 Task: Select the visible in the scrollbar horizontally.
Action: Mouse moved to (19, 544)
Screenshot: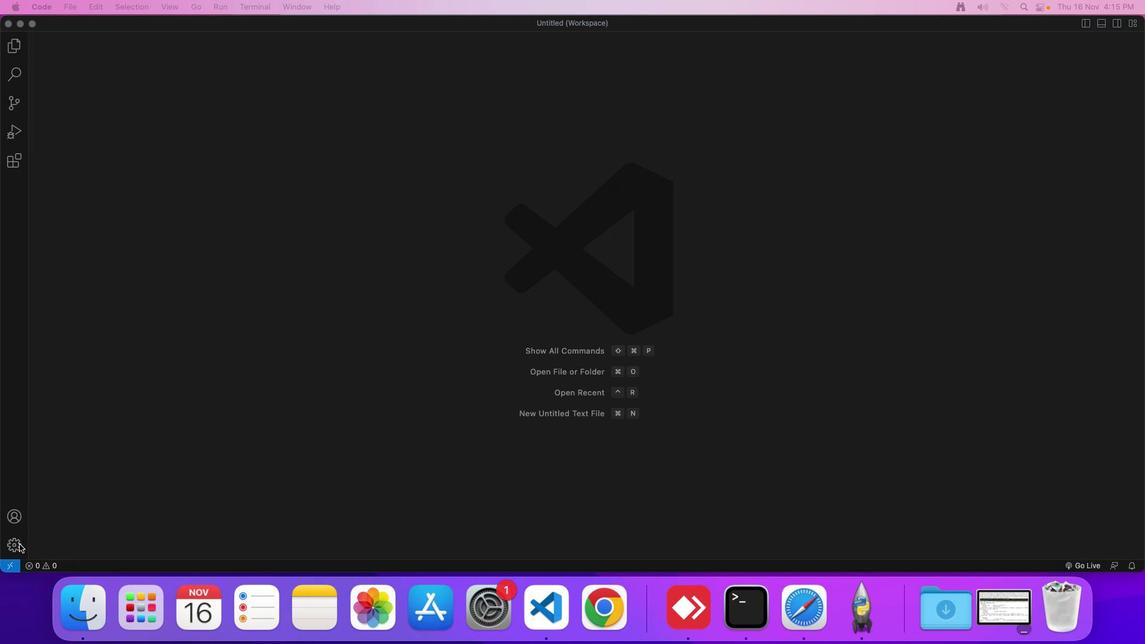 
Action: Mouse pressed left at (19, 544)
Screenshot: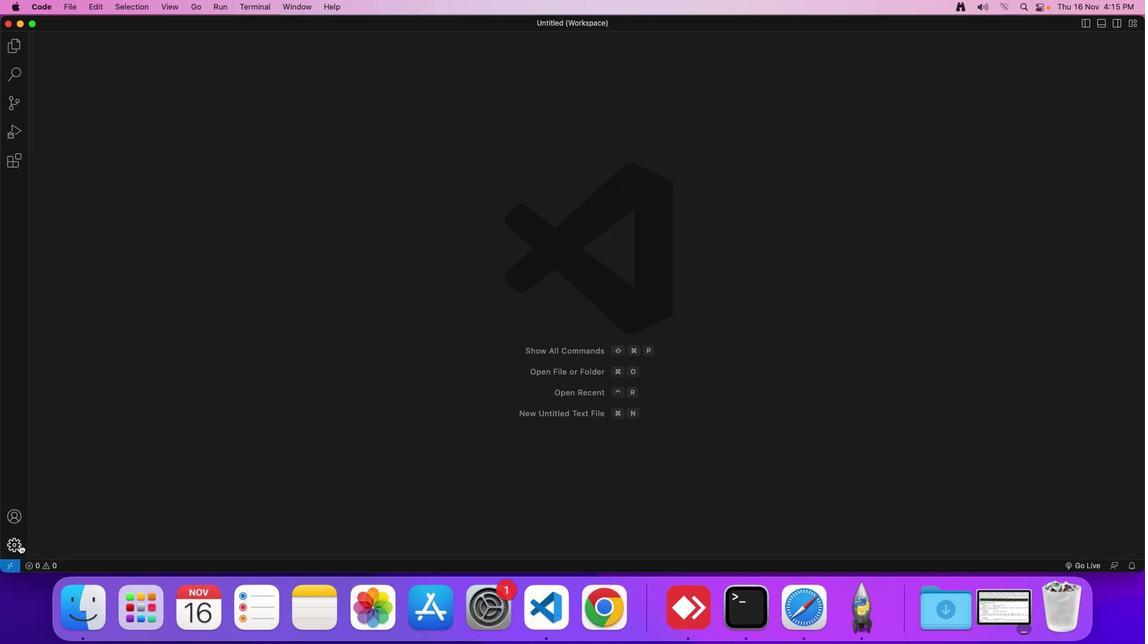 
Action: Mouse moved to (60, 470)
Screenshot: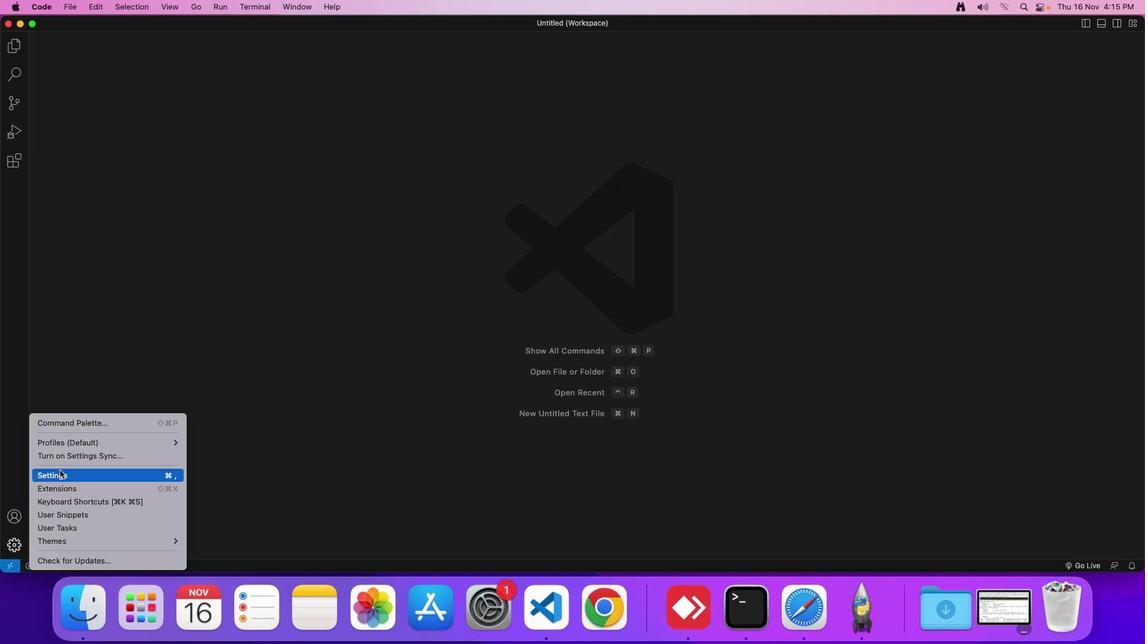 
Action: Mouse pressed left at (60, 470)
Screenshot: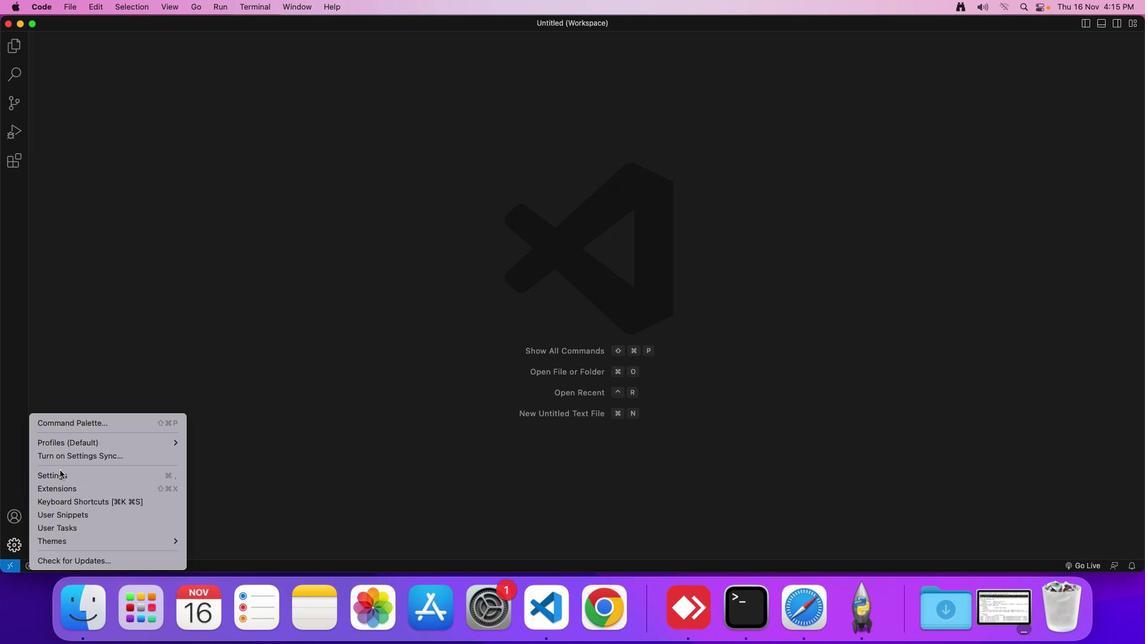 
Action: Mouse moved to (300, 93)
Screenshot: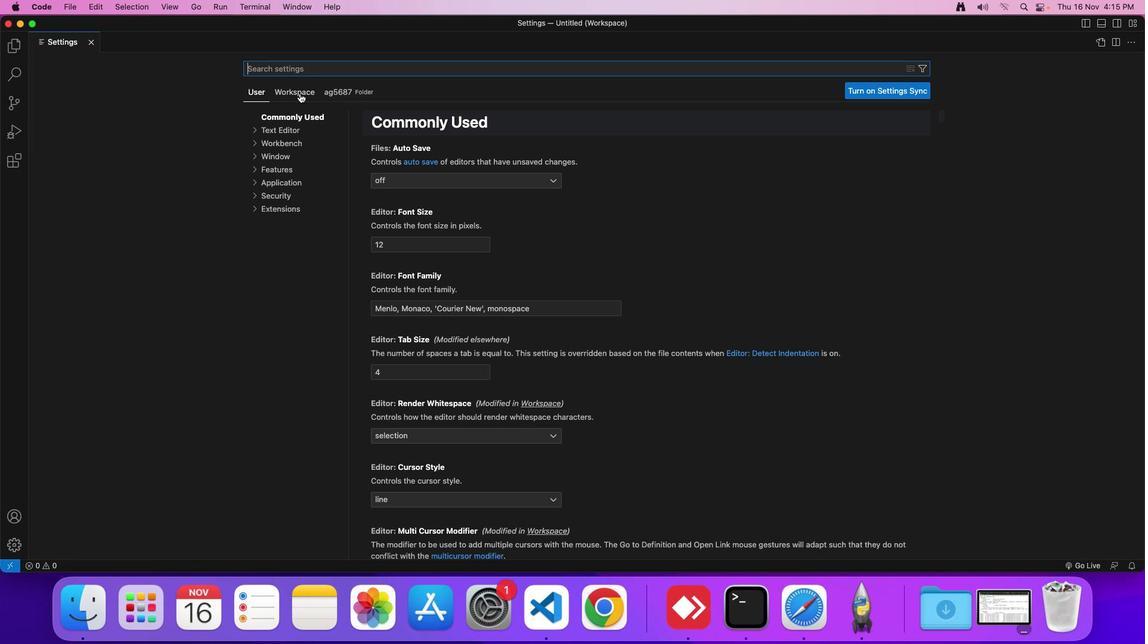 
Action: Mouse pressed left at (300, 93)
Screenshot: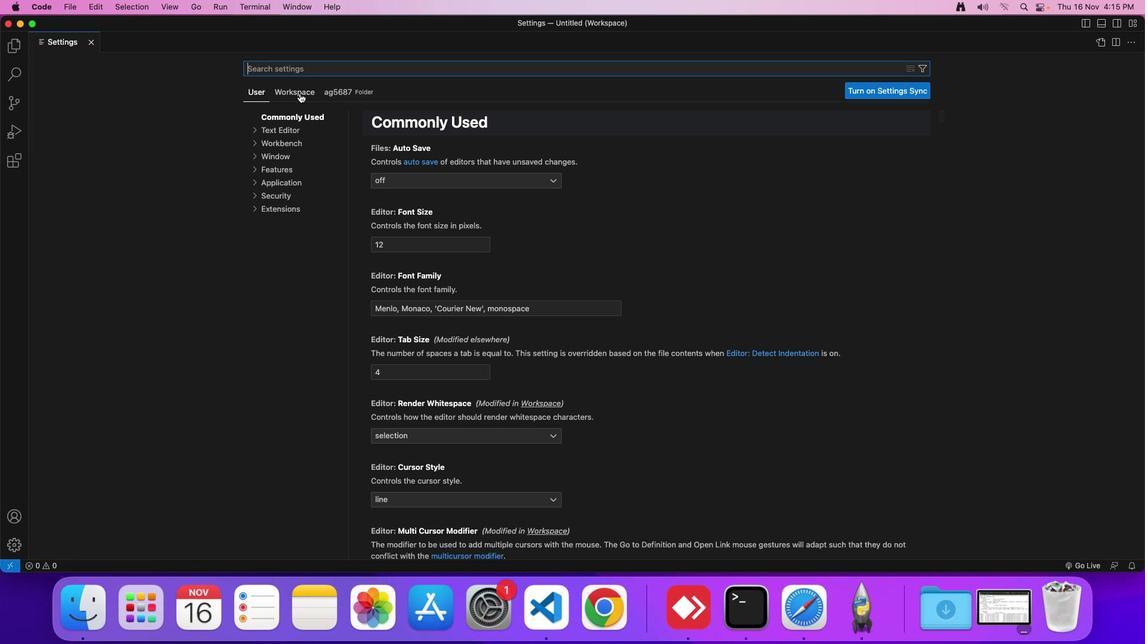 
Action: Mouse moved to (279, 124)
Screenshot: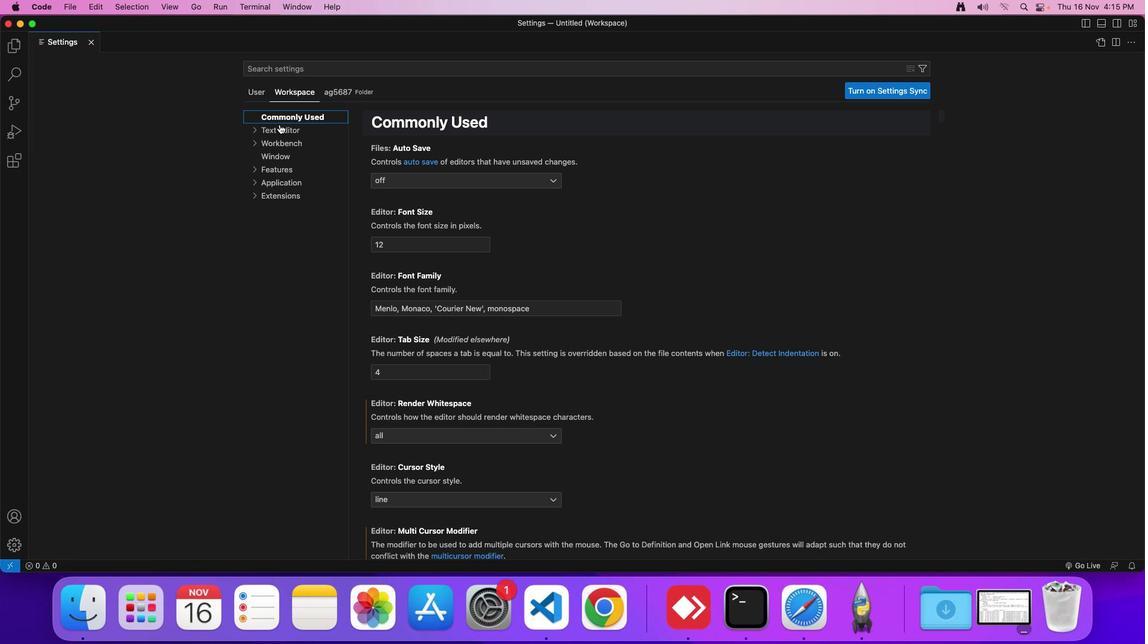 
Action: Mouse pressed left at (279, 124)
Screenshot: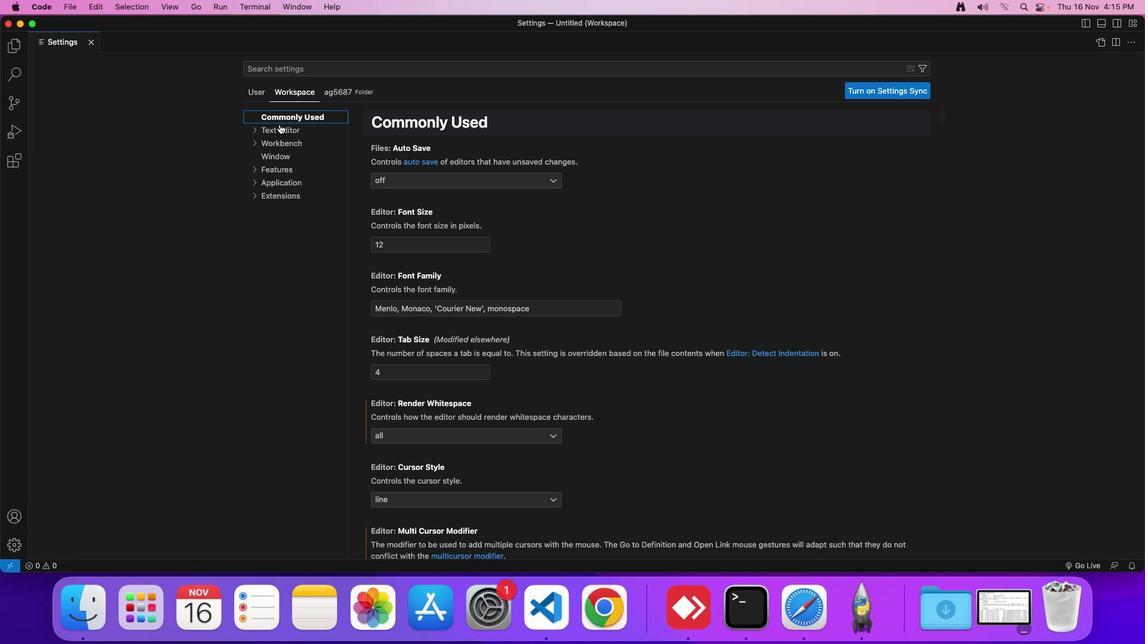 
Action: Mouse moved to (441, 335)
Screenshot: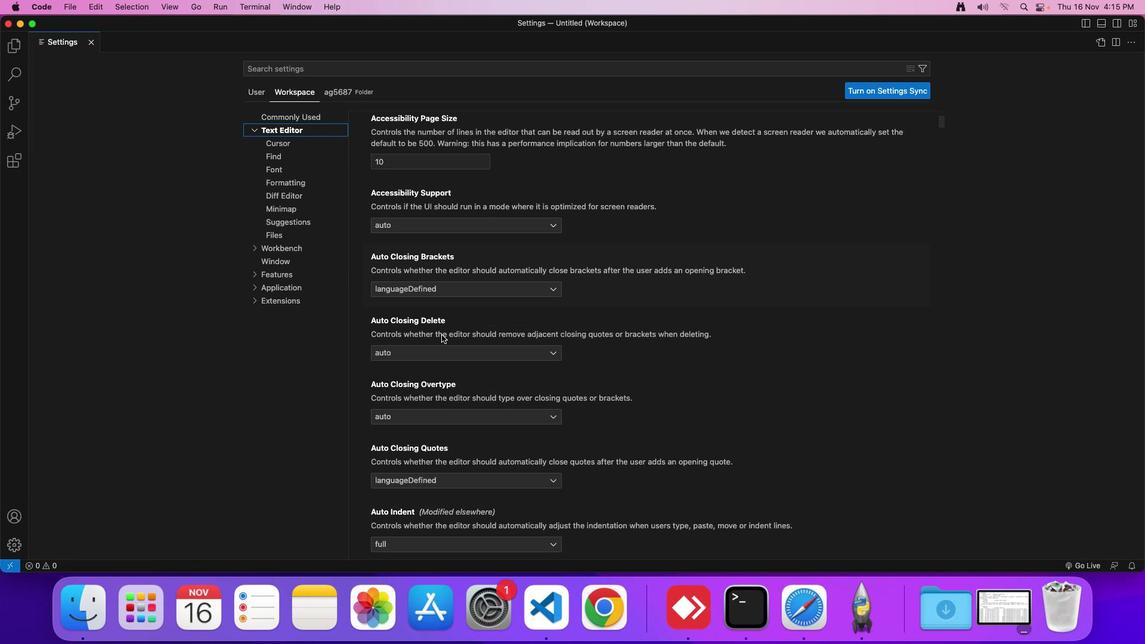 
Action: Mouse scrolled (441, 335) with delta (0, 0)
Screenshot: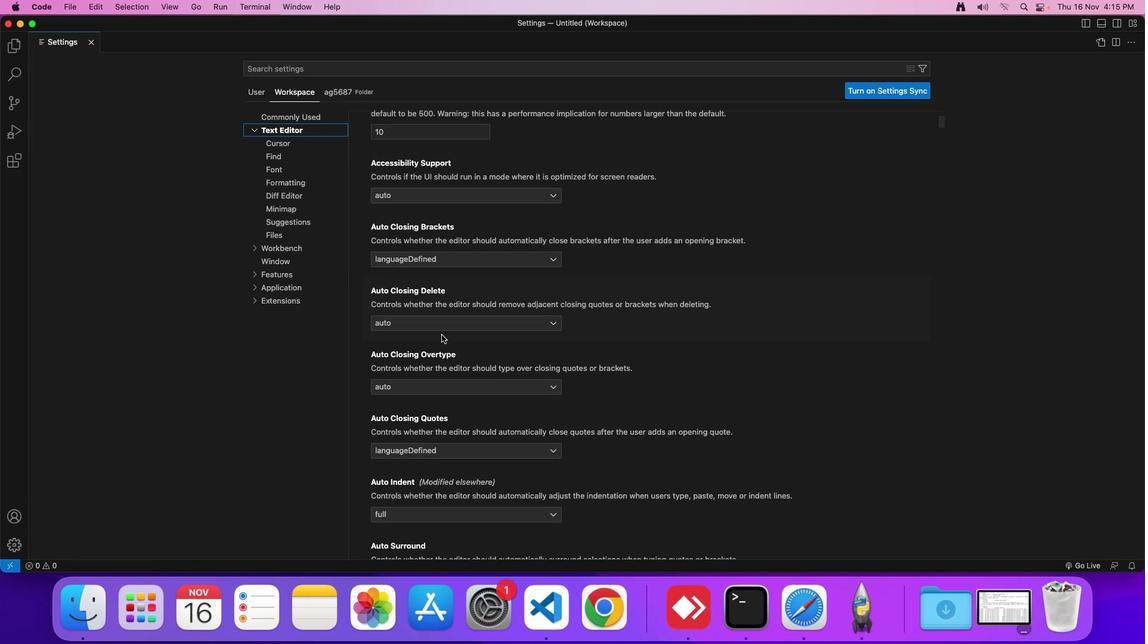 
Action: Mouse scrolled (441, 335) with delta (0, 0)
Screenshot: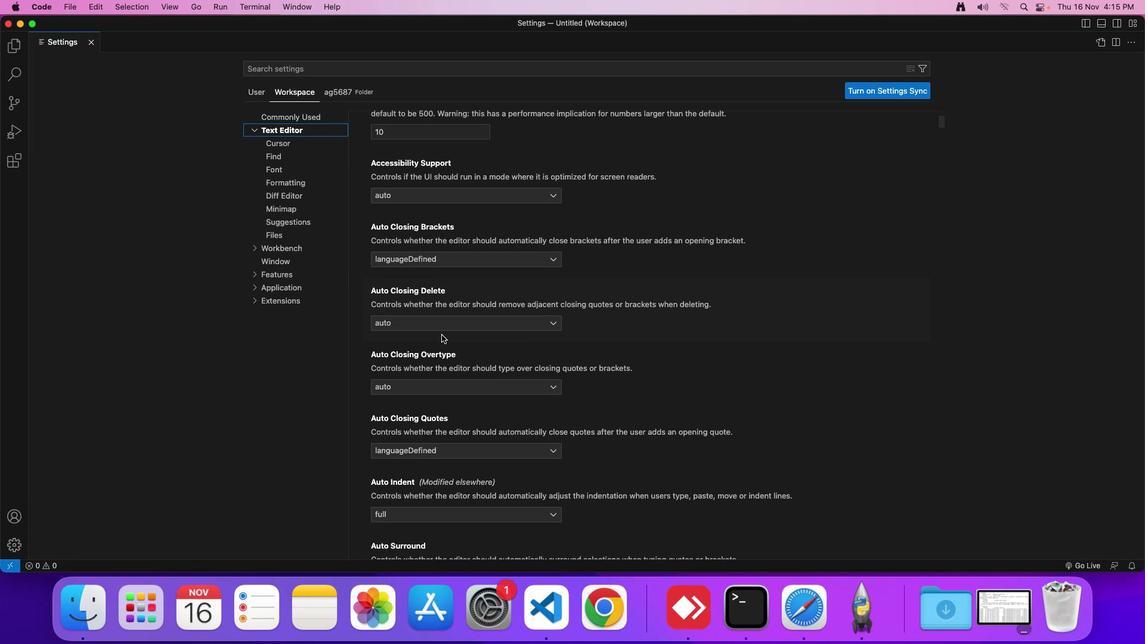 
Action: Mouse moved to (441, 335)
Screenshot: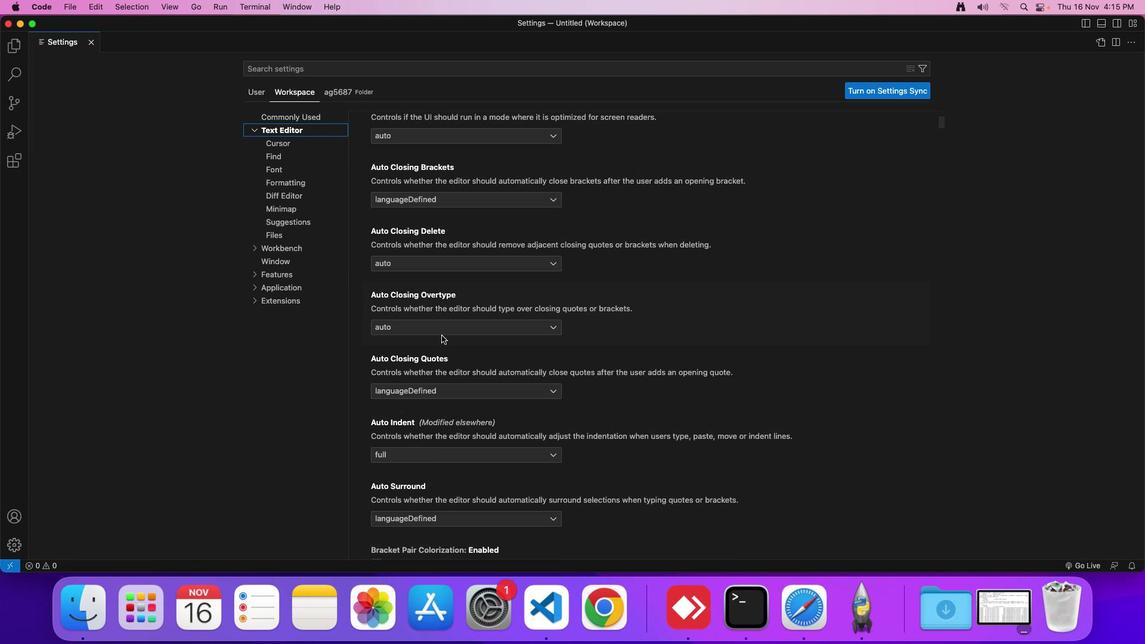 
Action: Mouse scrolled (441, 335) with delta (0, 0)
Screenshot: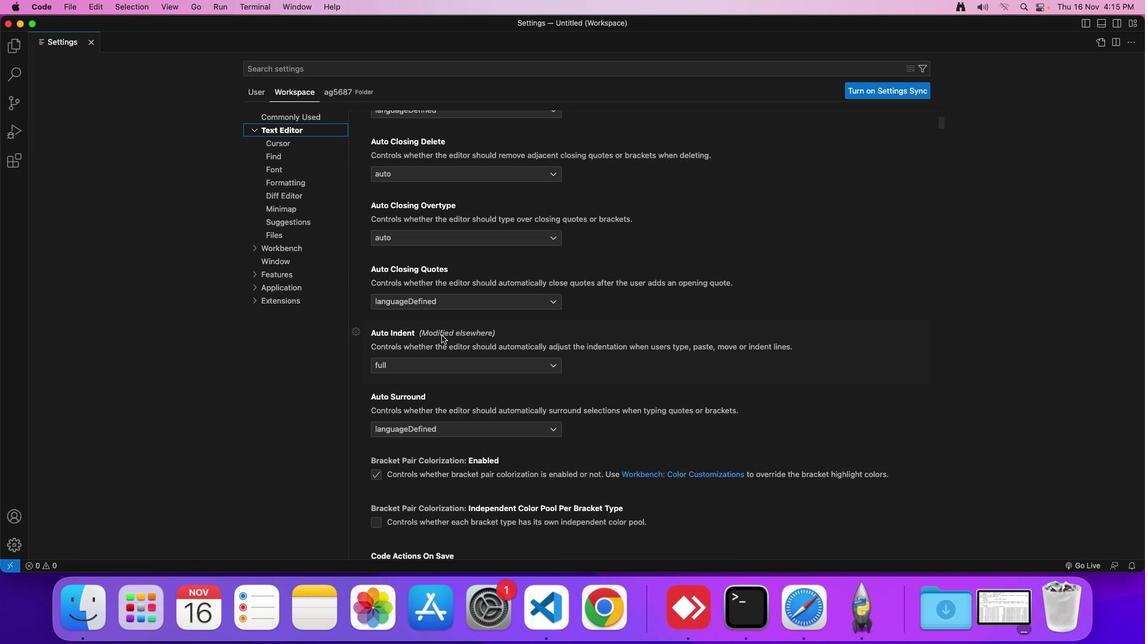 
Action: Mouse scrolled (441, 335) with delta (0, 0)
Screenshot: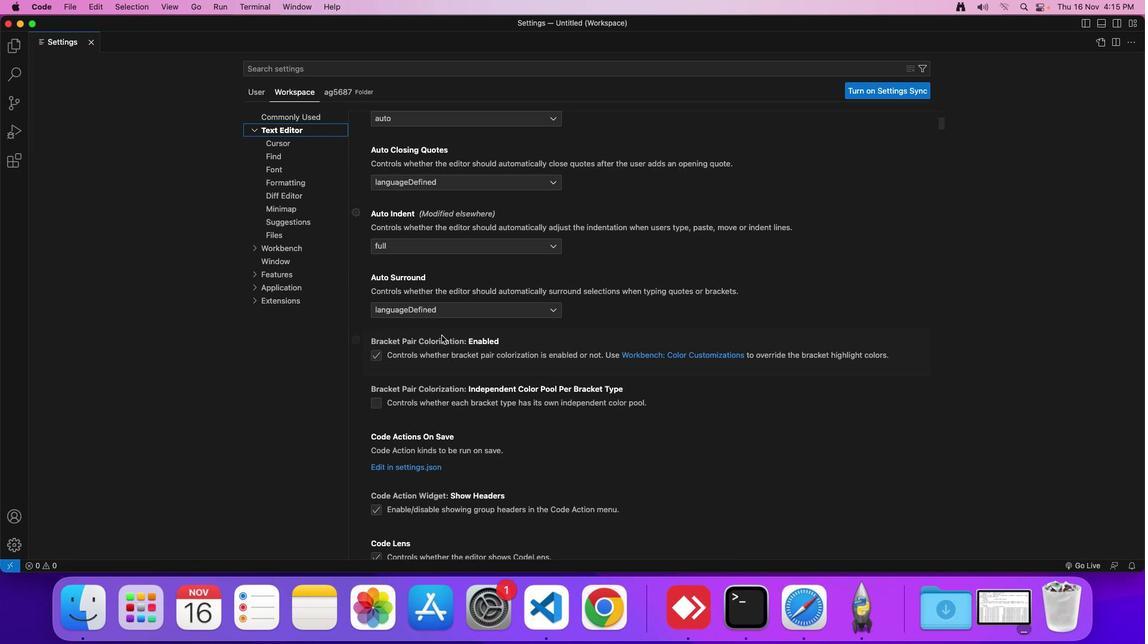 
Action: Mouse scrolled (441, 335) with delta (0, -1)
Screenshot: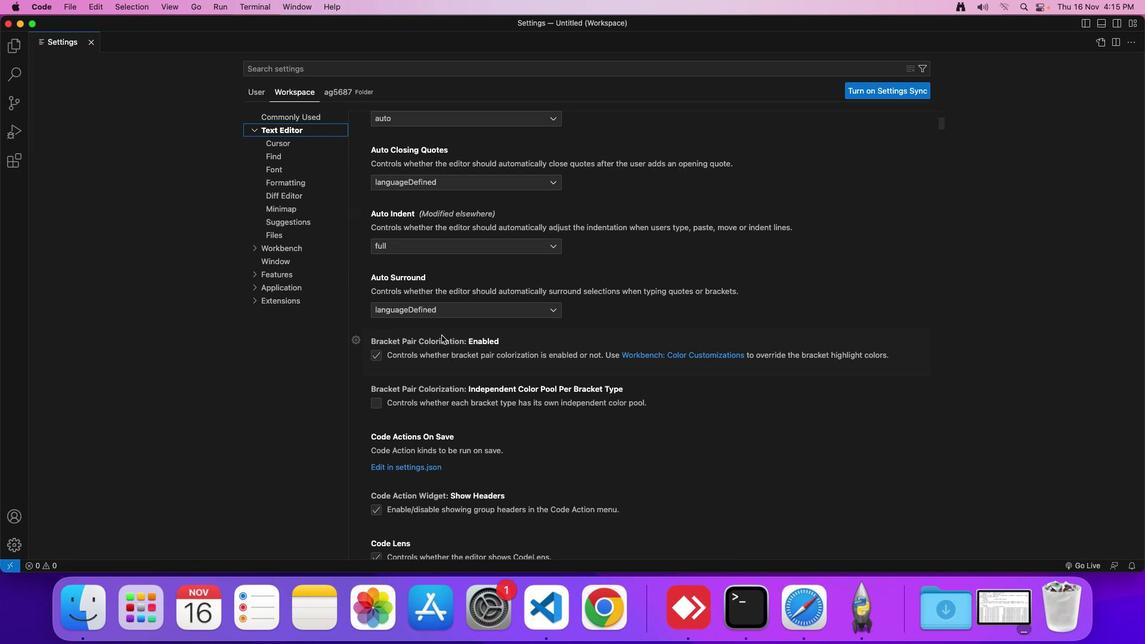 
Action: Mouse scrolled (441, 335) with delta (0, -2)
Screenshot: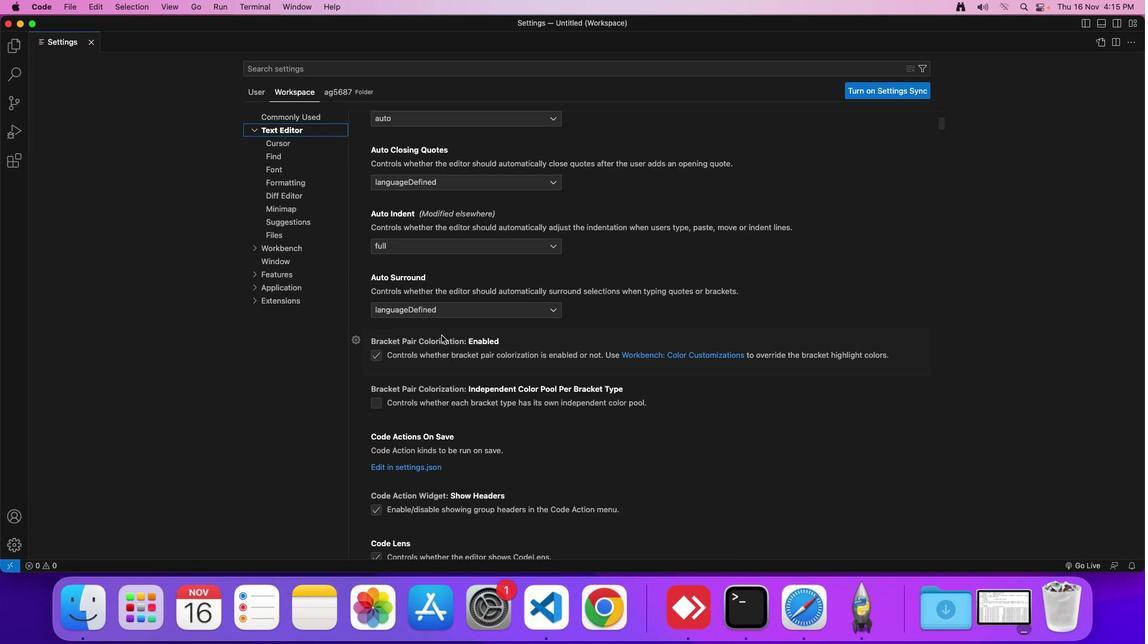 
Action: Mouse scrolled (441, 335) with delta (0, 0)
Screenshot: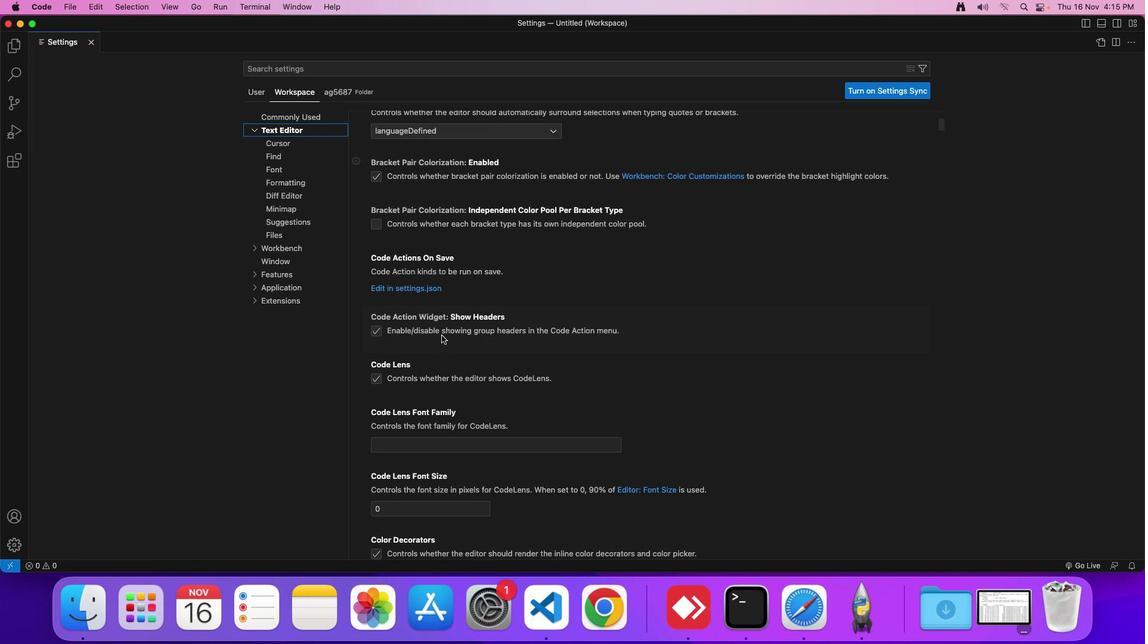 
Action: Mouse scrolled (441, 335) with delta (0, 0)
Screenshot: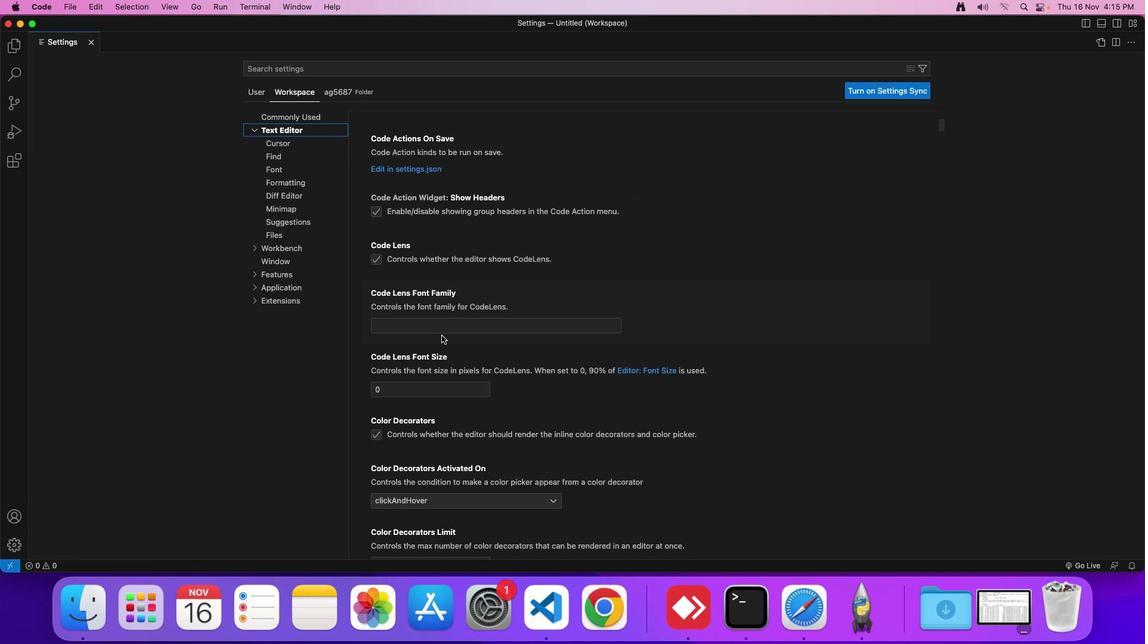 
Action: Mouse scrolled (441, 335) with delta (0, -2)
Screenshot: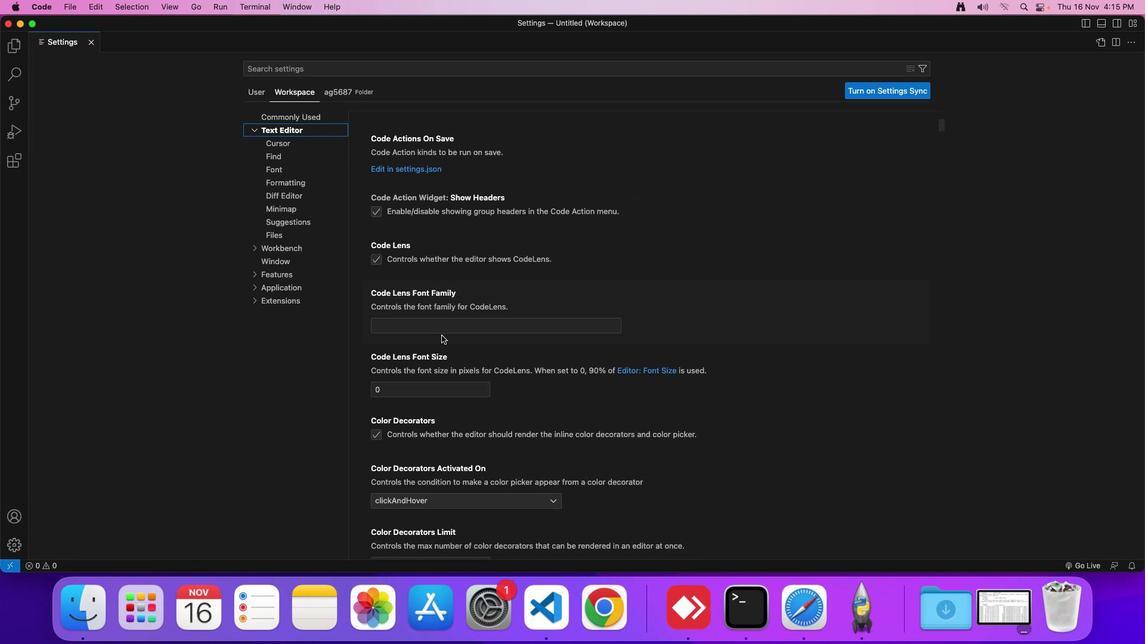 
Action: Mouse scrolled (441, 335) with delta (0, -2)
Screenshot: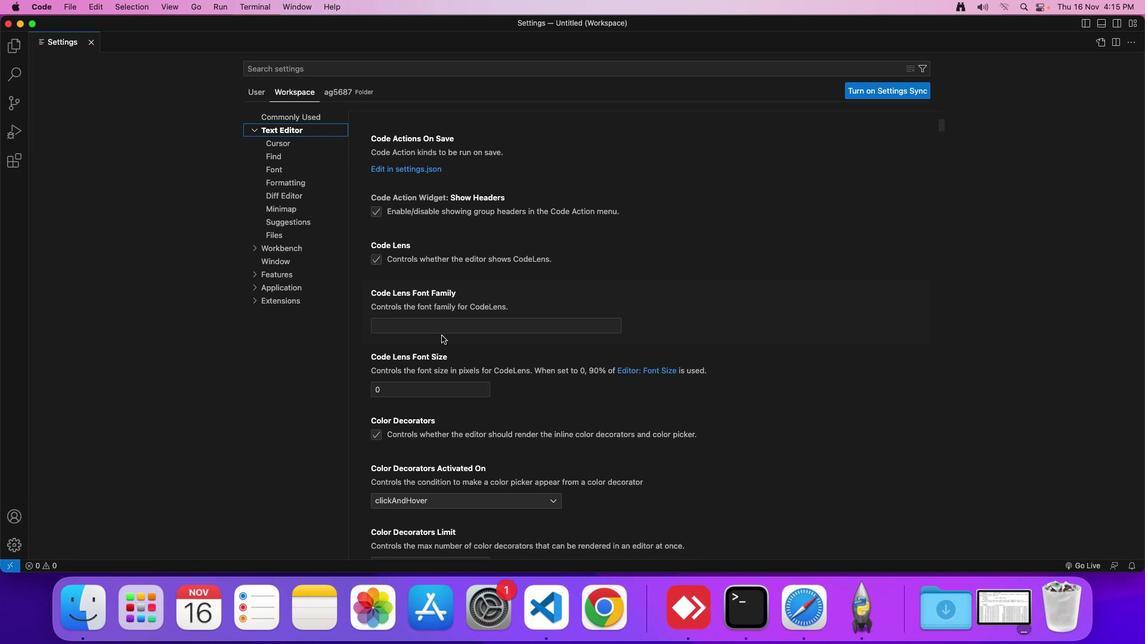 
Action: Mouse scrolled (441, 335) with delta (0, 0)
Screenshot: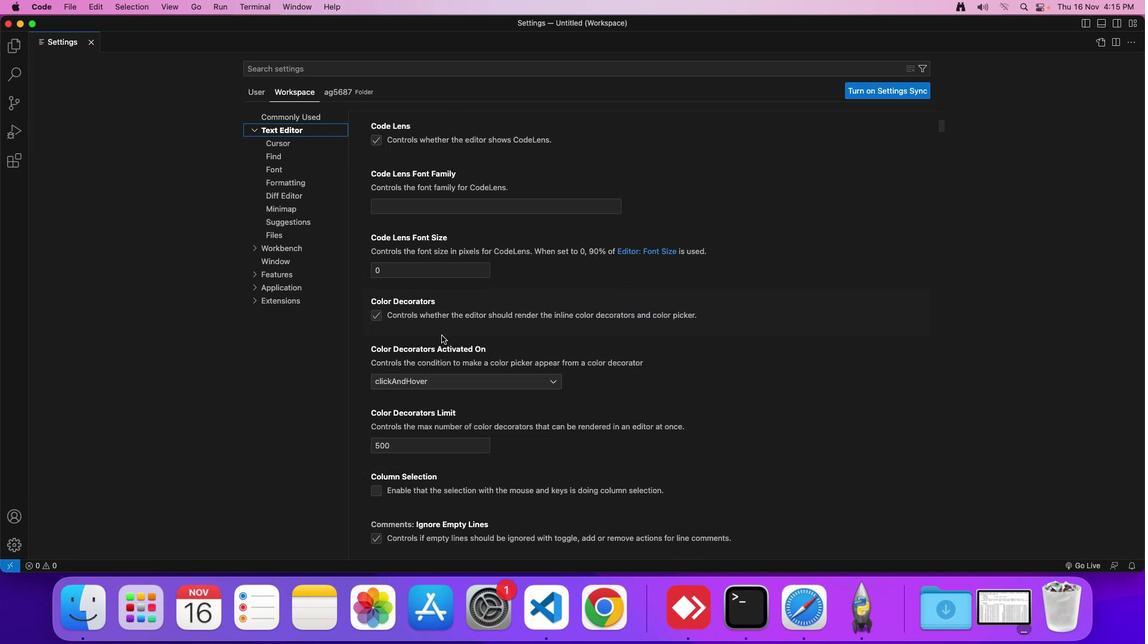 
Action: Mouse scrolled (441, 335) with delta (0, 0)
Screenshot: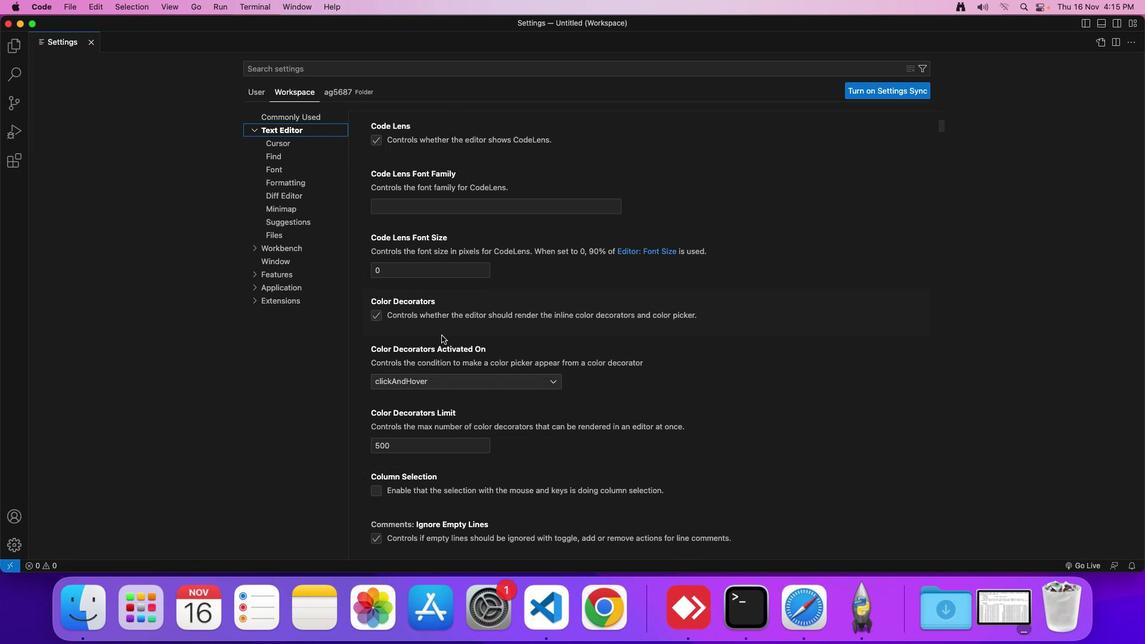 
Action: Mouse scrolled (441, 335) with delta (0, -1)
Screenshot: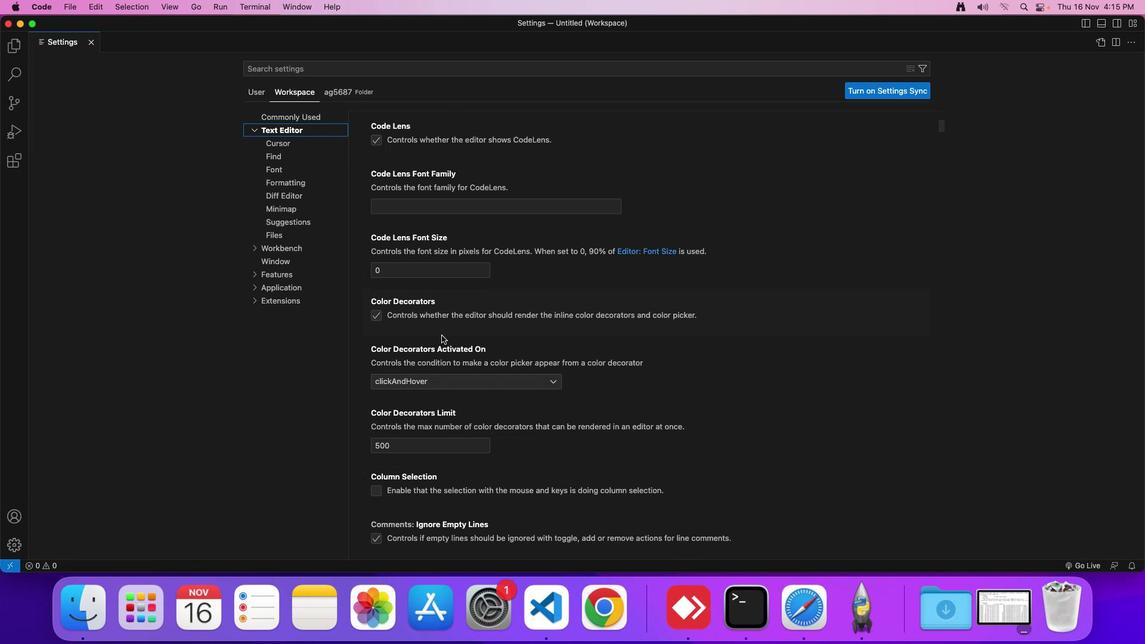 
Action: Mouse scrolled (441, 335) with delta (0, 0)
Screenshot: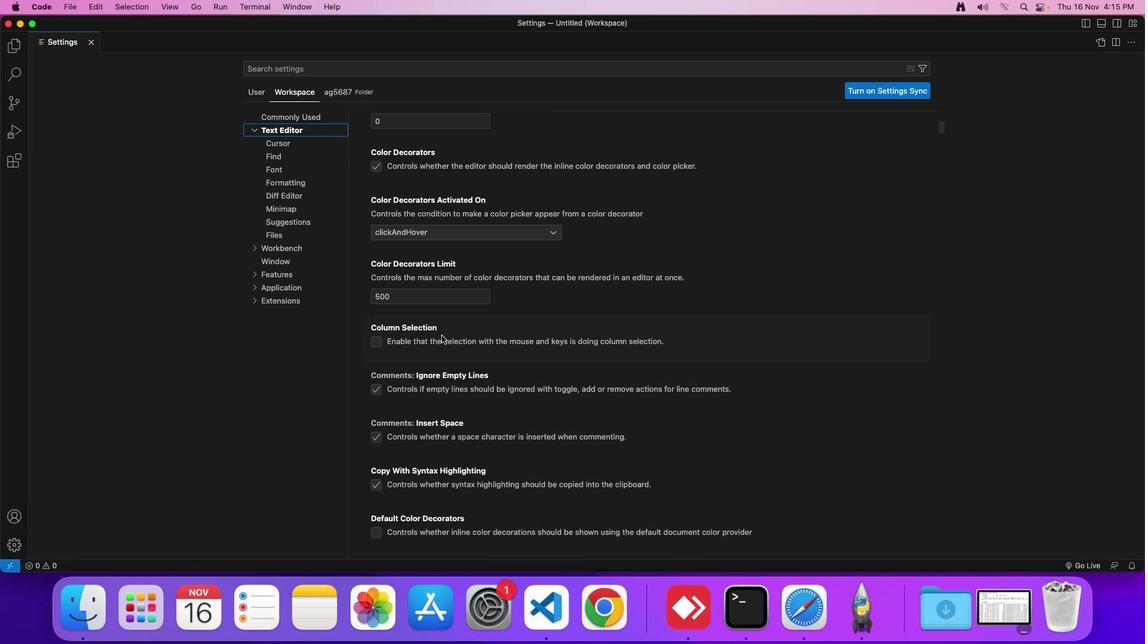 
Action: Mouse scrolled (441, 335) with delta (0, 0)
Screenshot: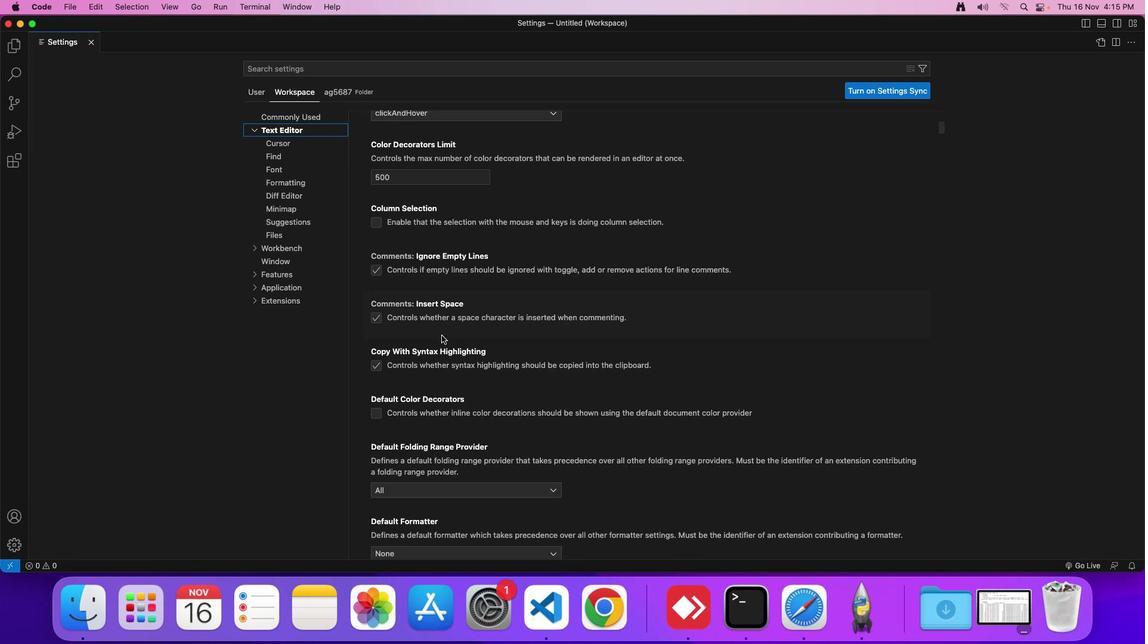 
Action: Mouse scrolled (441, 335) with delta (0, -1)
Screenshot: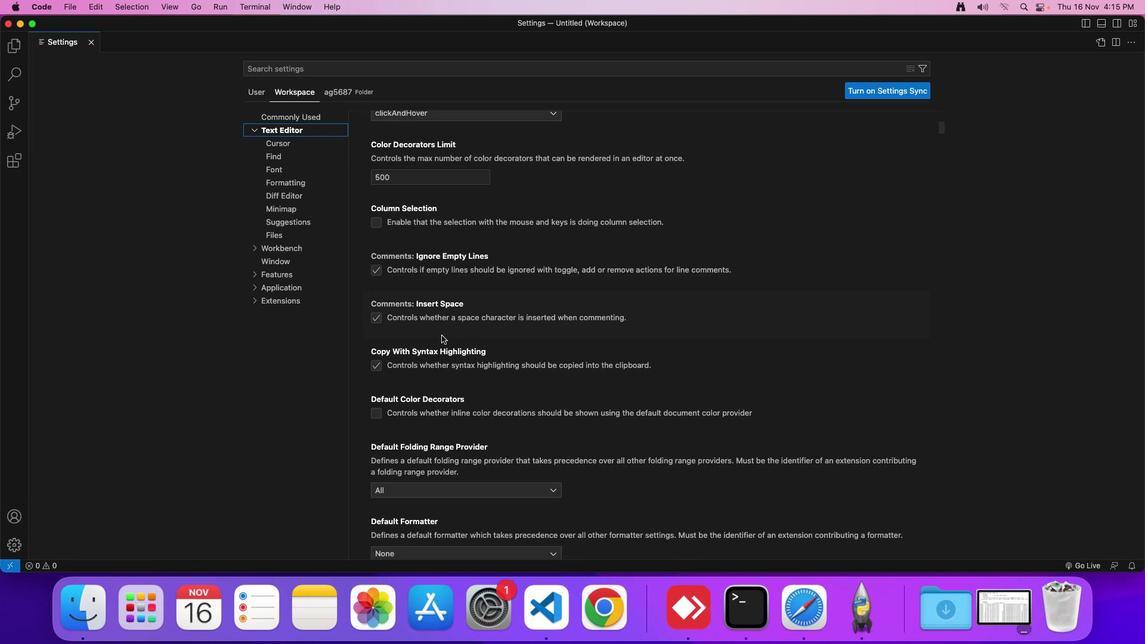 
Action: Mouse scrolled (441, 335) with delta (0, -2)
Screenshot: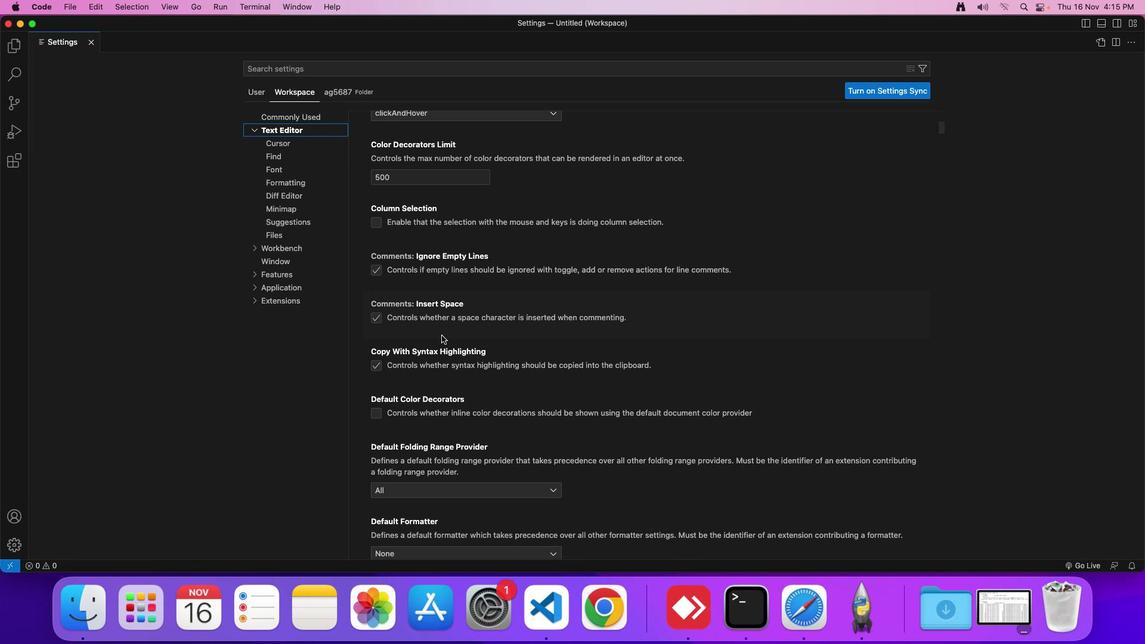 
Action: Mouse scrolled (441, 335) with delta (0, 0)
Screenshot: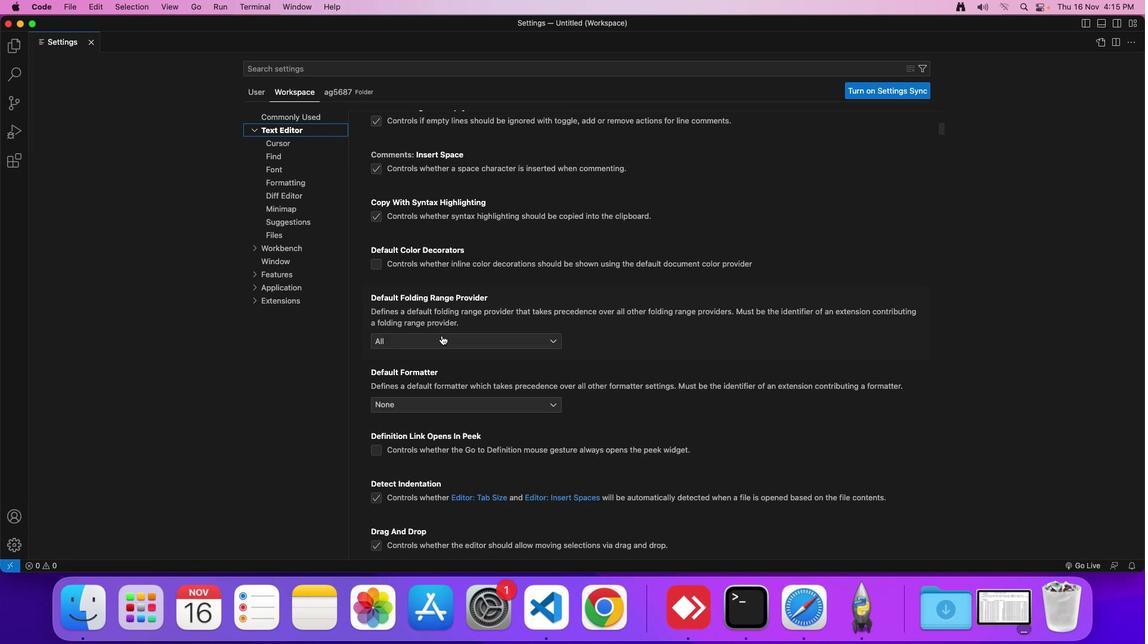 
Action: Mouse scrolled (441, 335) with delta (0, 0)
Screenshot: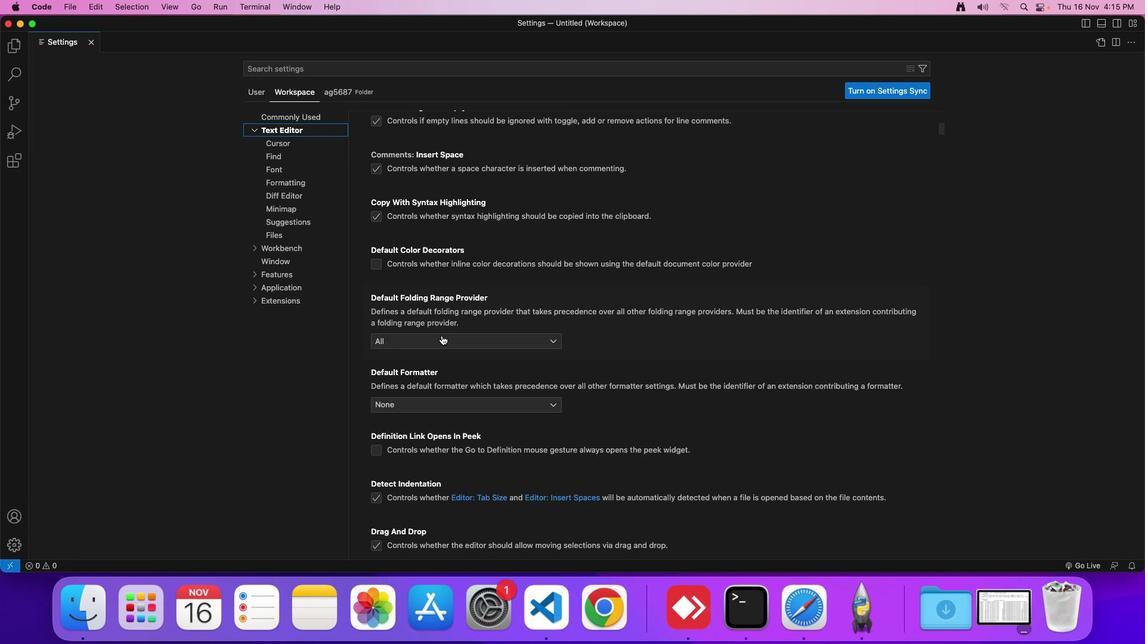 
Action: Mouse scrolled (441, 335) with delta (0, -1)
Screenshot: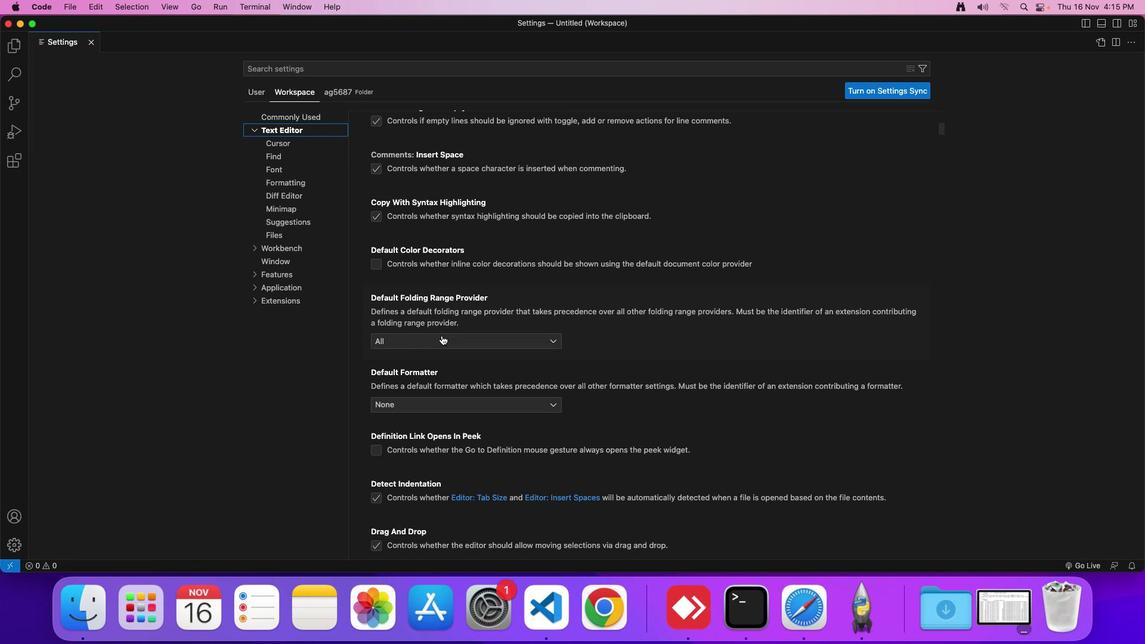 
Action: Mouse scrolled (441, 335) with delta (0, 0)
Screenshot: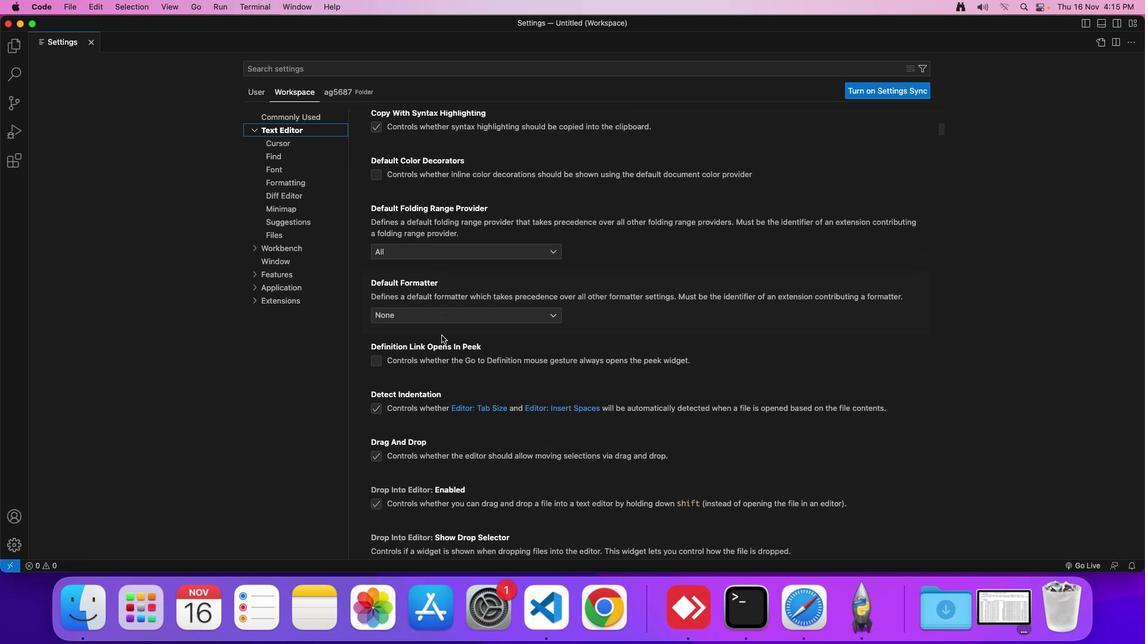 
Action: Mouse scrolled (441, 335) with delta (0, 0)
Screenshot: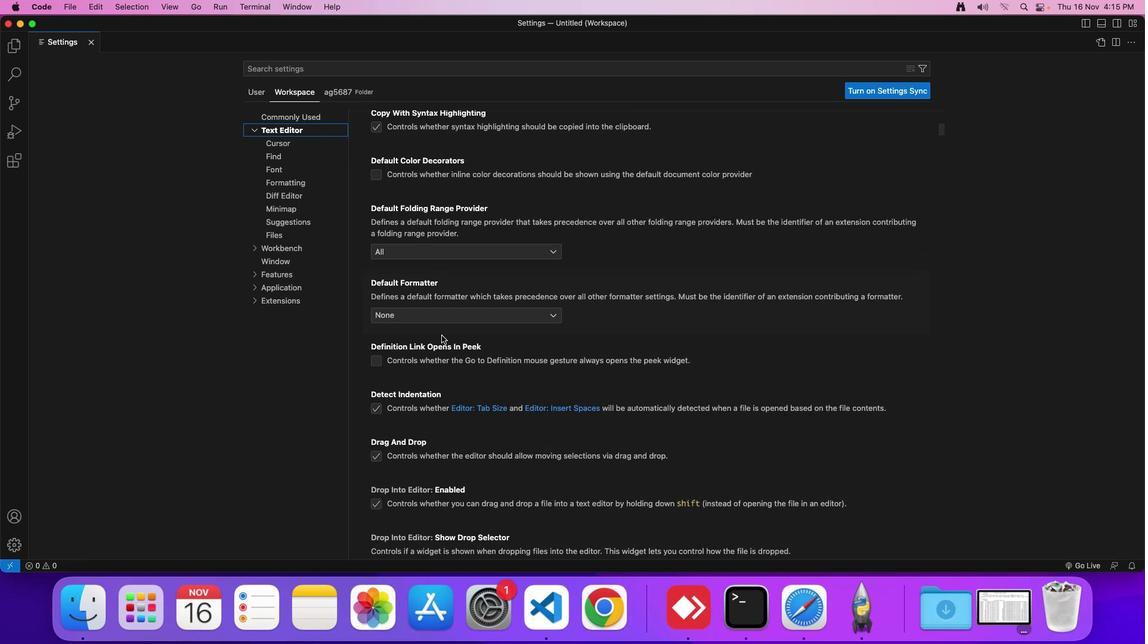 
Action: Mouse scrolled (441, 335) with delta (0, 0)
Screenshot: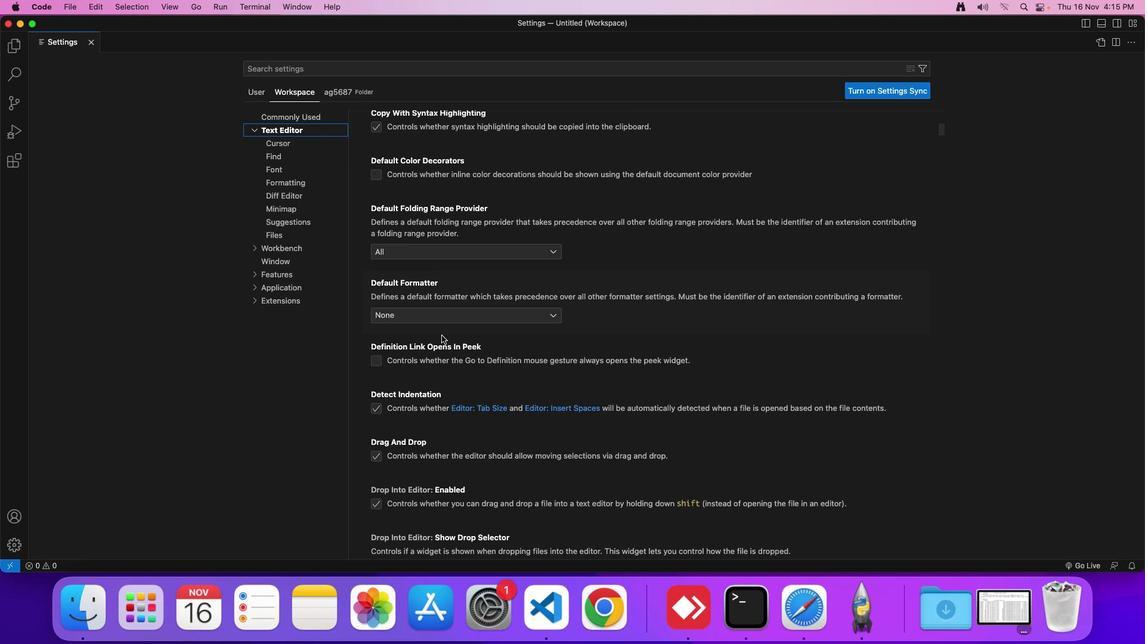 
Action: Mouse scrolled (441, 335) with delta (0, 0)
Screenshot: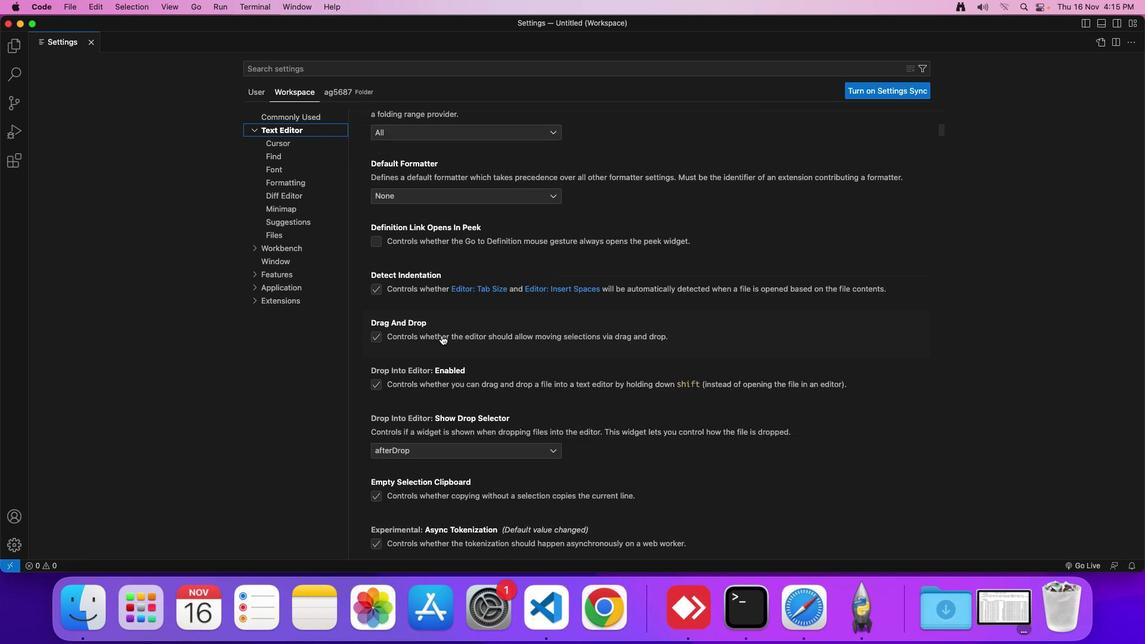 
Action: Mouse scrolled (441, 335) with delta (0, 0)
Screenshot: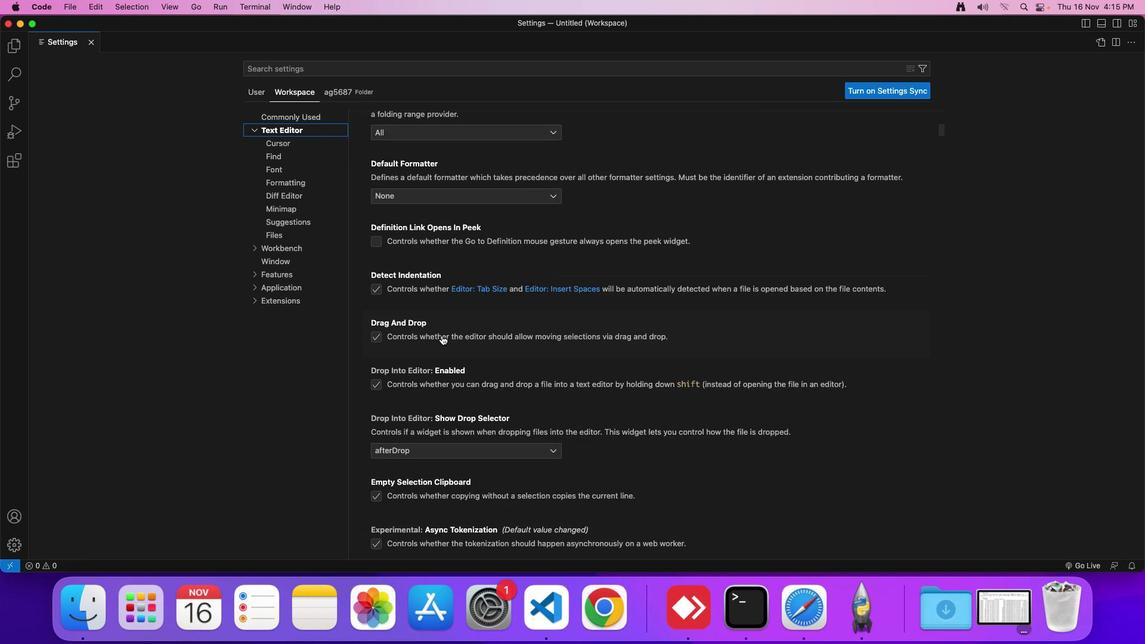 
Action: Mouse scrolled (441, 335) with delta (0, -1)
Screenshot: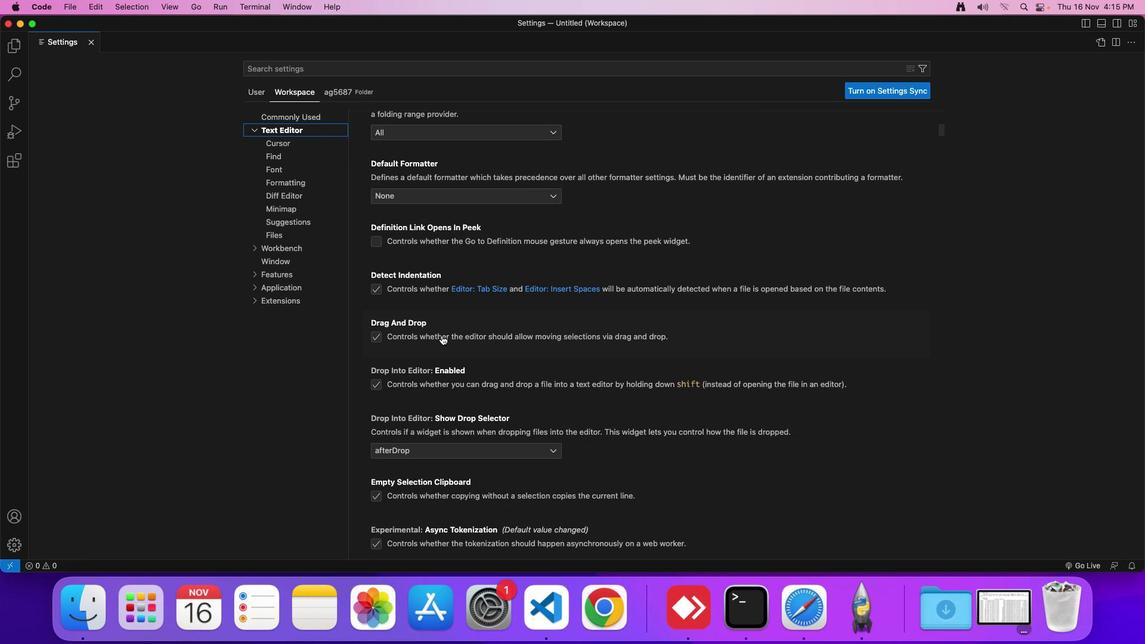 
Action: Mouse scrolled (441, 335) with delta (0, 0)
Screenshot: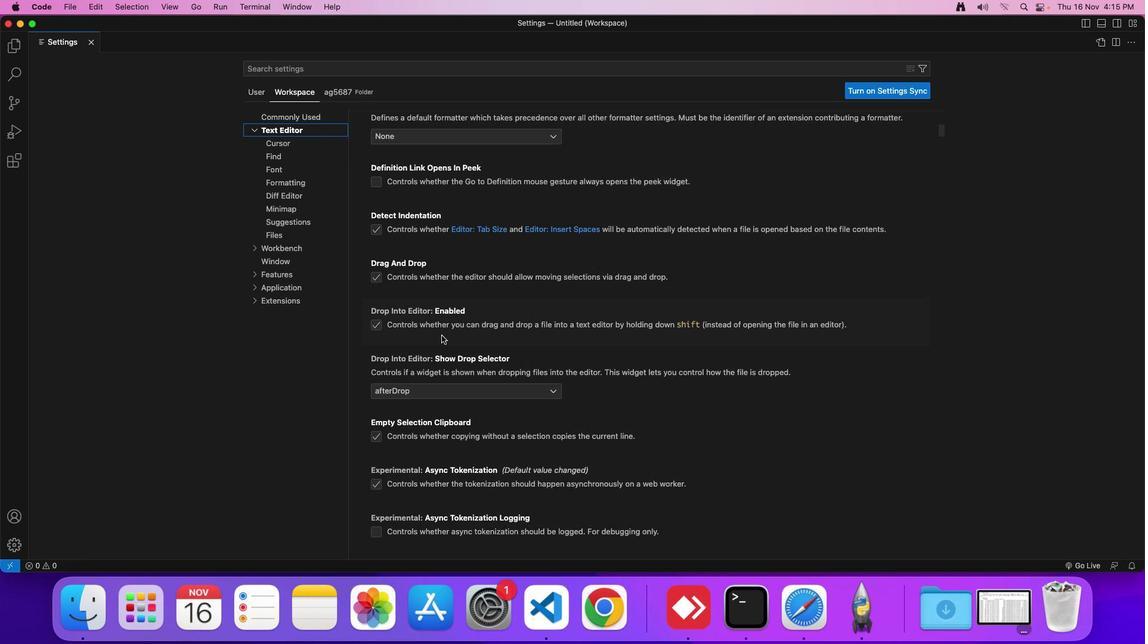 
Action: Mouse scrolled (441, 335) with delta (0, 0)
Screenshot: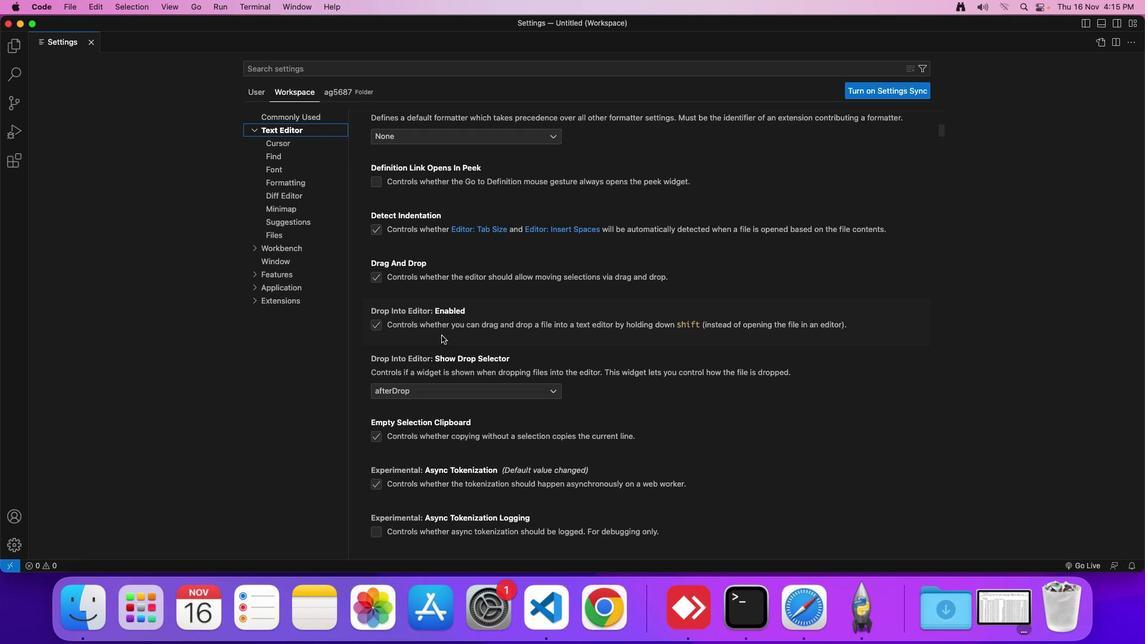 
Action: Mouse scrolled (441, 335) with delta (0, 0)
Screenshot: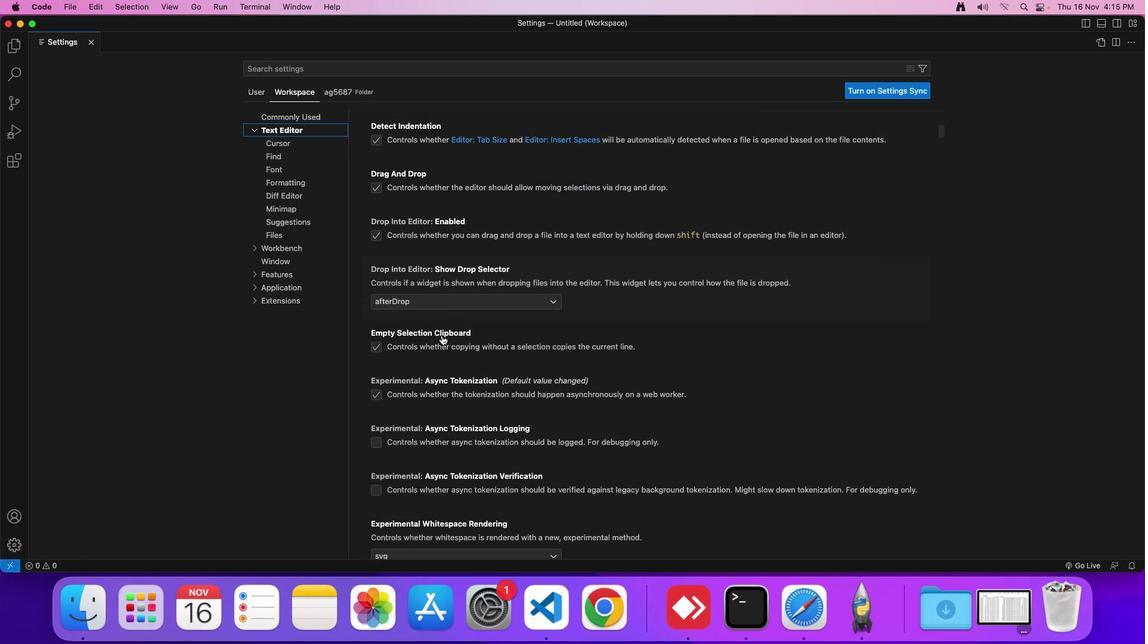 
Action: Mouse scrolled (441, 335) with delta (0, 0)
Screenshot: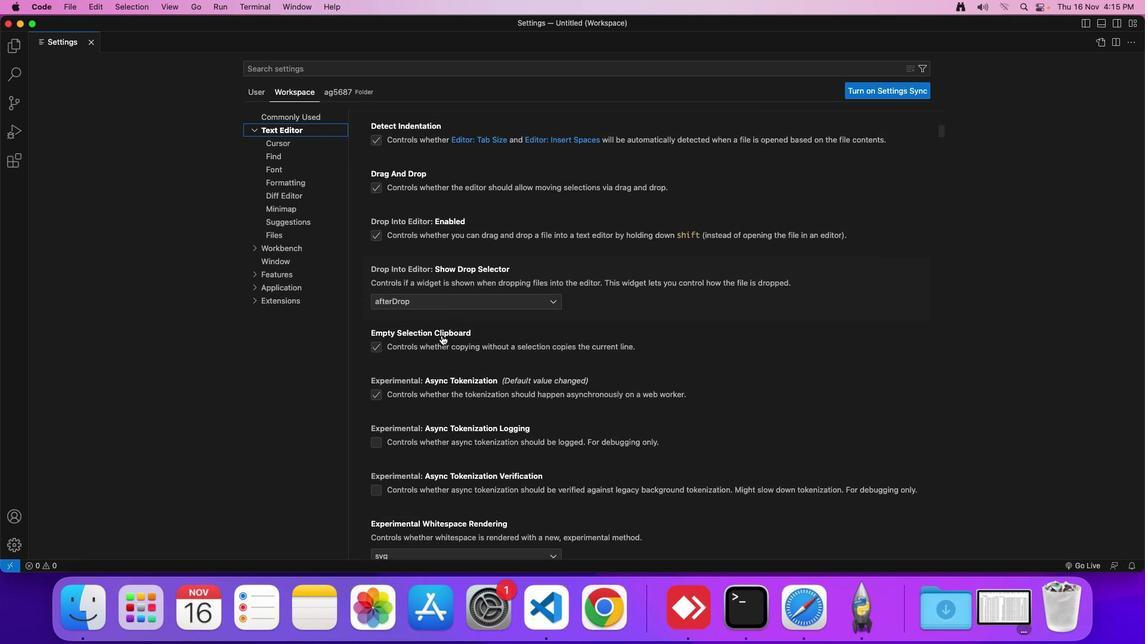 
Action: Mouse scrolled (441, 335) with delta (0, 0)
Screenshot: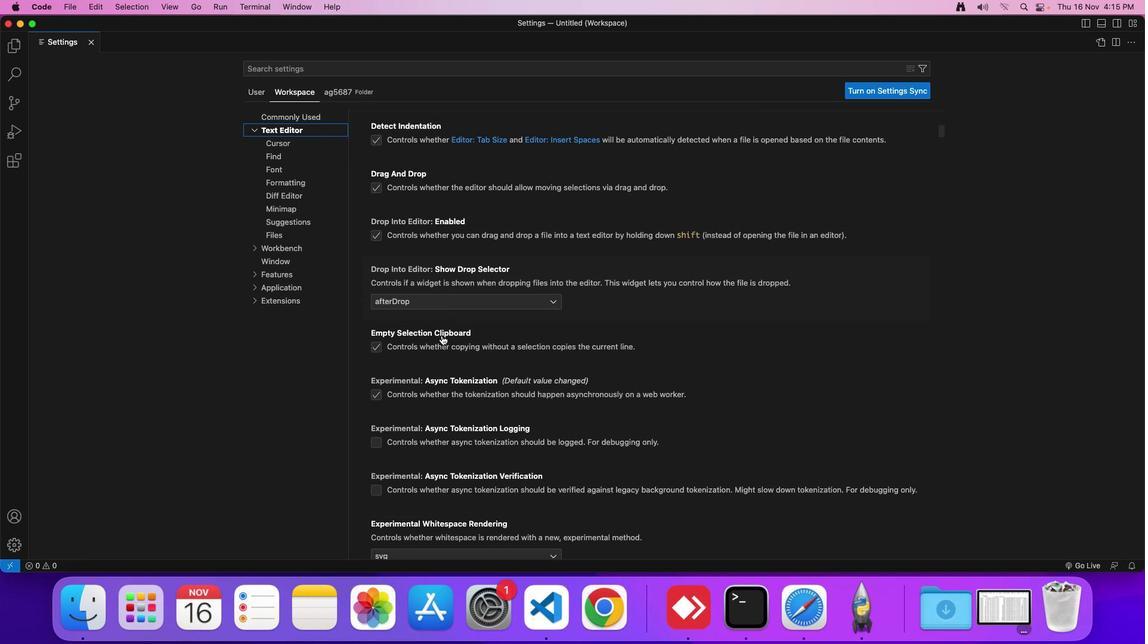 
Action: Mouse scrolled (441, 335) with delta (0, 0)
Screenshot: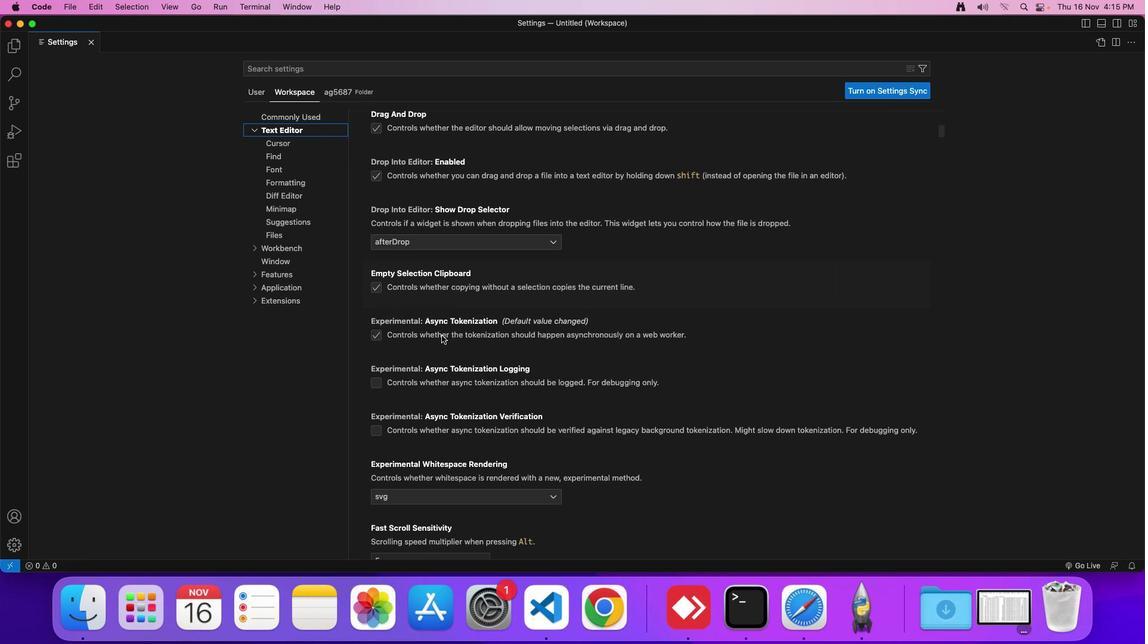 
Action: Mouse scrolled (441, 335) with delta (0, 0)
Screenshot: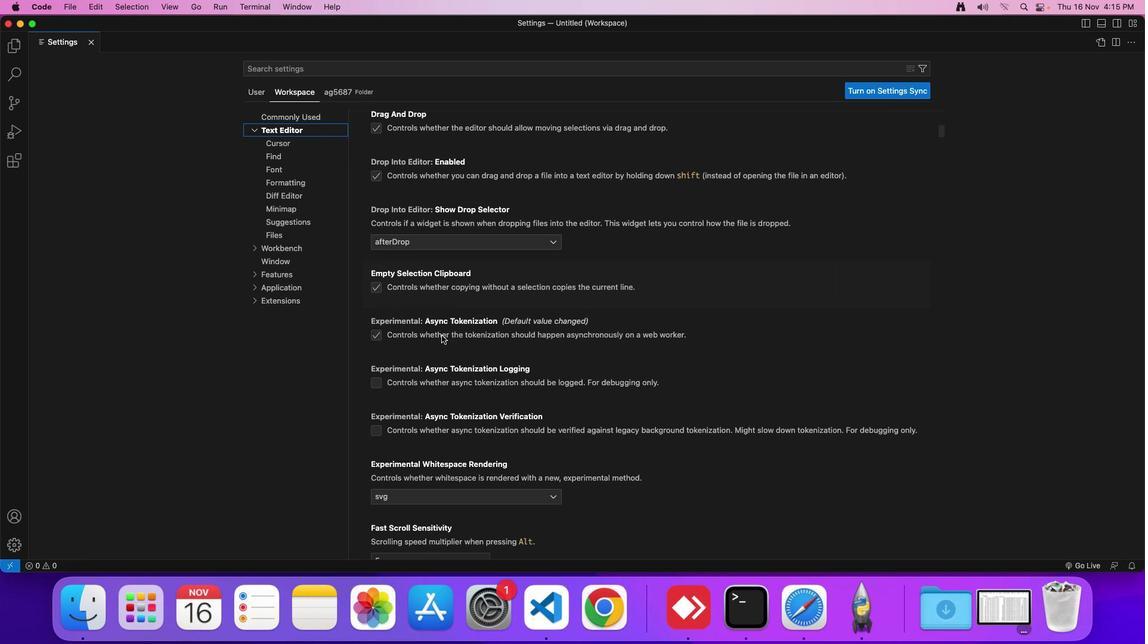
Action: Mouse scrolled (441, 335) with delta (0, 0)
Screenshot: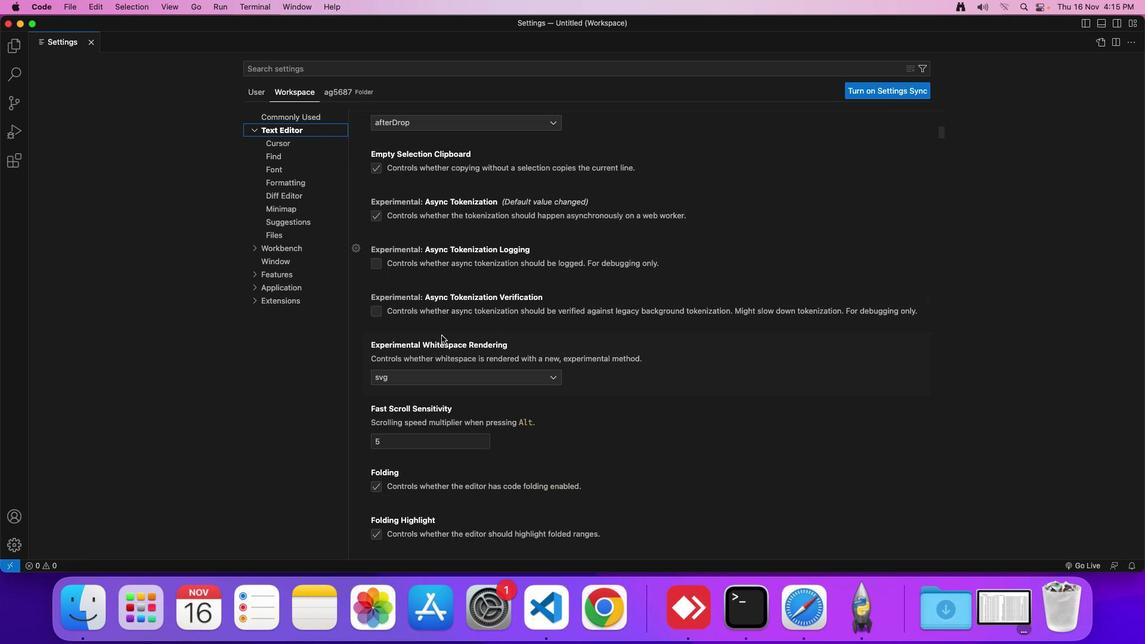 
Action: Mouse scrolled (441, 335) with delta (0, 0)
Screenshot: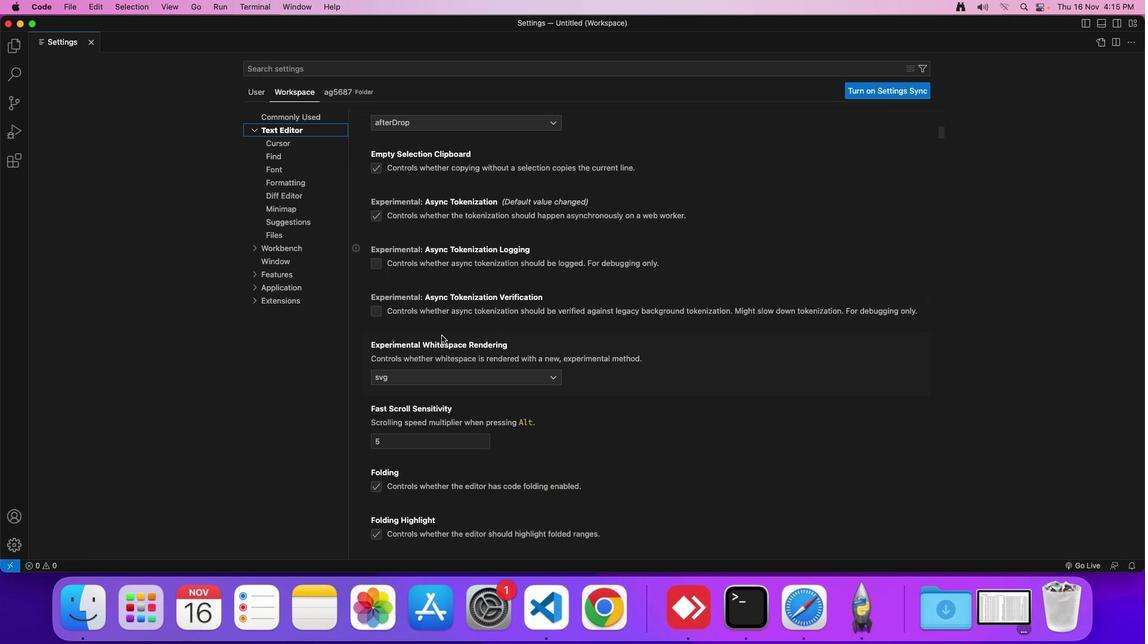 
Action: Mouse scrolled (441, 335) with delta (0, -1)
Screenshot: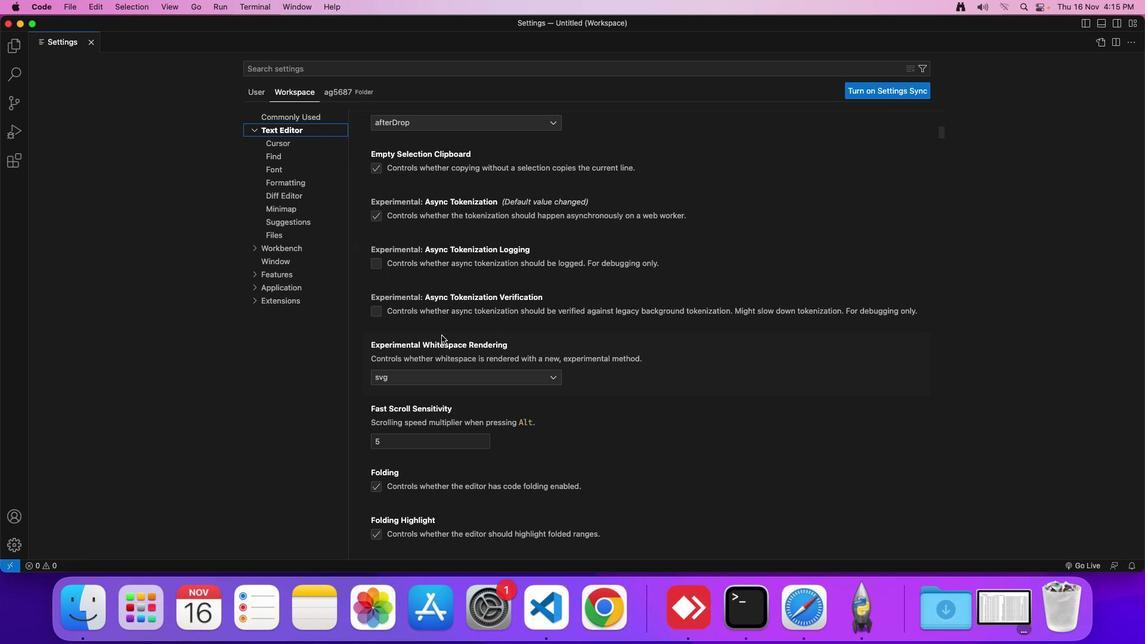 
Action: Mouse scrolled (441, 335) with delta (0, 0)
Screenshot: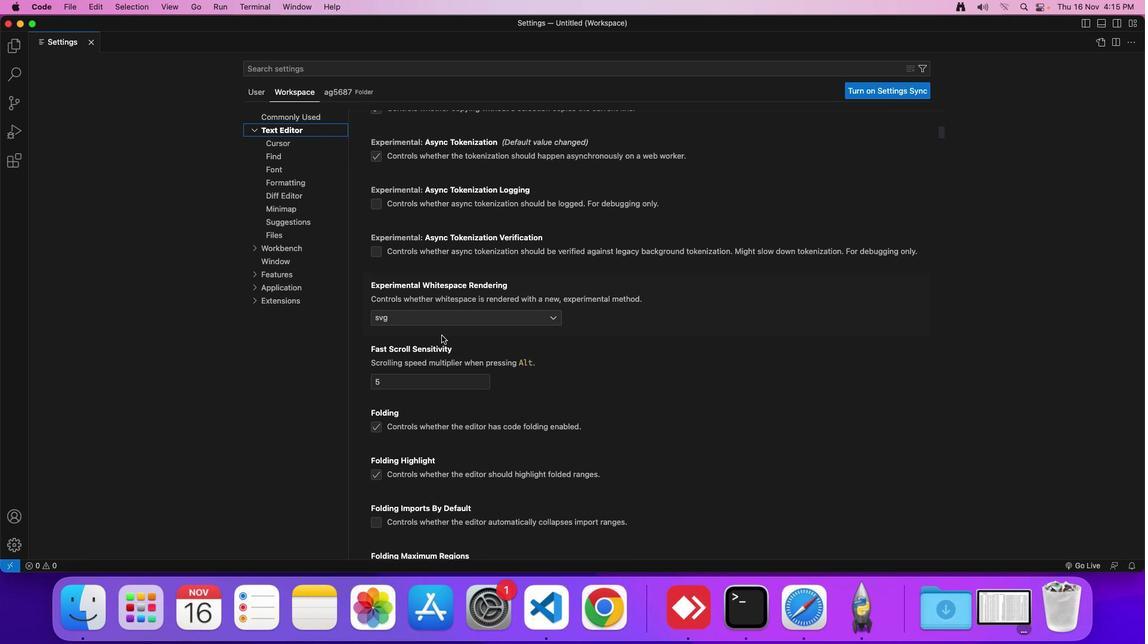
Action: Mouse scrolled (441, 335) with delta (0, 0)
Screenshot: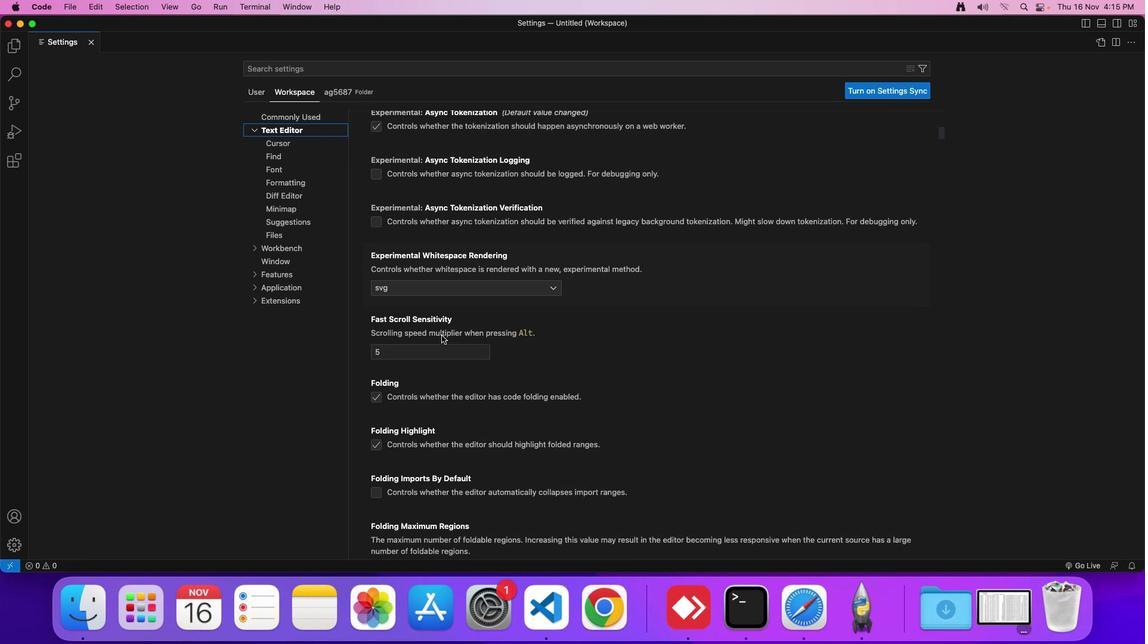 
Action: Mouse scrolled (441, 335) with delta (0, 0)
Screenshot: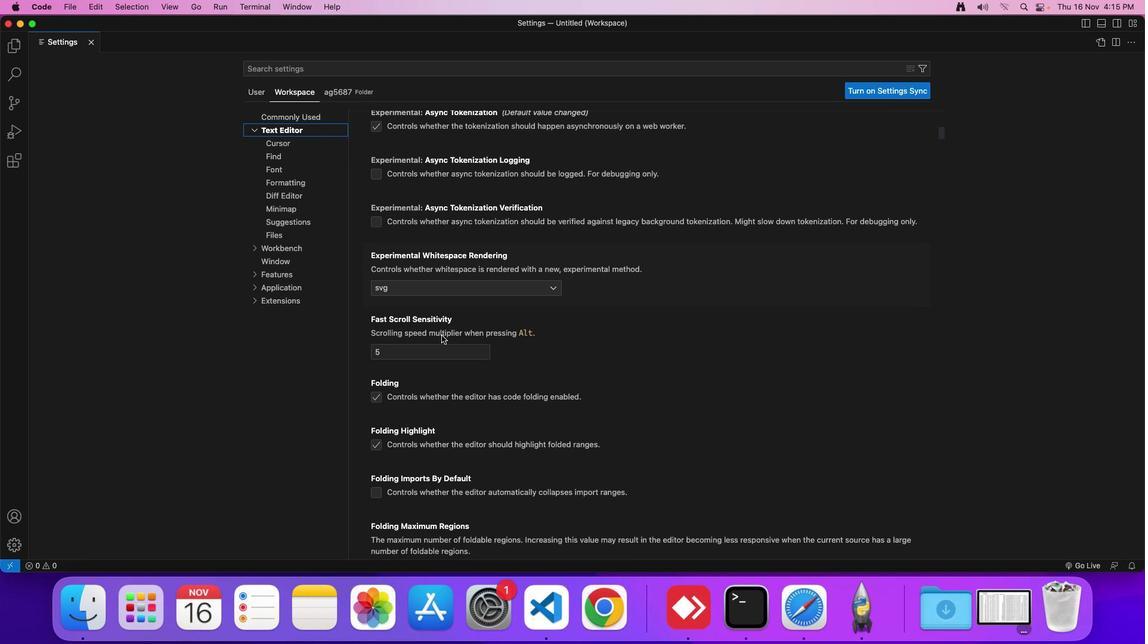 
Action: Mouse scrolled (441, 335) with delta (0, 0)
Screenshot: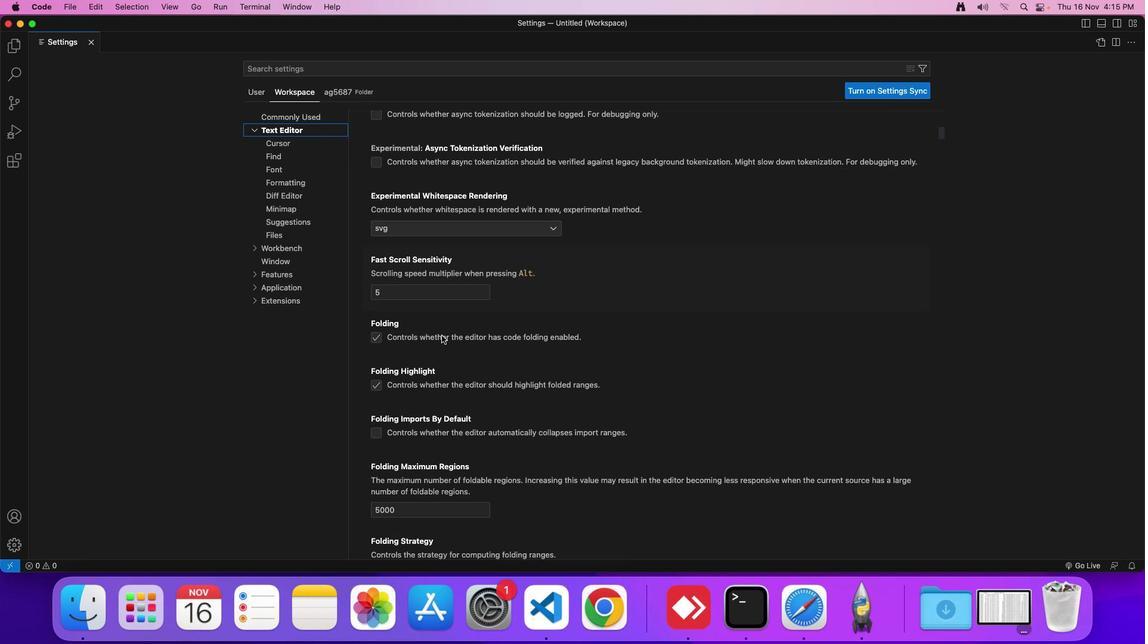 
Action: Mouse scrolled (441, 335) with delta (0, 0)
Screenshot: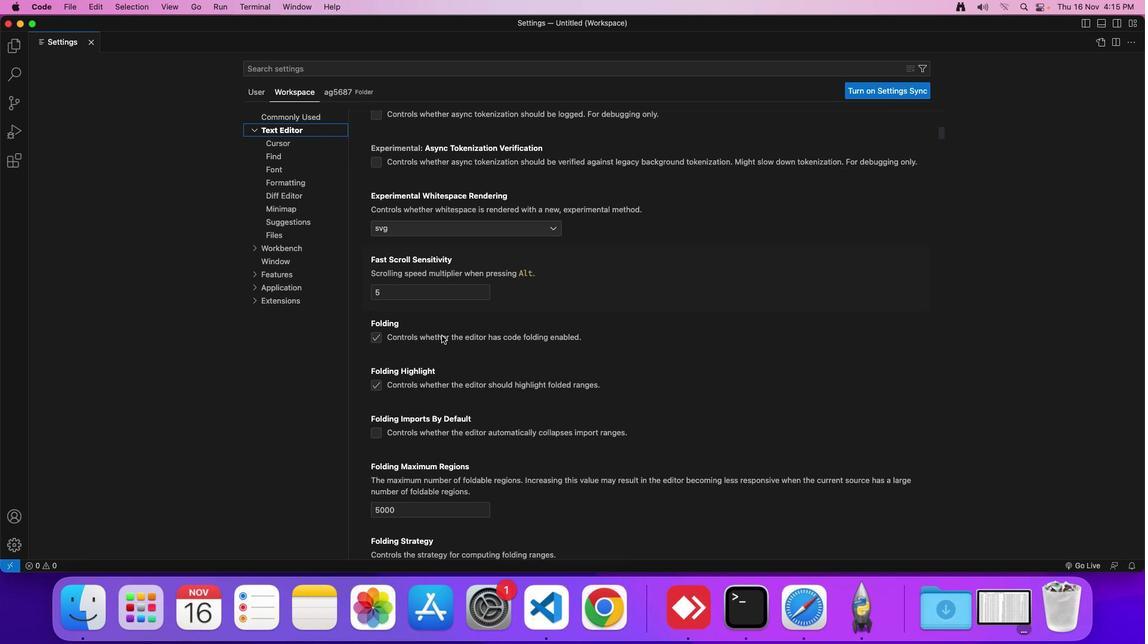 
Action: Mouse moved to (441, 335)
Screenshot: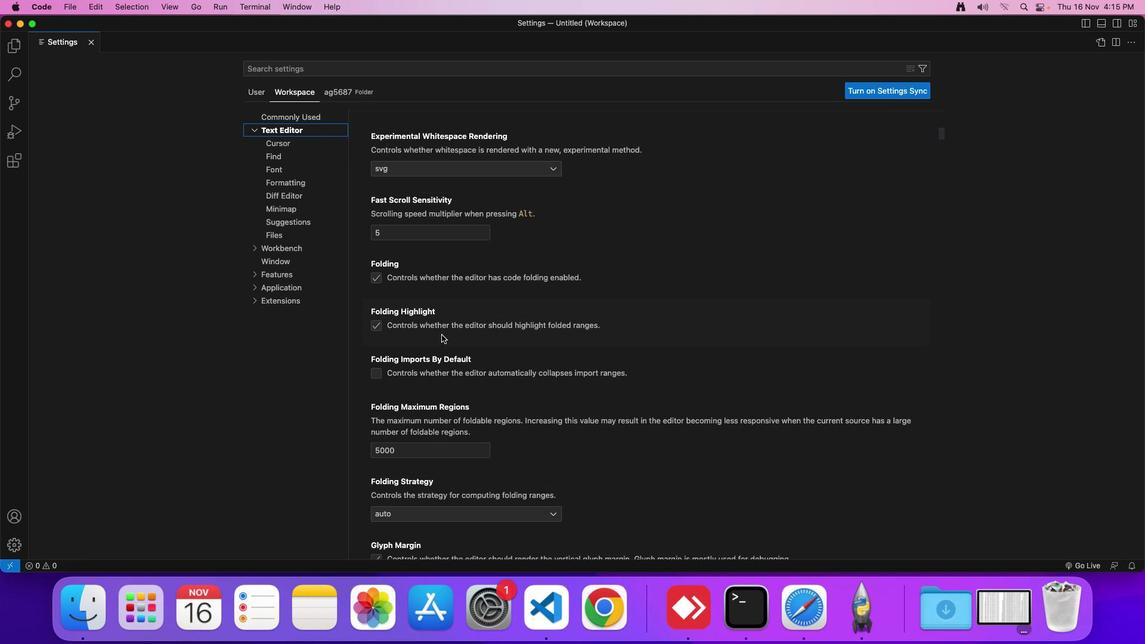 
Action: Mouse scrolled (441, 335) with delta (0, 0)
Screenshot: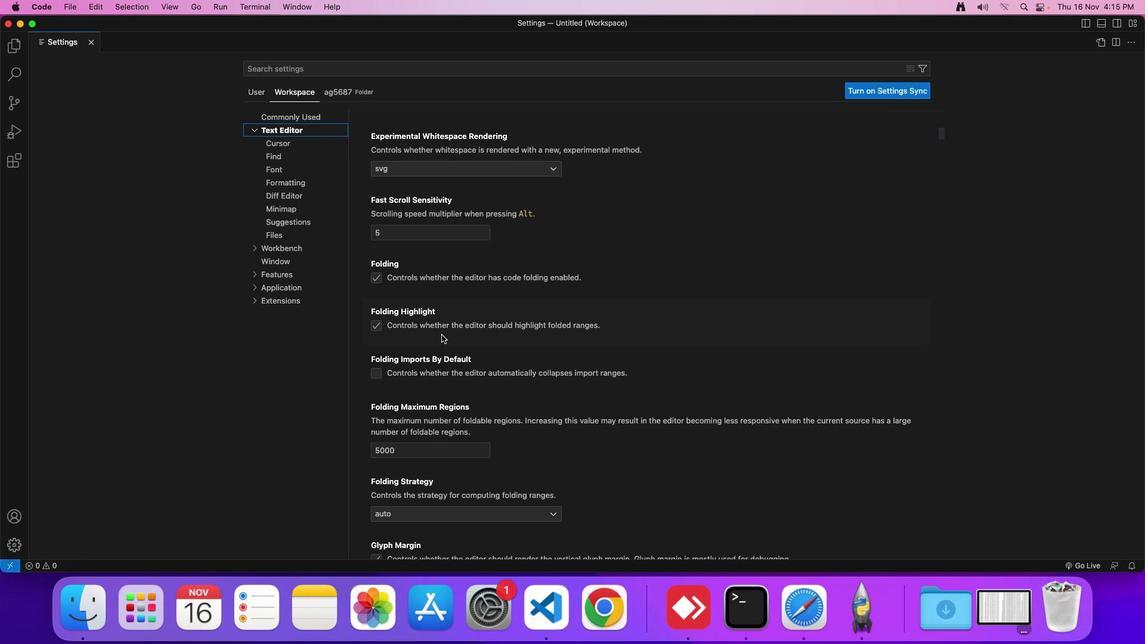 
Action: Mouse moved to (442, 335)
Screenshot: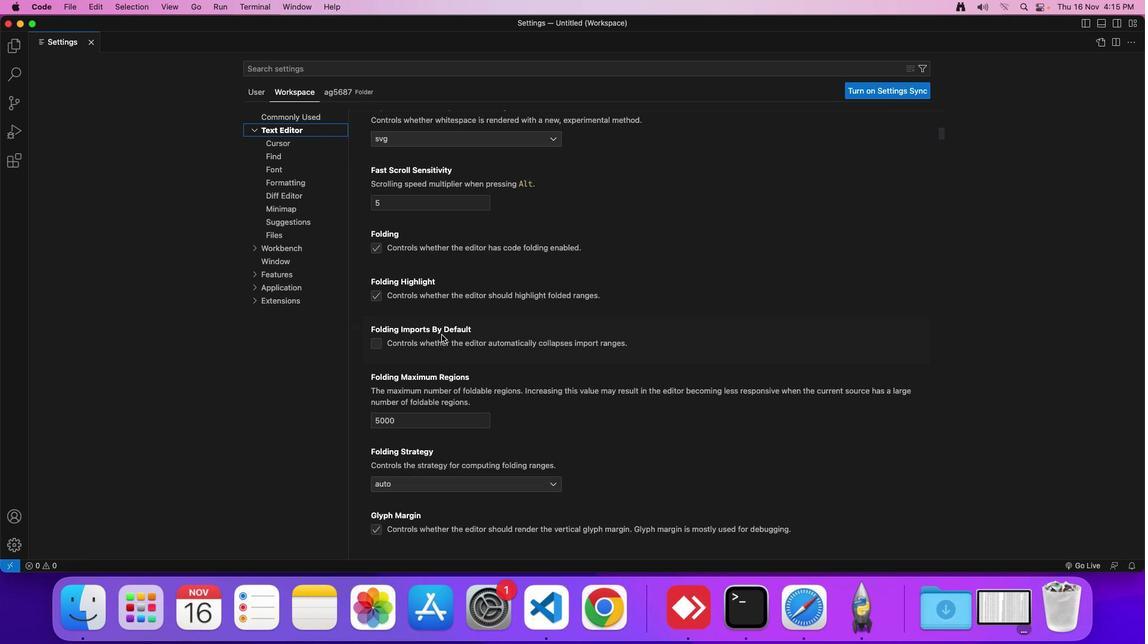 
Action: Mouse scrolled (442, 335) with delta (0, 0)
Screenshot: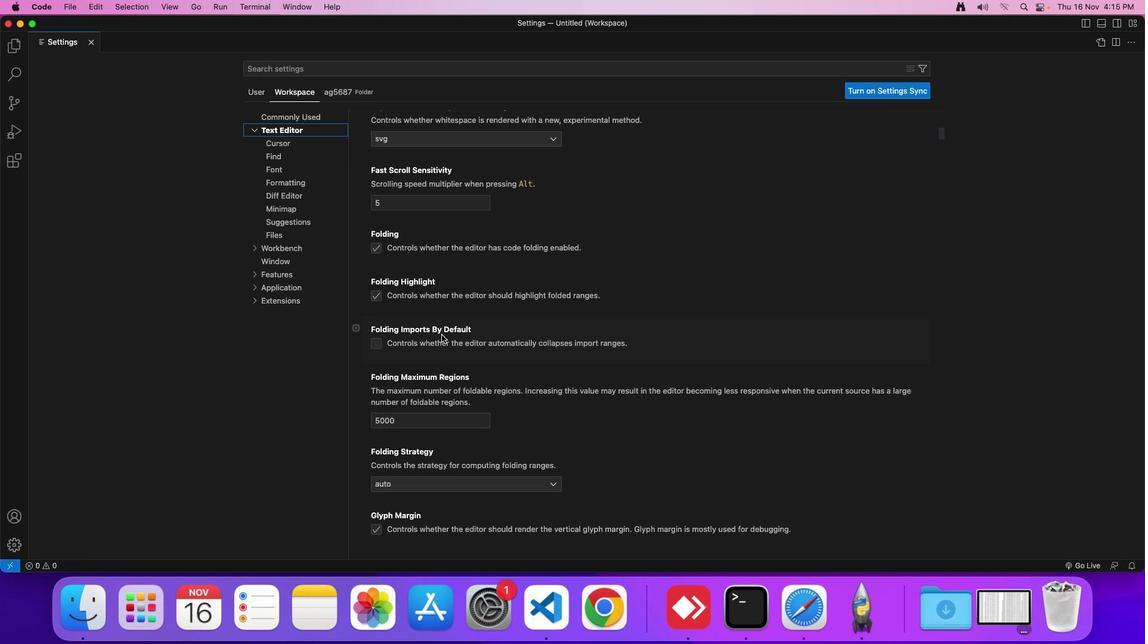 
Action: Mouse moved to (442, 334)
Screenshot: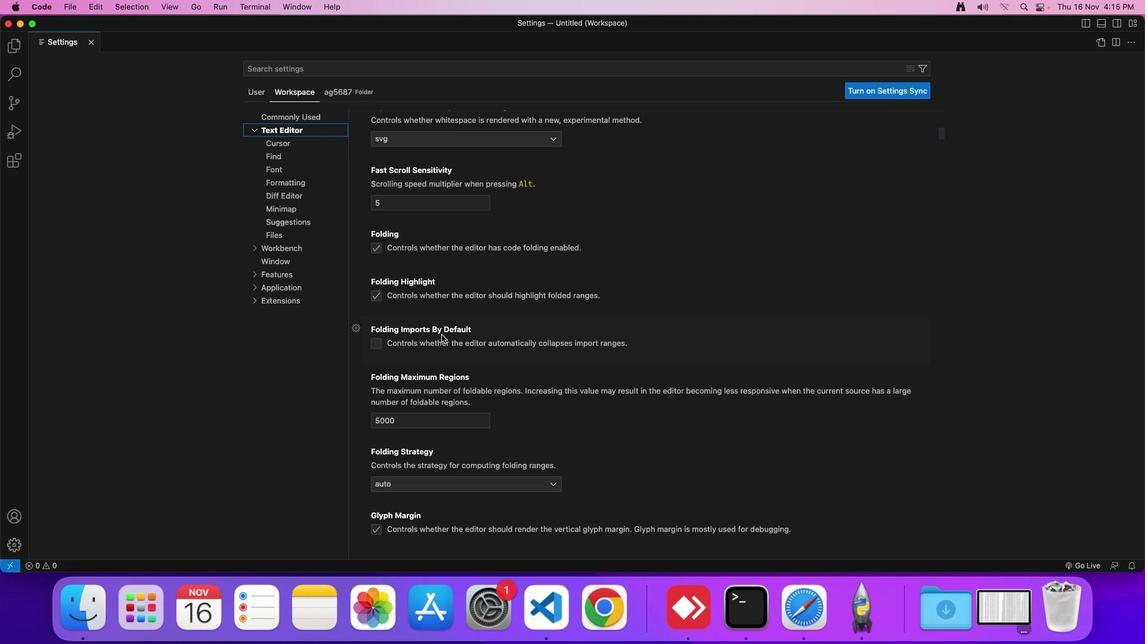 
Action: Mouse scrolled (442, 334) with delta (0, 0)
Screenshot: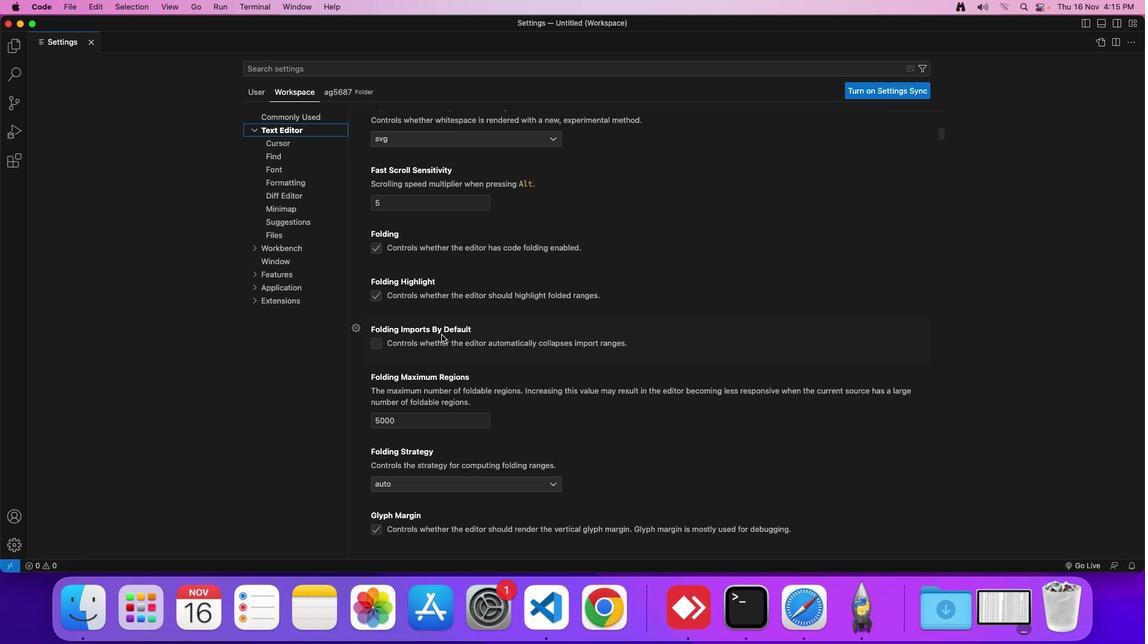 
Action: Mouse moved to (442, 334)
Screenshot: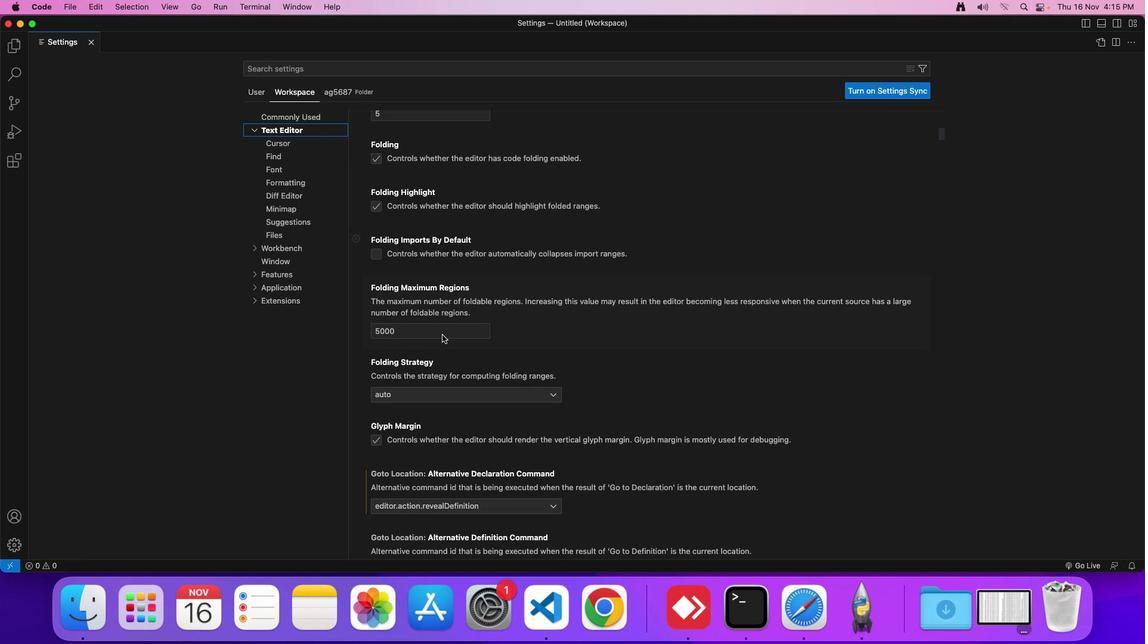 
Action: Mouse scrolled (442, 334) with delta (0, 0)
Screenshot: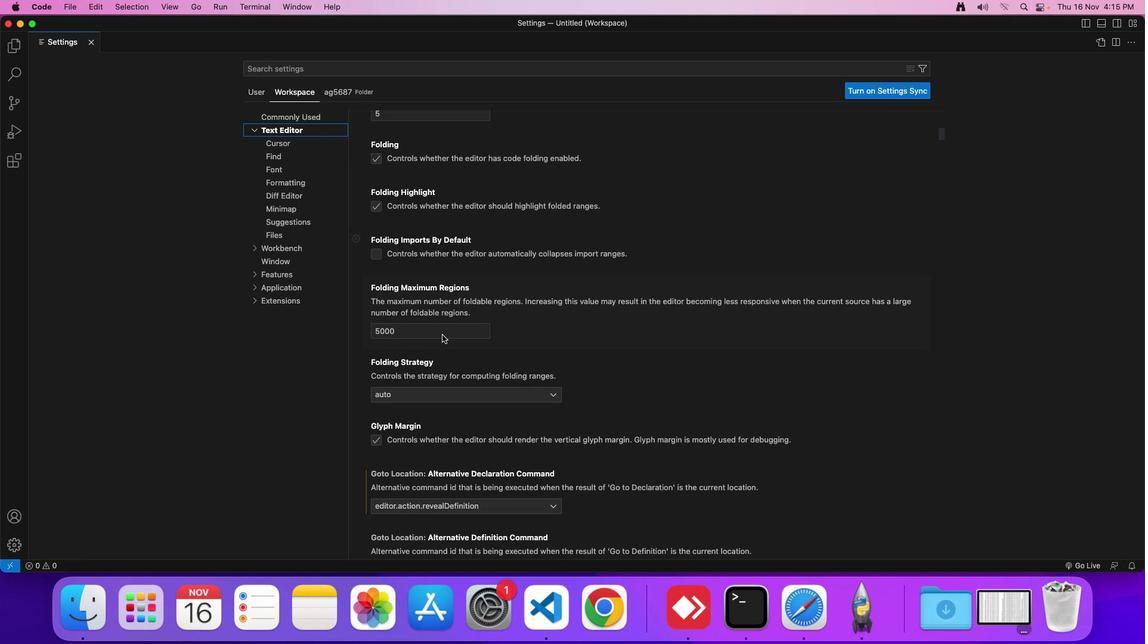 
Action: Mouse scrolled (442, 334) with delta (0, 0)
Screenshot: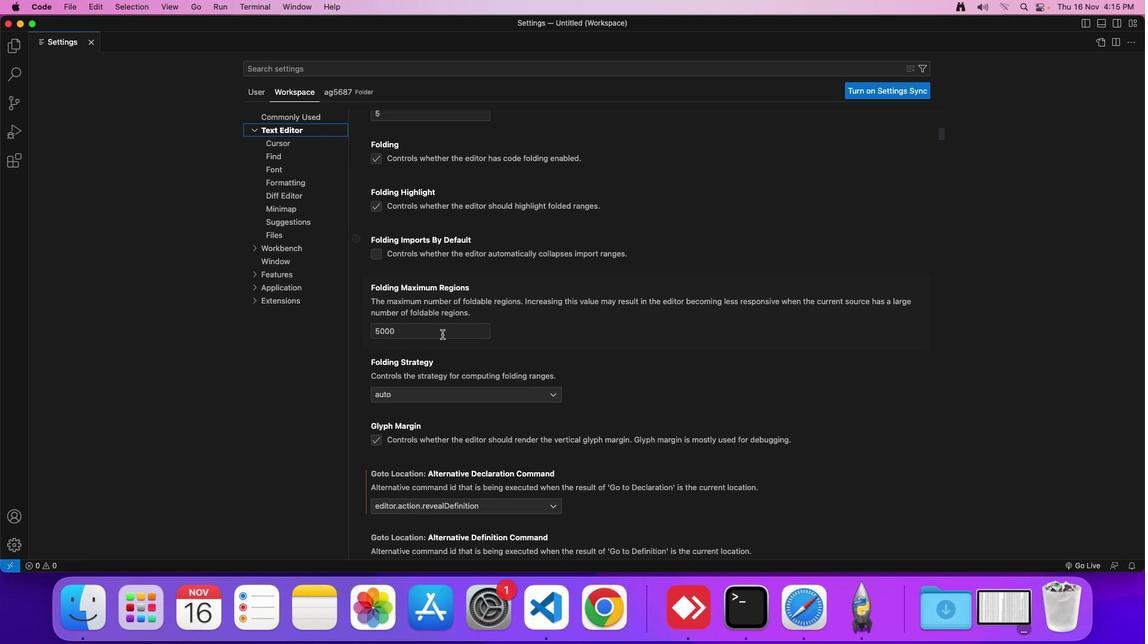 
Action: Mouse moved to (442, 334)
Screenshot: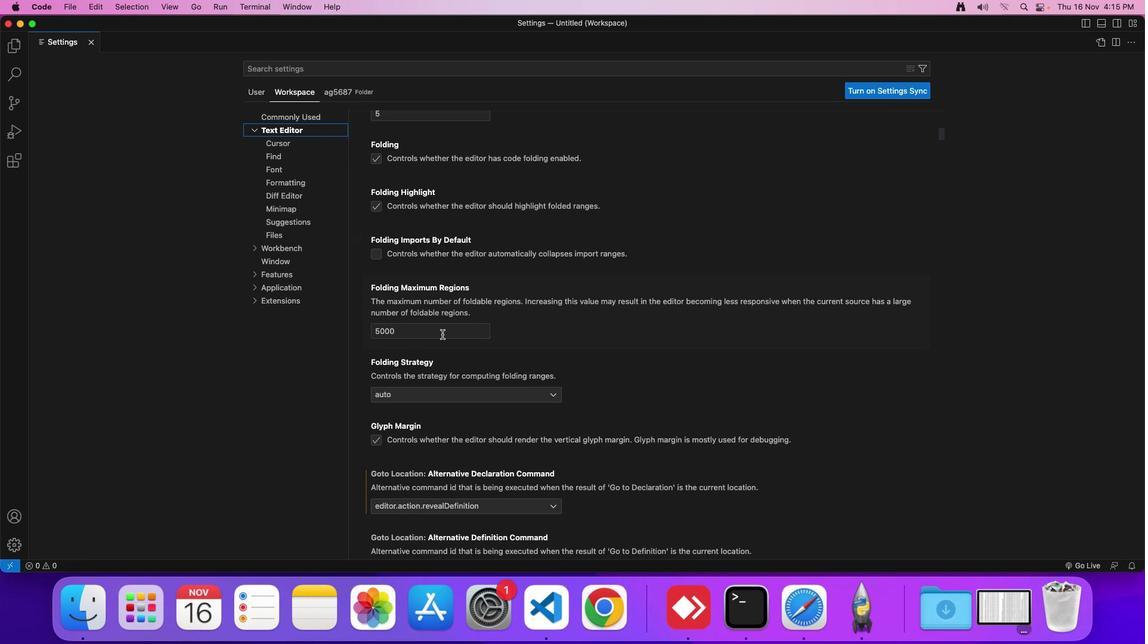 
Action: Mouse scrolled (442, 334) with delta (0, 0)
Screenshot: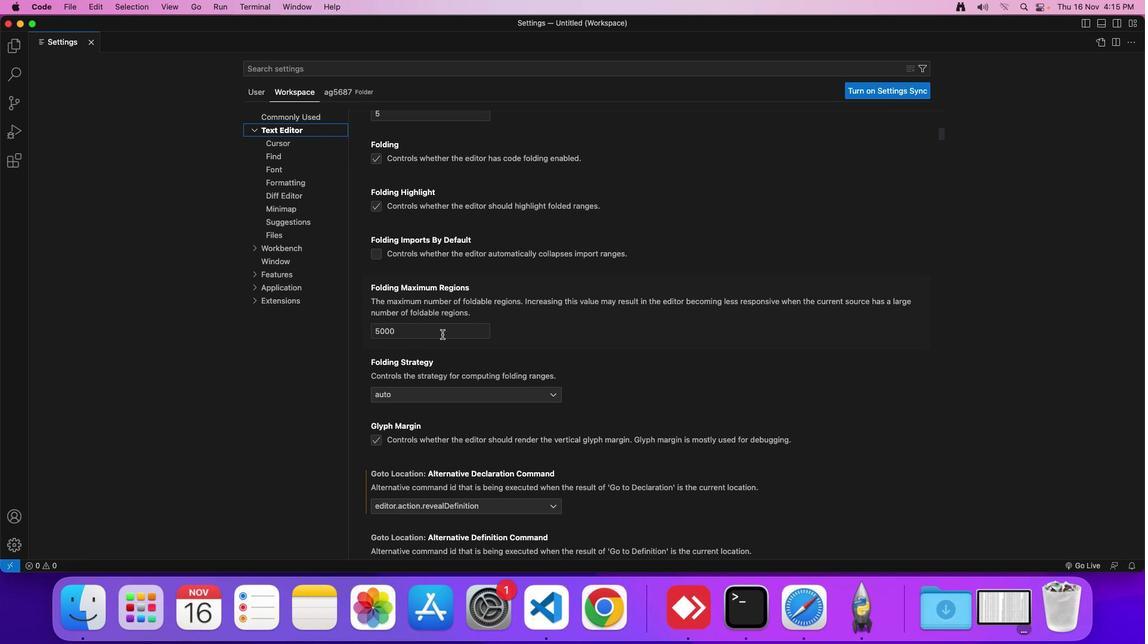 
Action: Mouse moved to (442, 334)
Screenshot: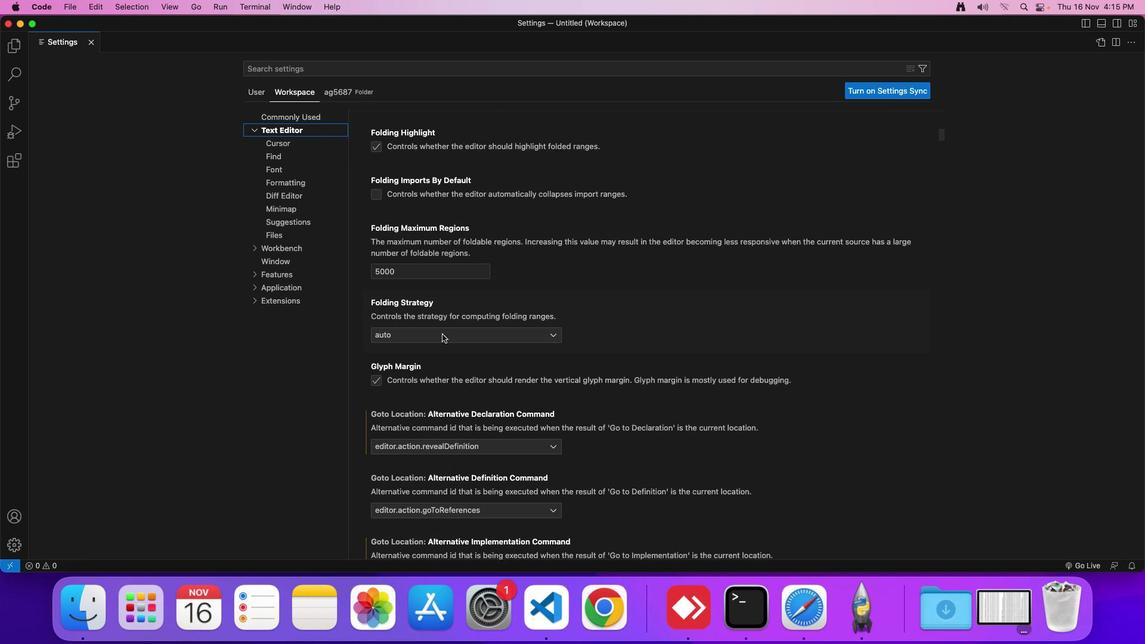 
Action: Mouse scrolled (442, 334) with delta (0, 0)
Screenshot: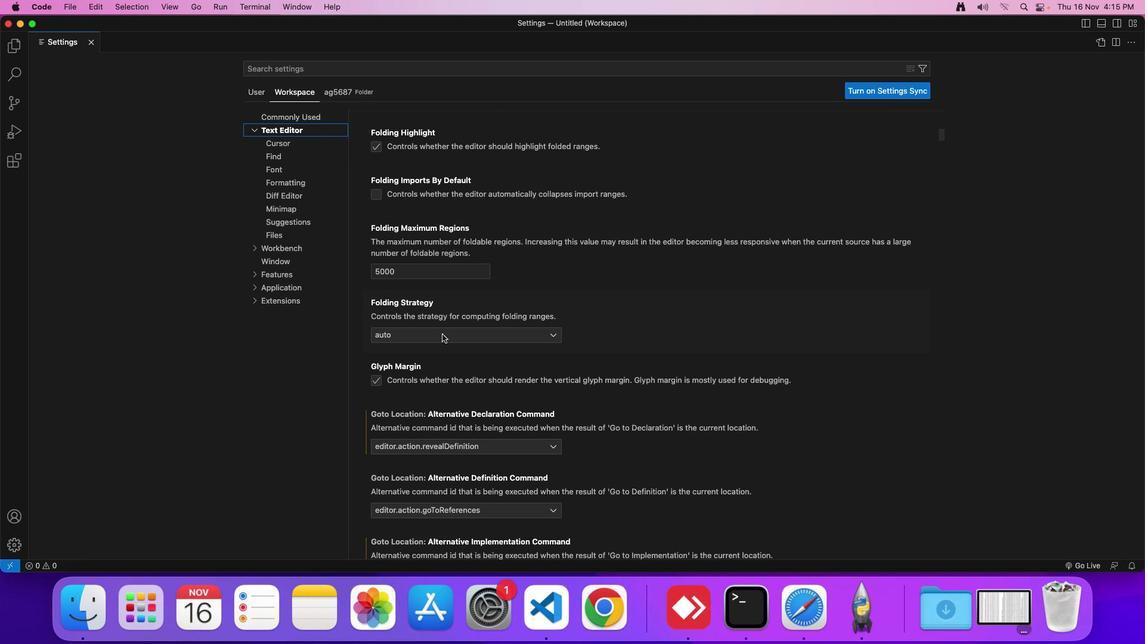 
Action: Mouse scrolled (442, 334) with delta (0, 0)
Screenshot: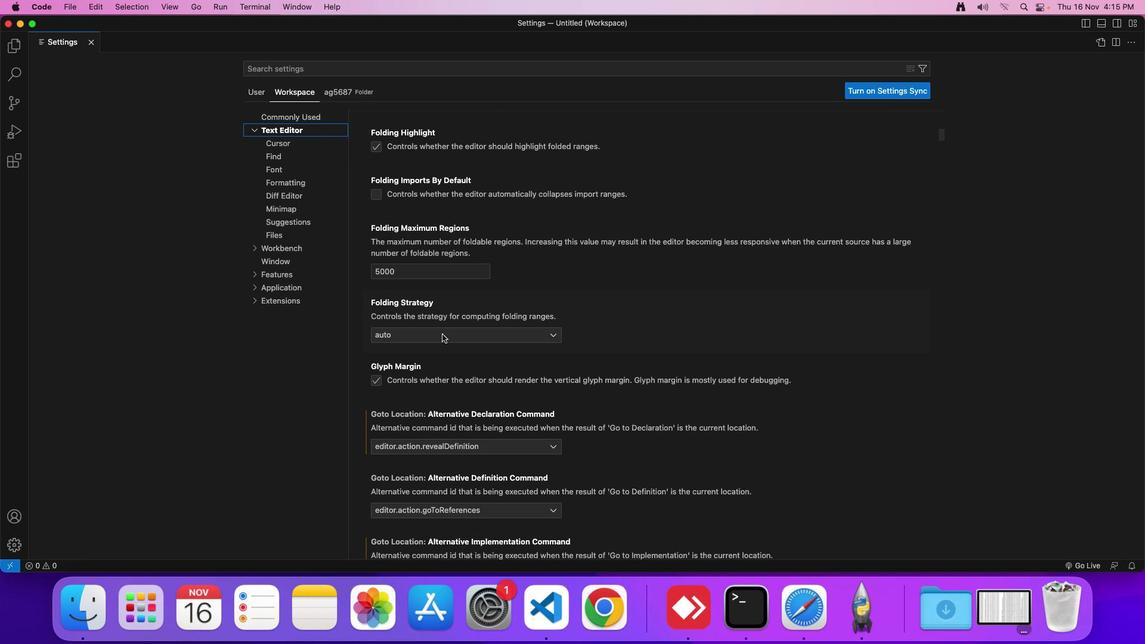 
Action: Mouse moved to (442, 334)
Screenshot: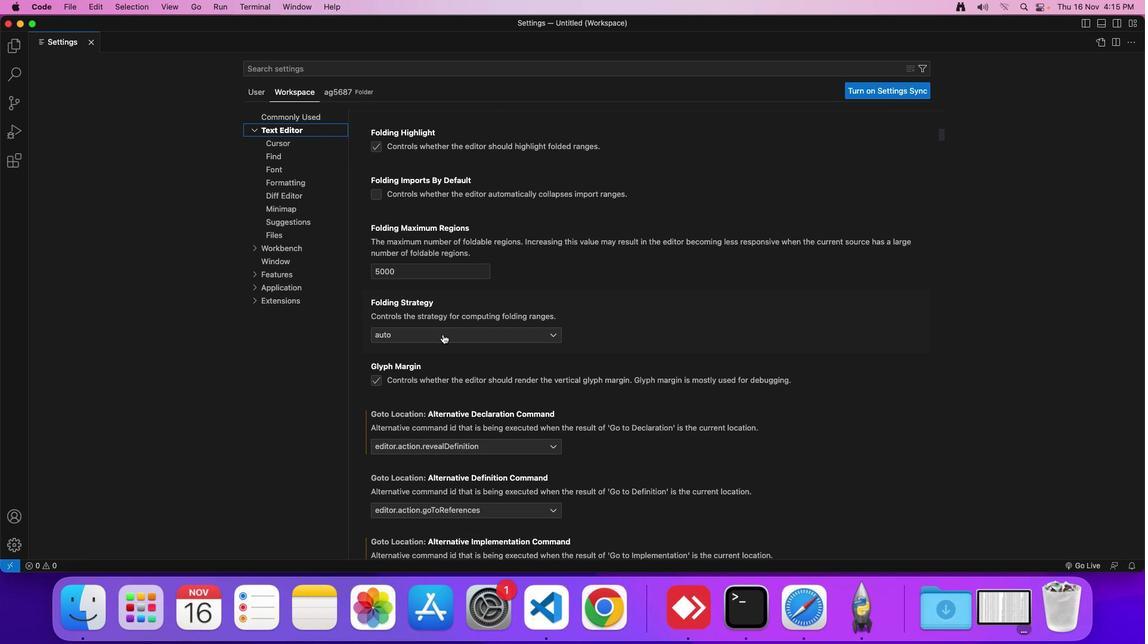
Action: Mouse scrolled (442, 334) with delta (0, 0)
Screenshot: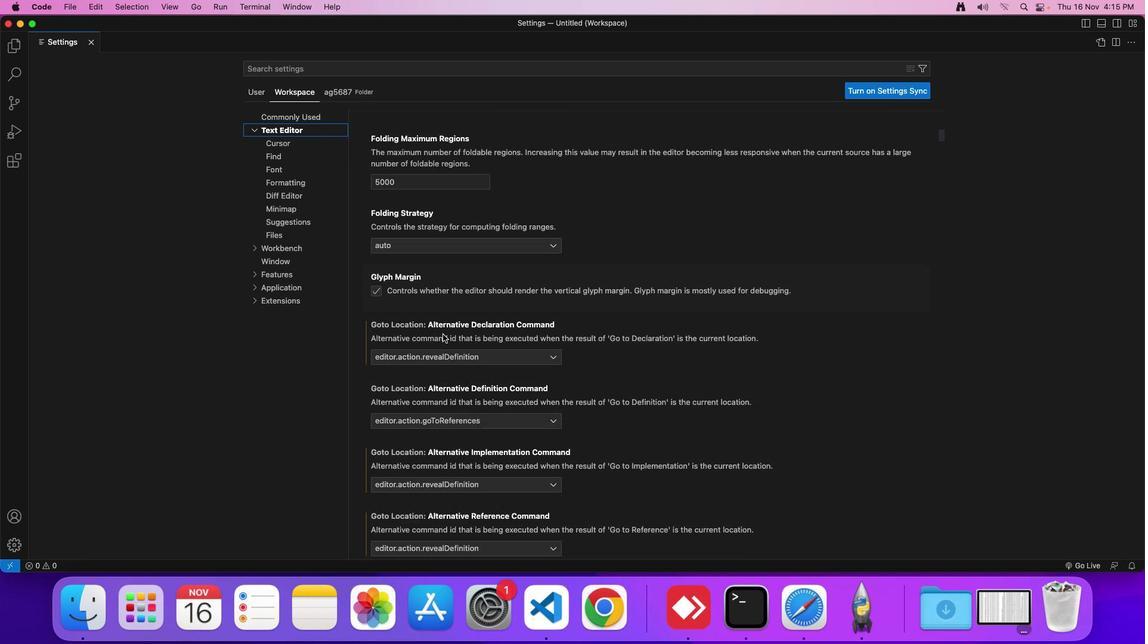
Action: Mouse scrolled (442, 334) with delta (0, 0)
Screenshot: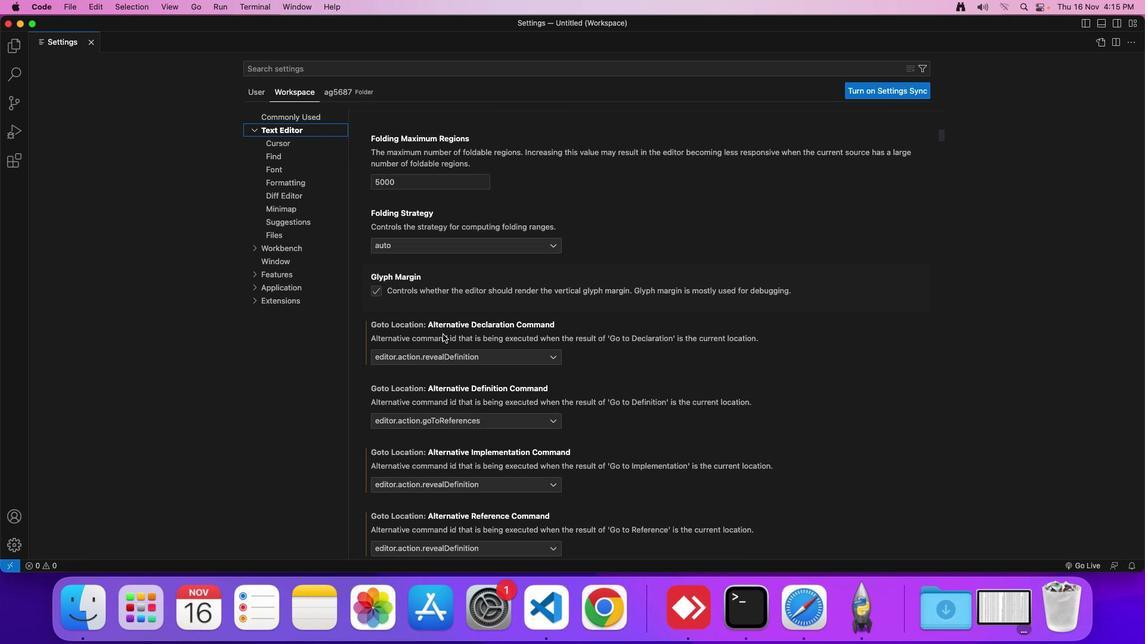 
Action: Mouse scrolled (442, 334) with delta (0, 0)
Screenshot: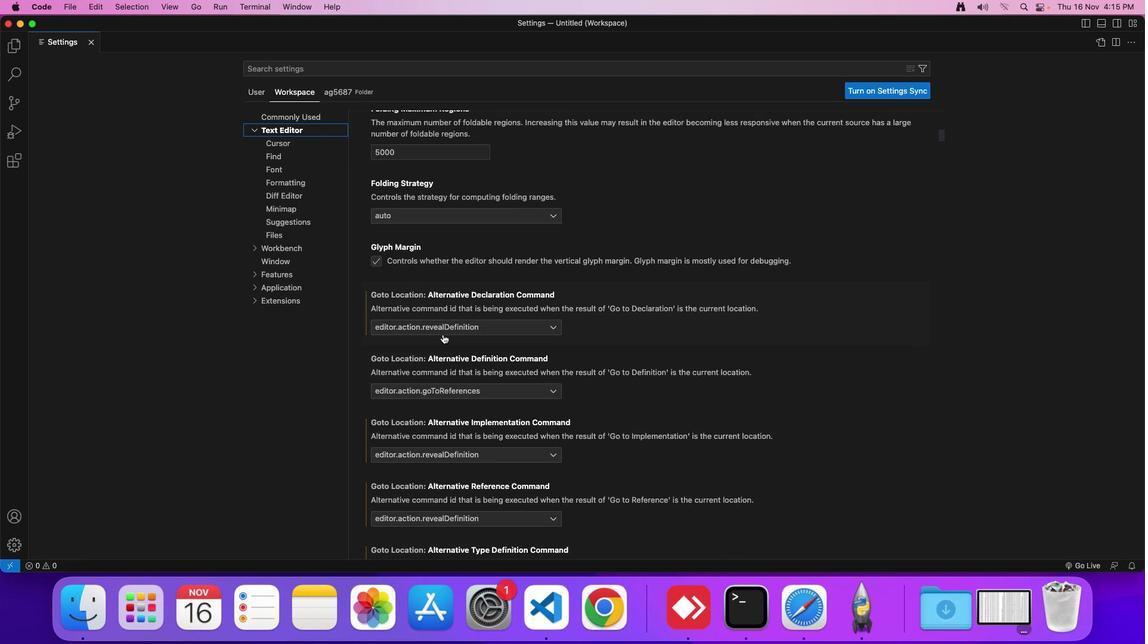 
Action: Mouse scrolled (442, 334) with delta (0, 0)
Screenshot: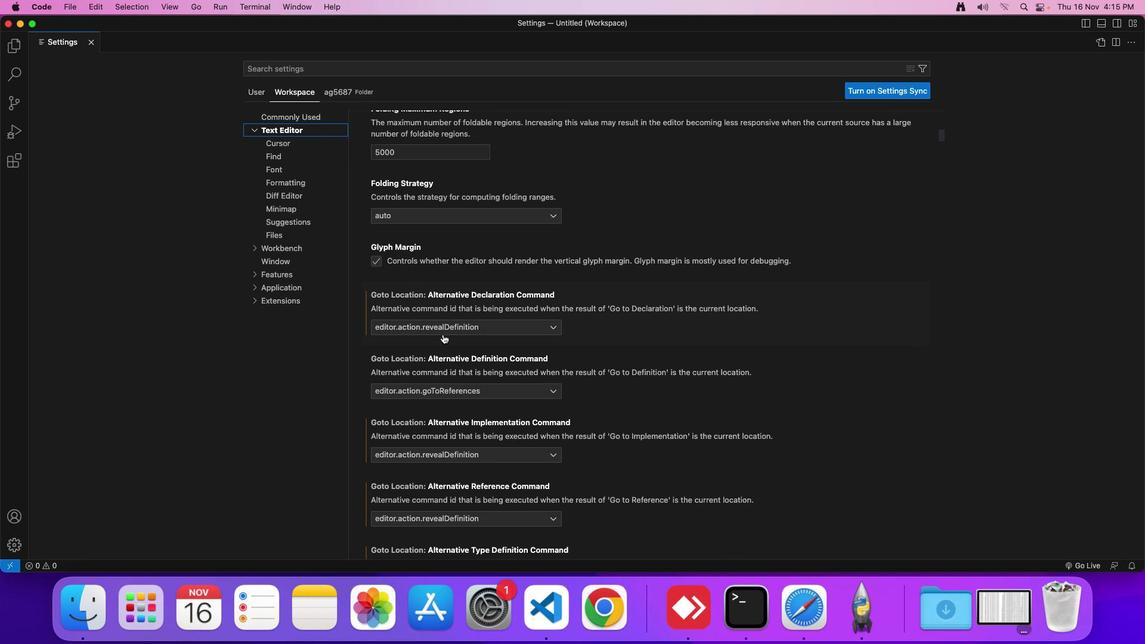 
Action: Mouse scrolled (442, 334) with delta (0, 0)
Screenshot: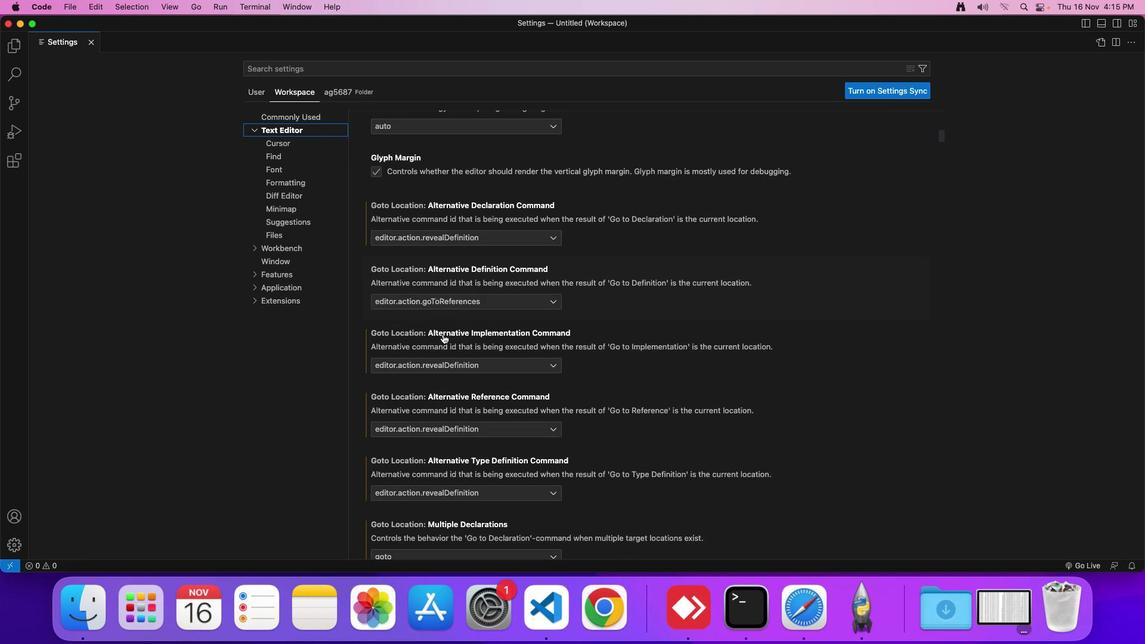 
Action: Mouse scrolled (442, 334) with delta (0, 0)
Screenshot: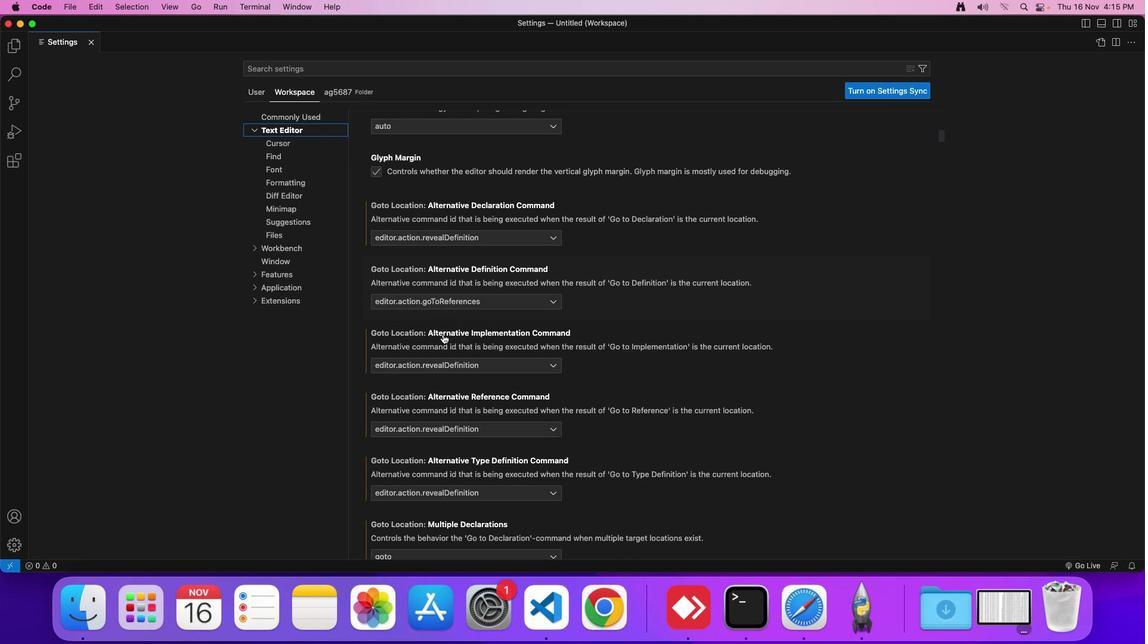 
Action: Mouse scrolled (442, 334) with delta (0, 0)
Screenshot: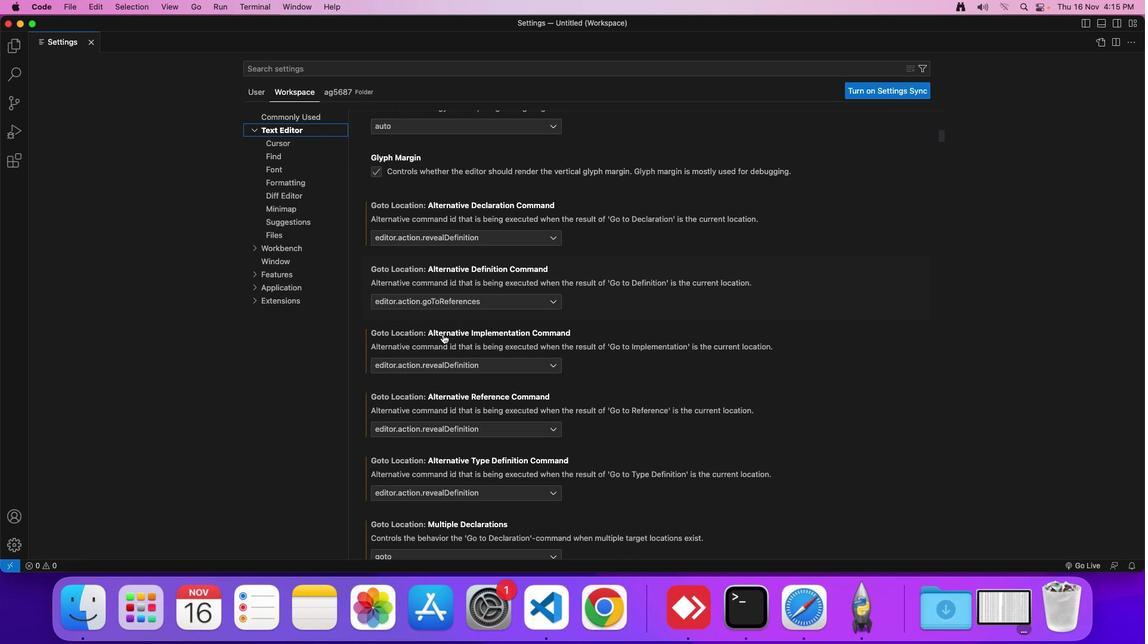 
Action: Mouse scrolled (442, 334) with delta (0, 0)
Screenshot: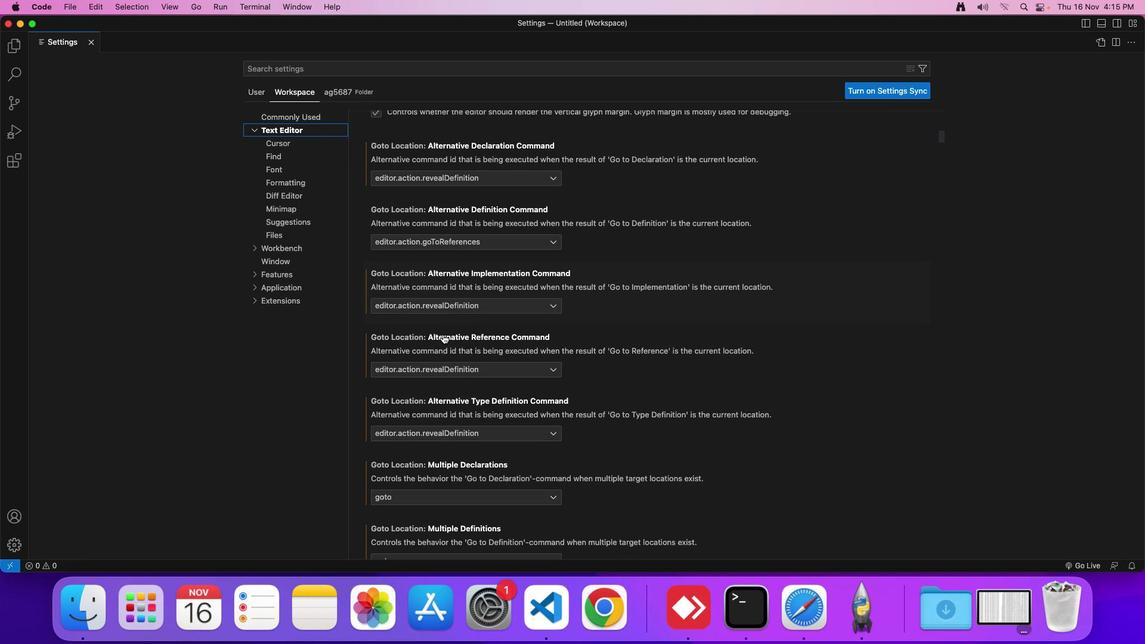 
Action: Mouse scrolled (442, 334) with delta (0, 0)
Screenshot: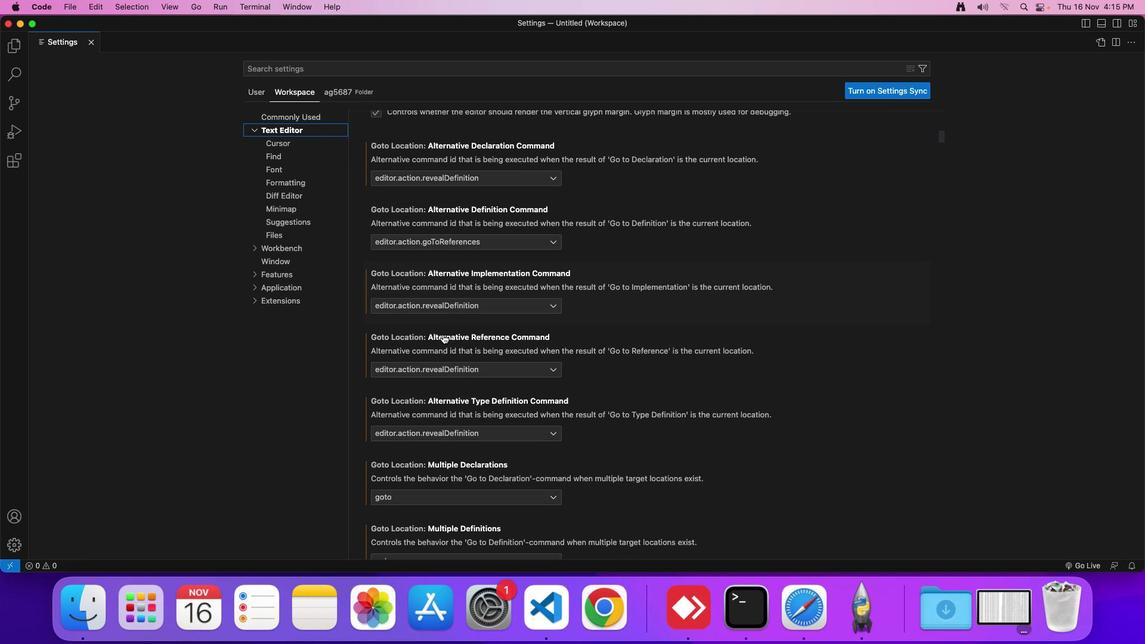 
Action: Mouse scrolled (442, 334) with delta (0, 0)
Screenshot: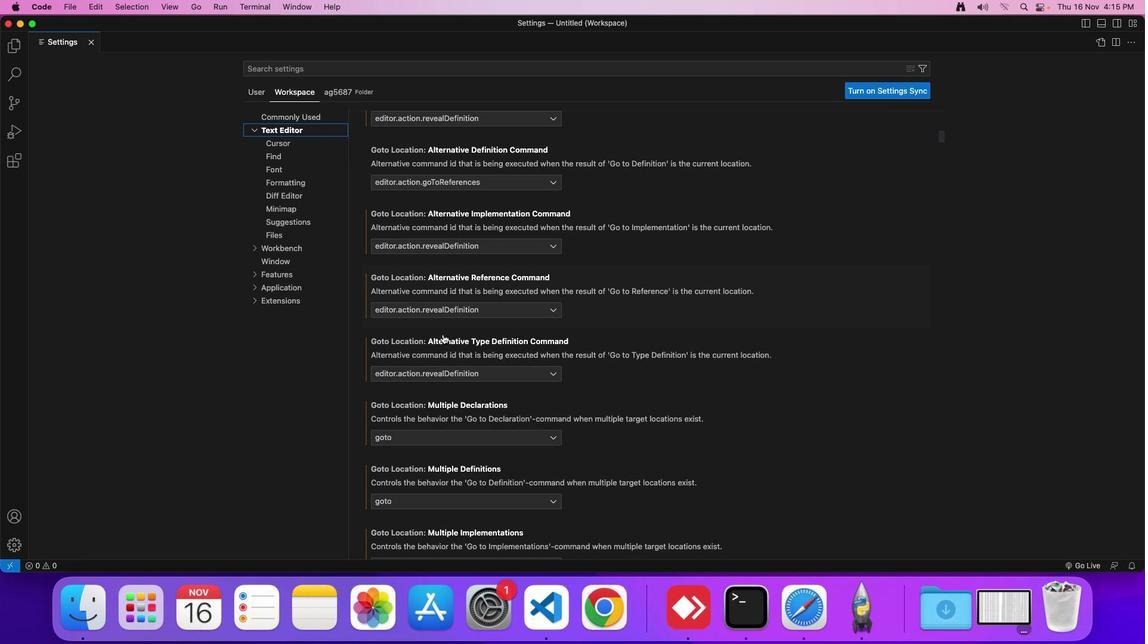 
Action: Mouse scrolled (442, 334) with delta (0, 0)
Screenshot: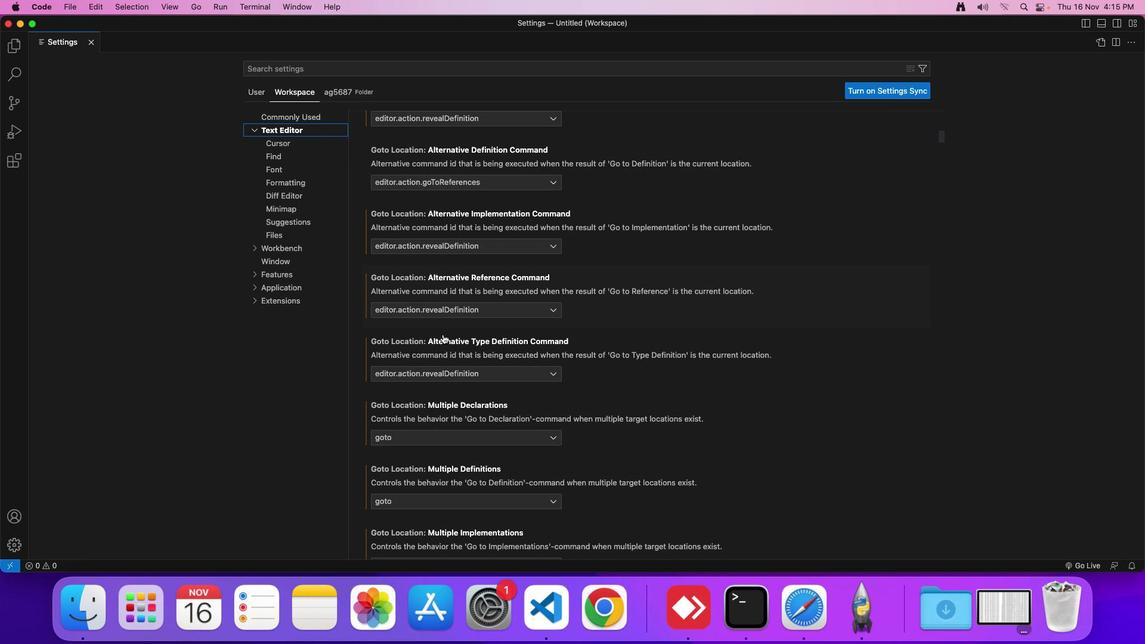 
Action: Mouse moved to (442, 334)
Screenshot: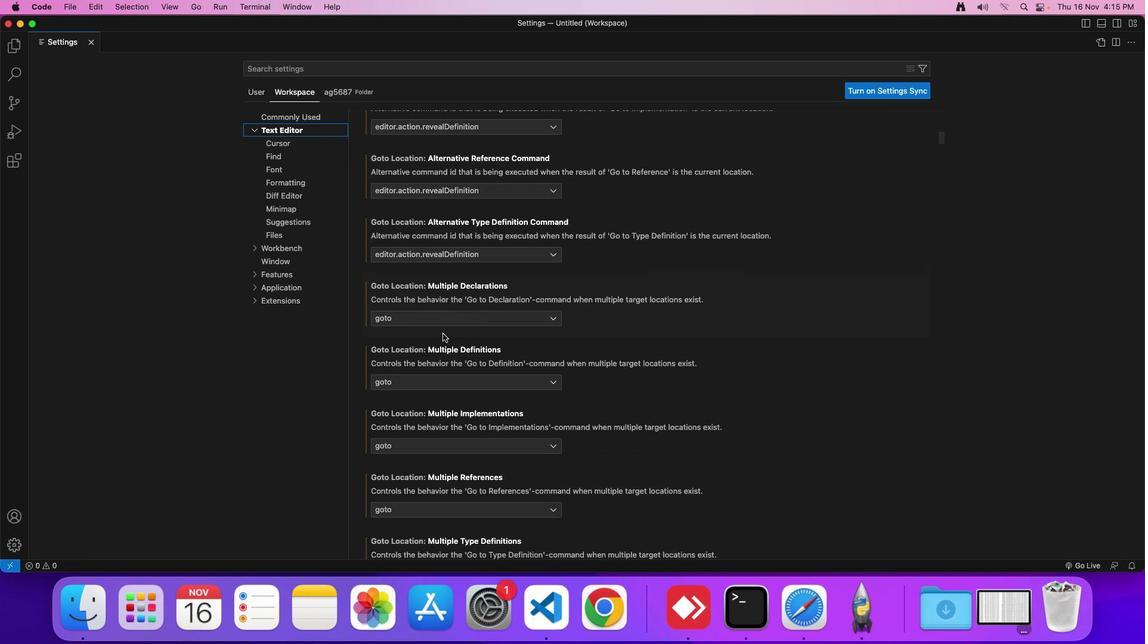 
Action: Mouse scrolled (442, 334) with delta (0, 0)
Screenshot: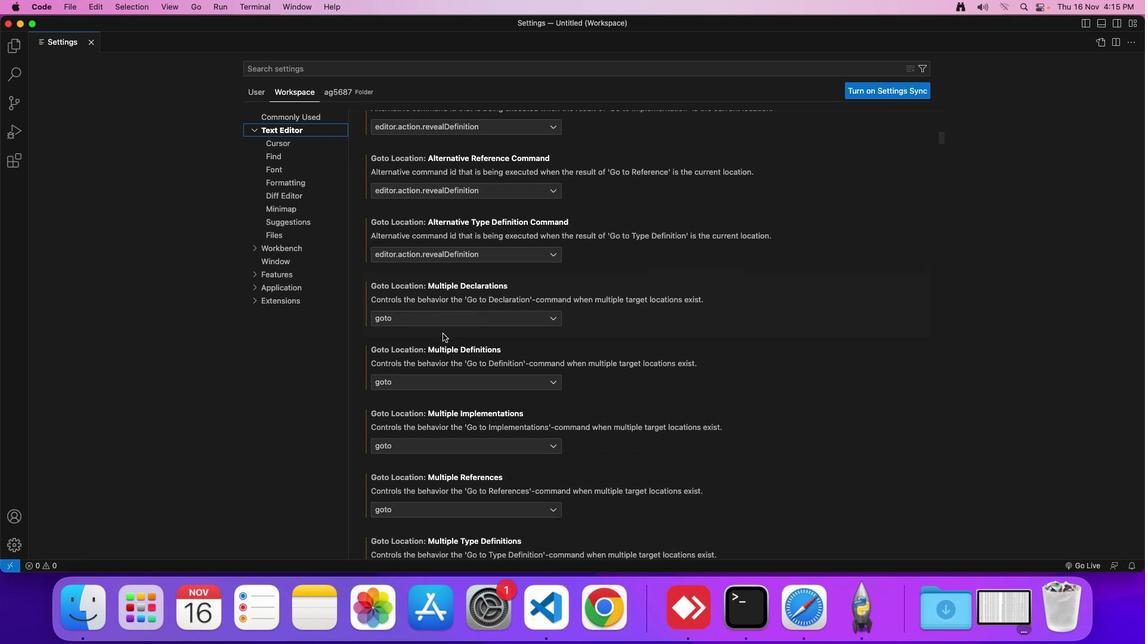 
Action: Mouse scrolled (442, 334) with delta (0, 0)
Screenshot: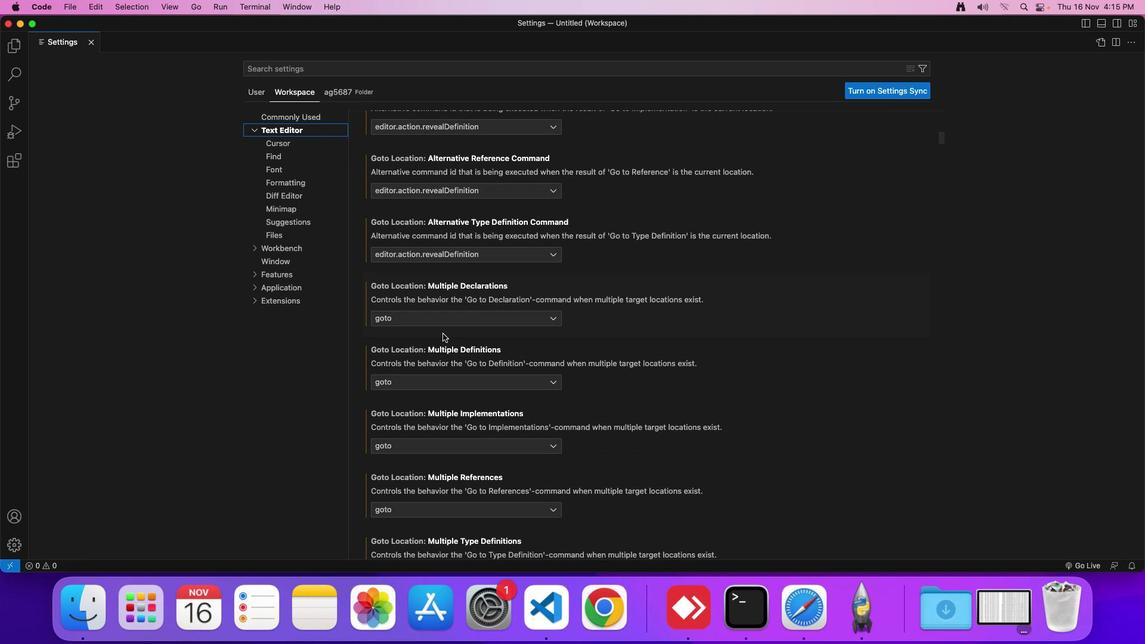 
Action: Mouse scrolled (442, 334) with delta (0, -1)
Screenshot: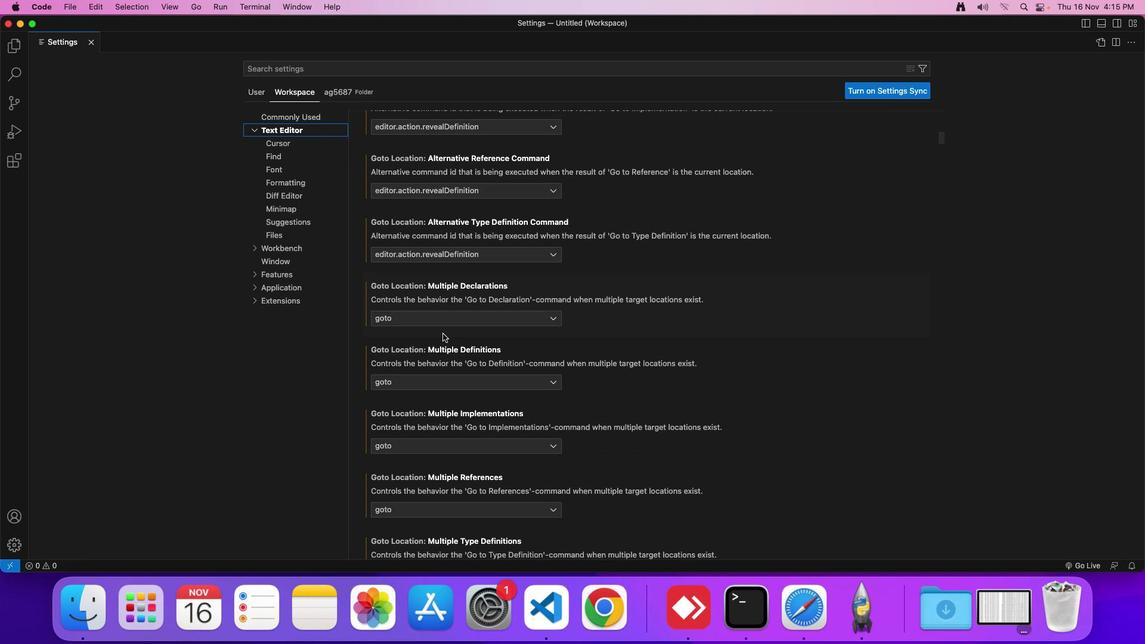
Action: Mouse scrolled (442, 334) with delta (0, 0)
Screenshot: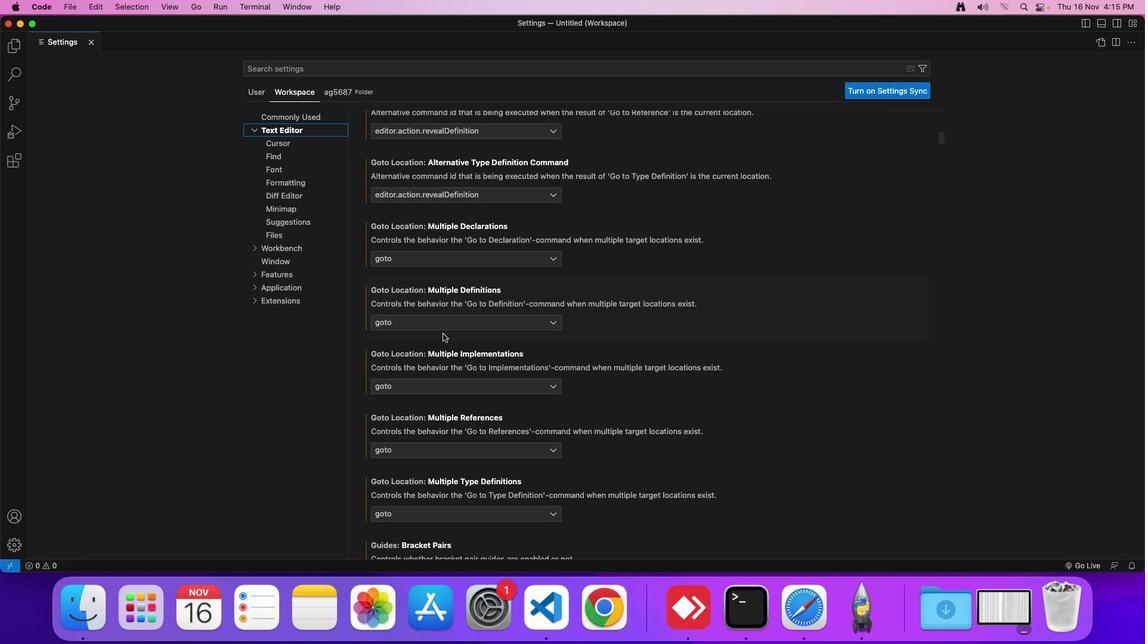 
Action: Mouse scrolled (442, 334) with delta (0, 0)
Screenshot: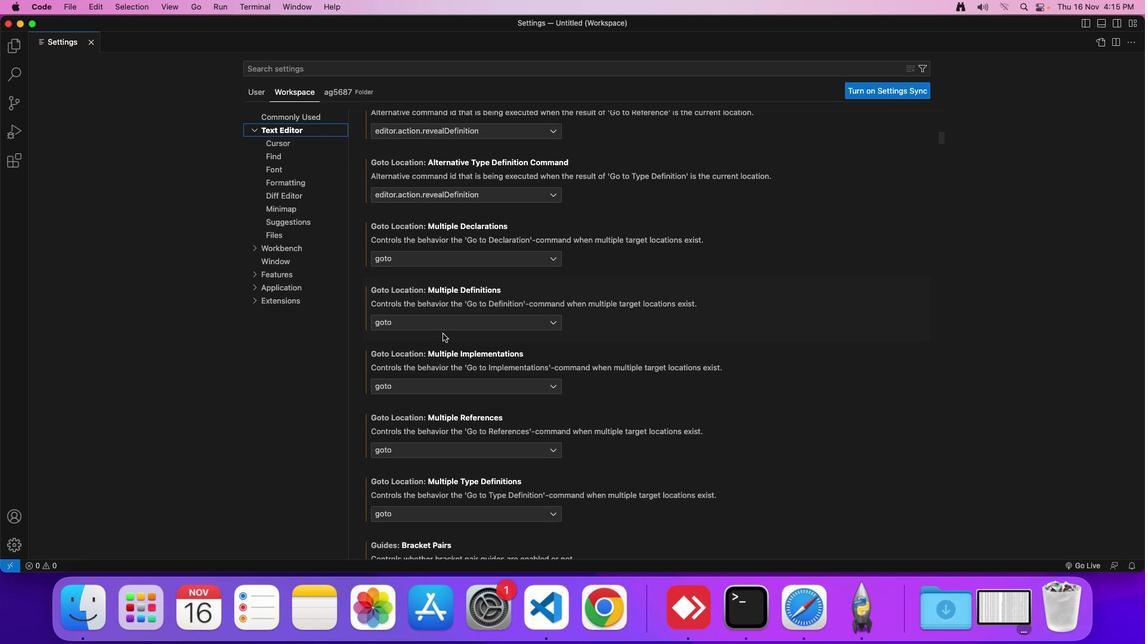 
Action: Mouse scrolled (442, 334) with delta (0, 0)
Screenshot: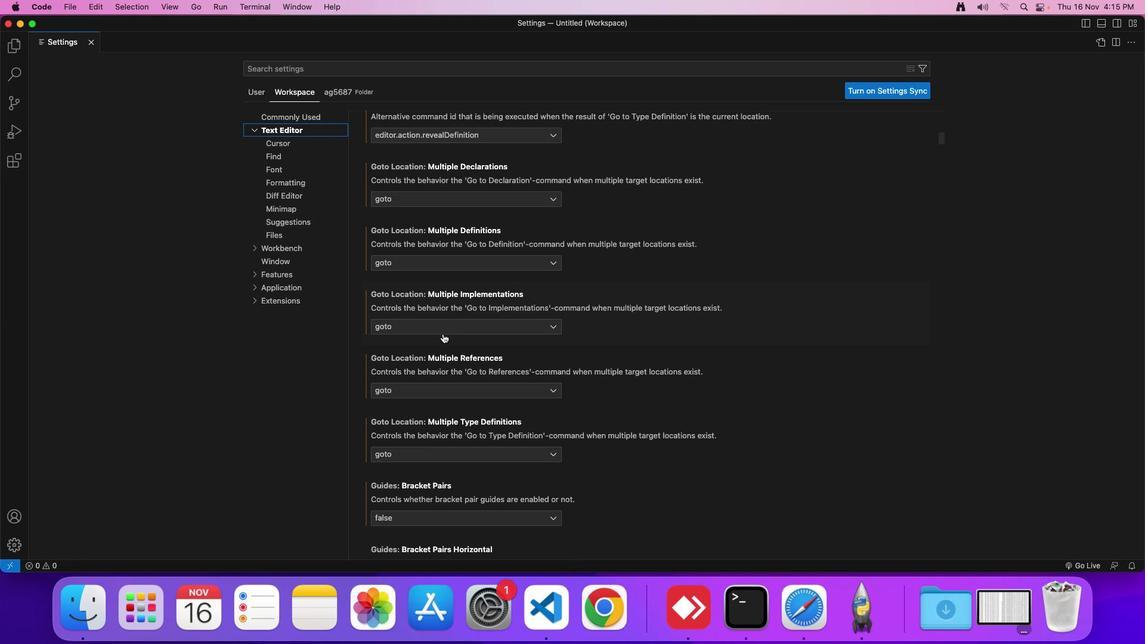 
Action: Mouse scrolled (442, 334) with delta (0, 0)
Screenshot: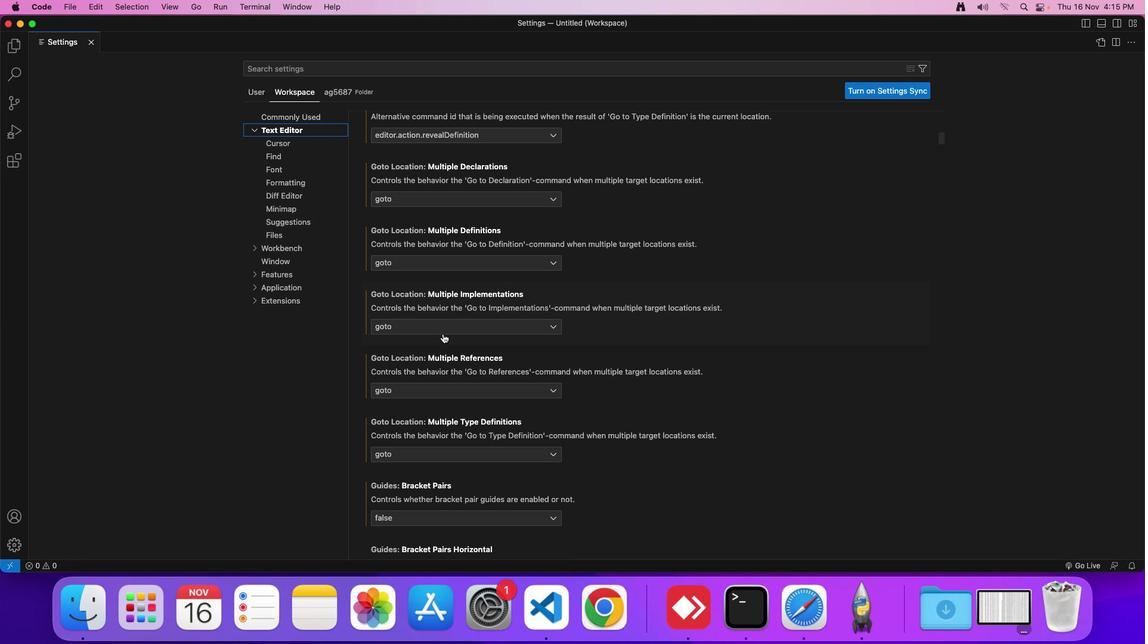 
Action: Mouse scrolled (442, 334) with delta (0, 0)
Screenshot: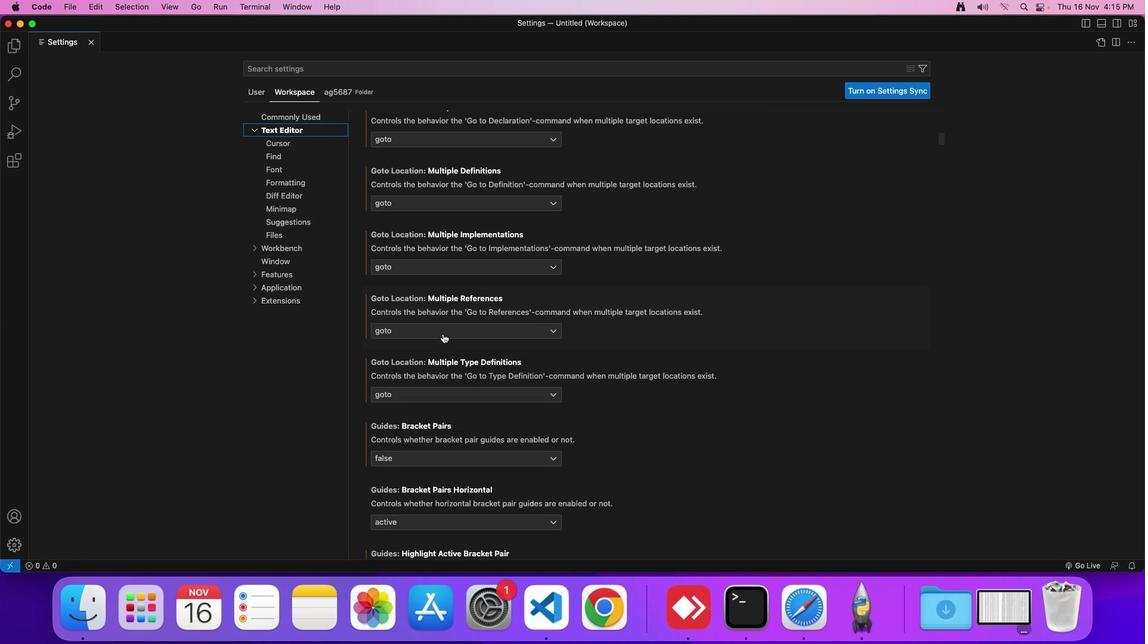 
Action: Mouse scrolled (442, 334) with delta (0, 0)
Screenshot: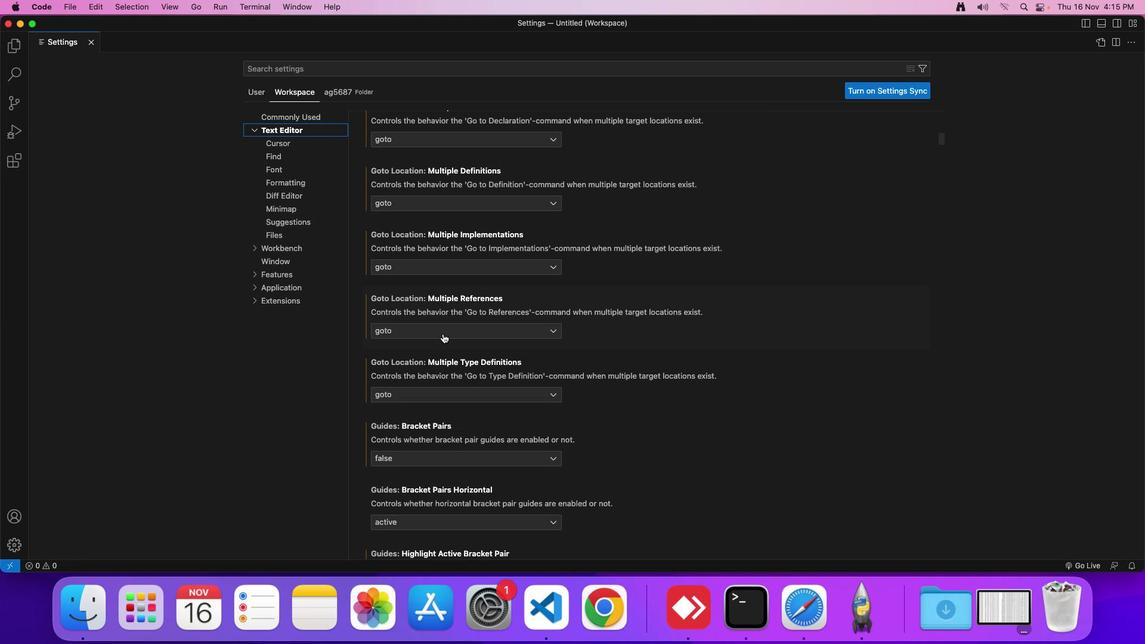 
Action: Mouse scrolled (442, 334) with delta (0, 0)
Screenshot: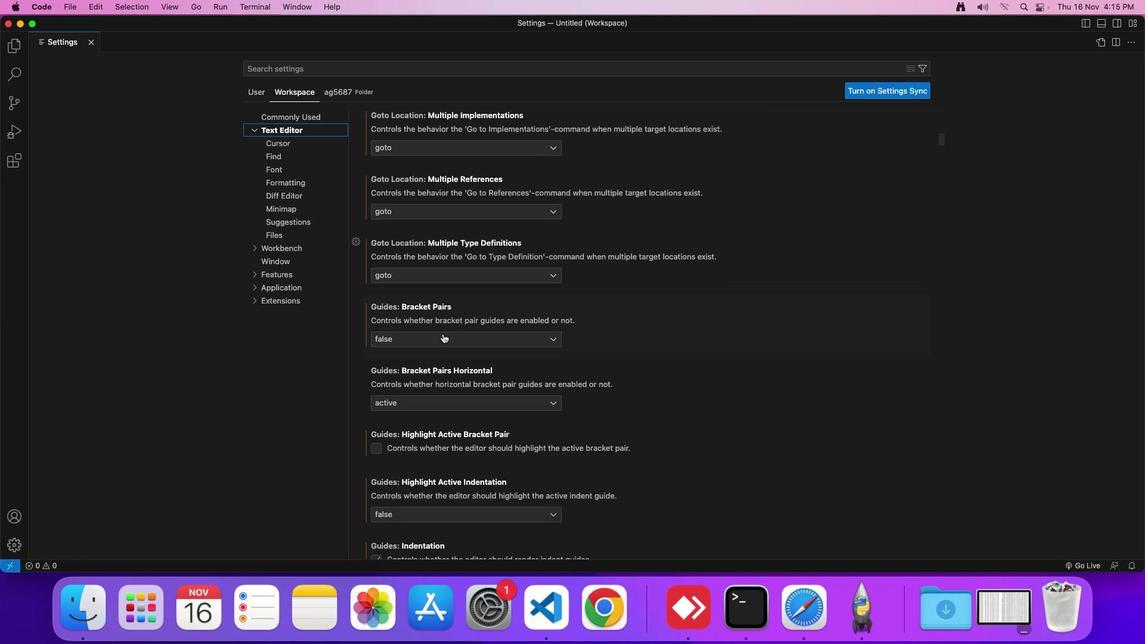 
Action: Mouse scrolled (442, 334) with delta (0, 0)
Screenshot: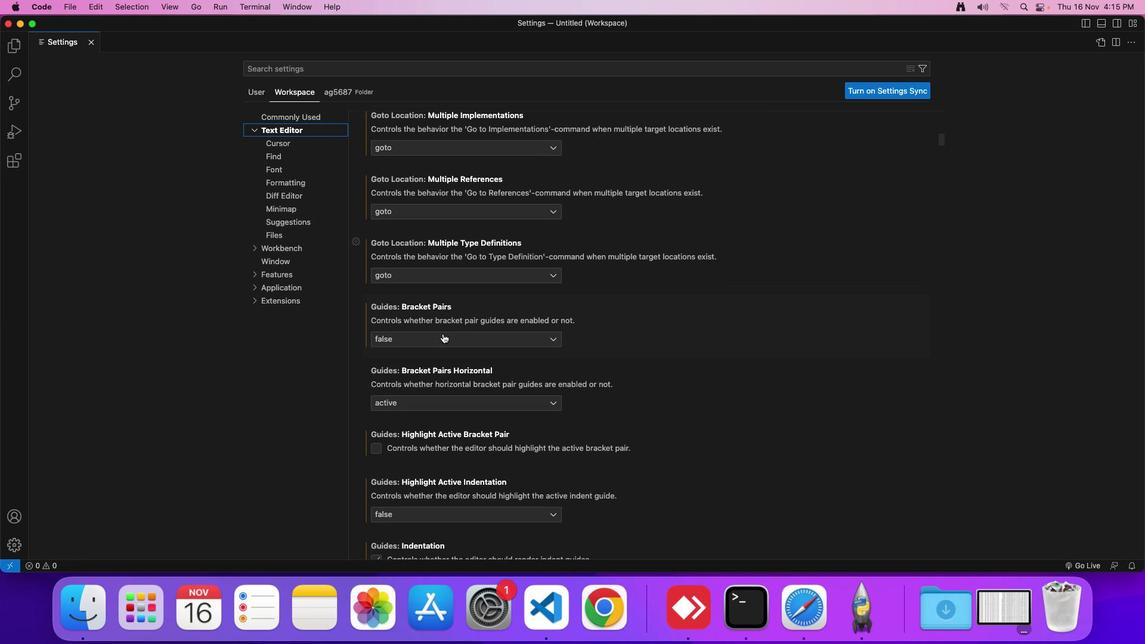 
Action: Mouse scrolled (442, 334) with delta (0, -1)
Screenshot: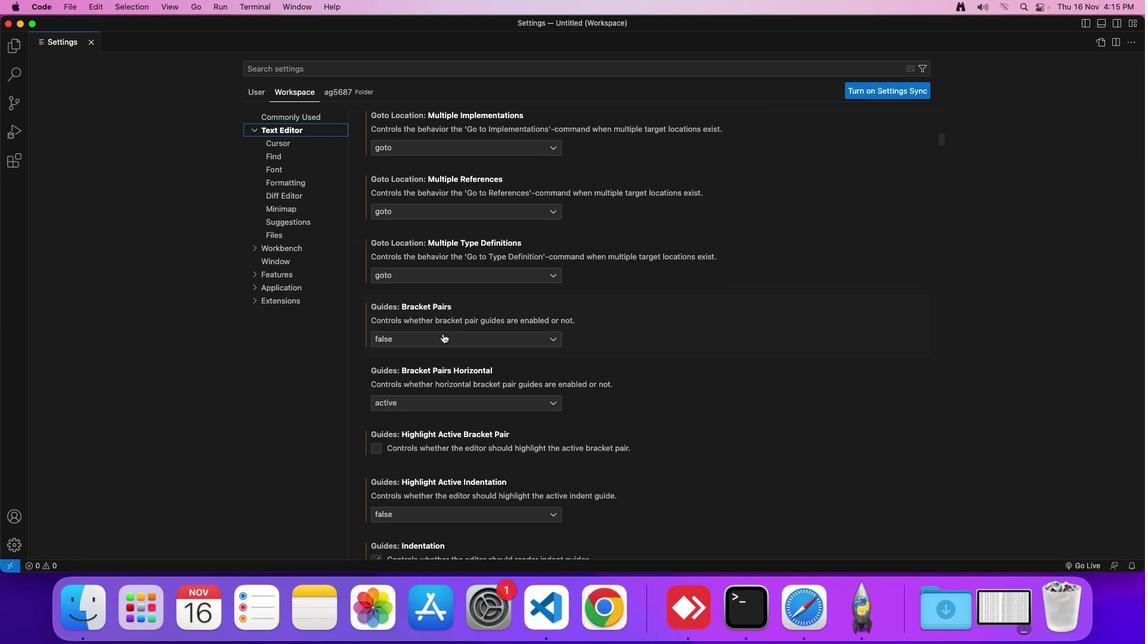 
Action: Mouse scrolled (442, 334) with delta (0, 0)
Screenshot: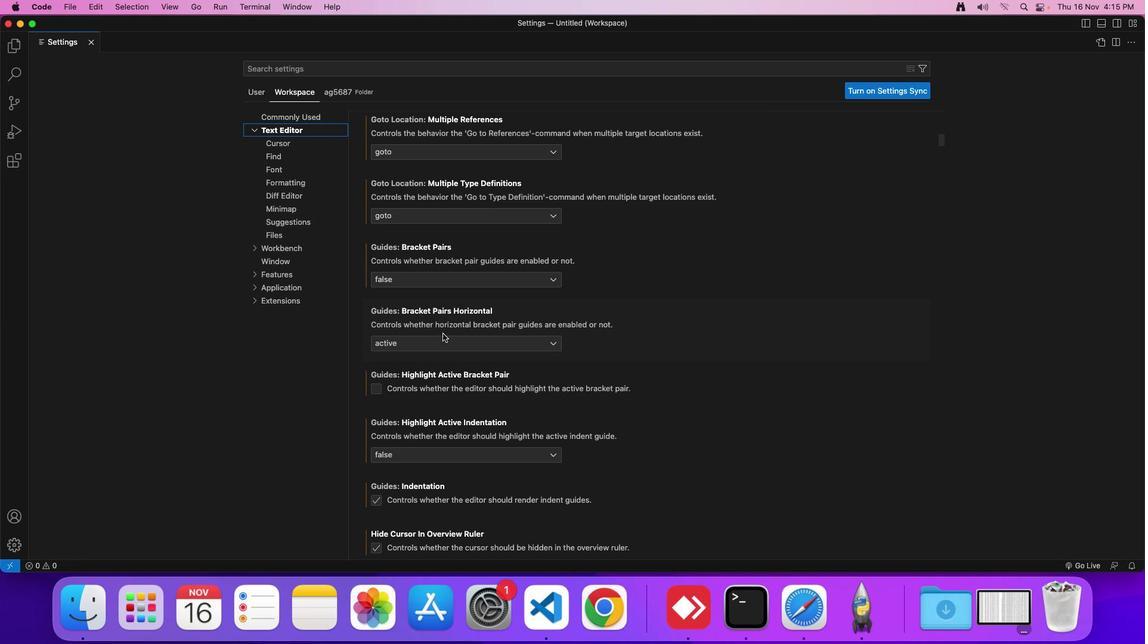 
Action: Mouse scrolled (442, 334) with delta (0, 0)
Screenshot: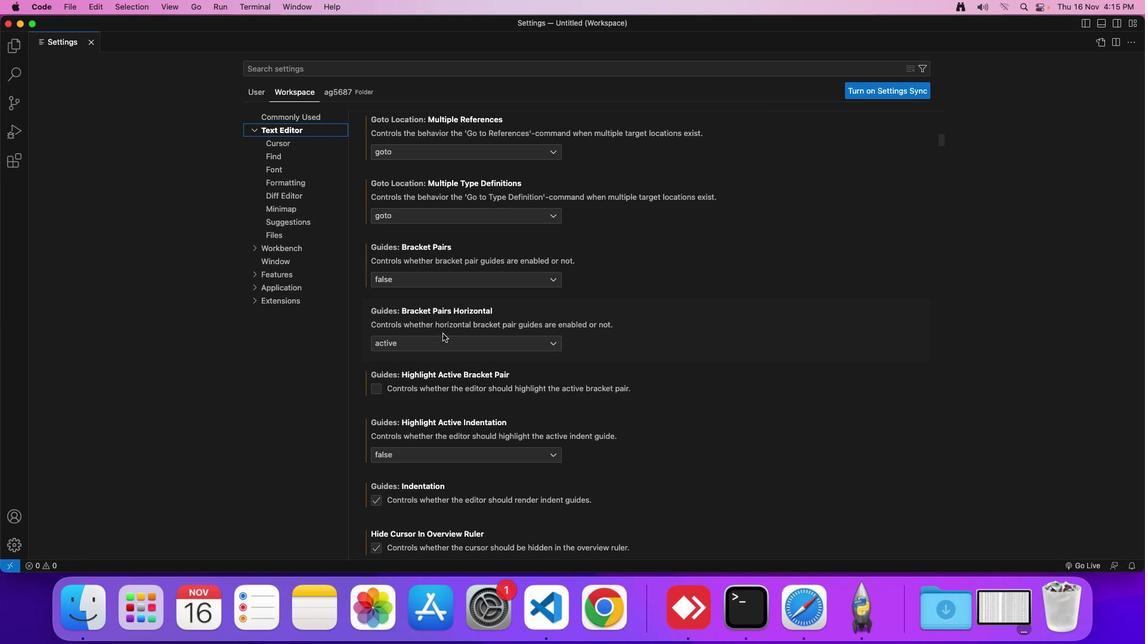 
Action: Mouse scrolled (442, 334) with delta (0, 0)
Screenshot: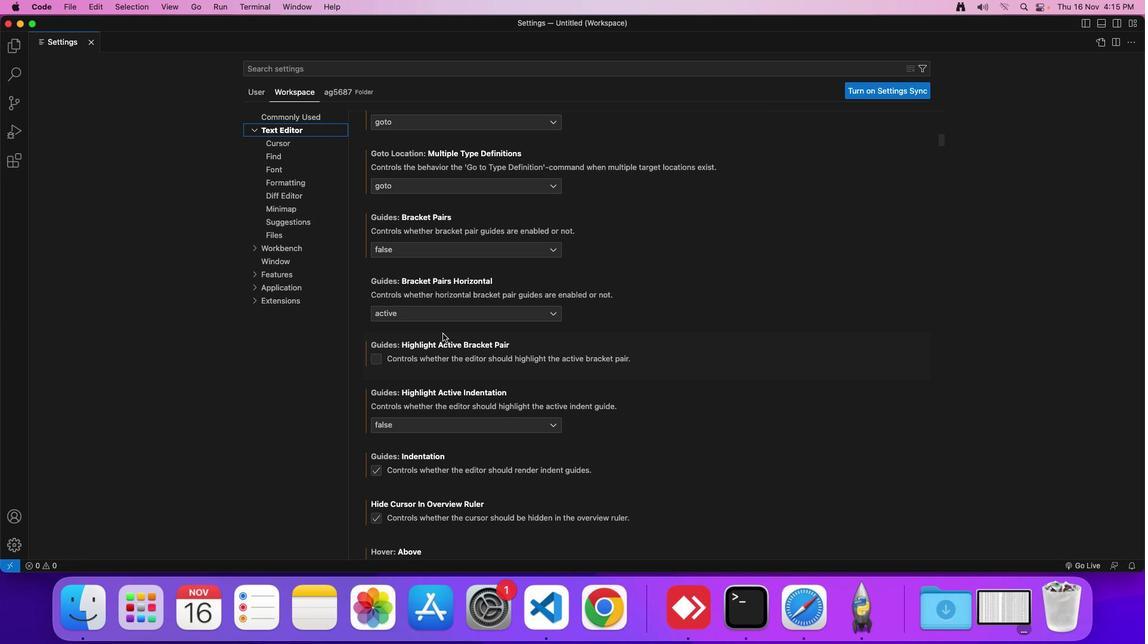 
Action: Mouse scrolled (442, 334) with delta (0, 0)
Screenshot: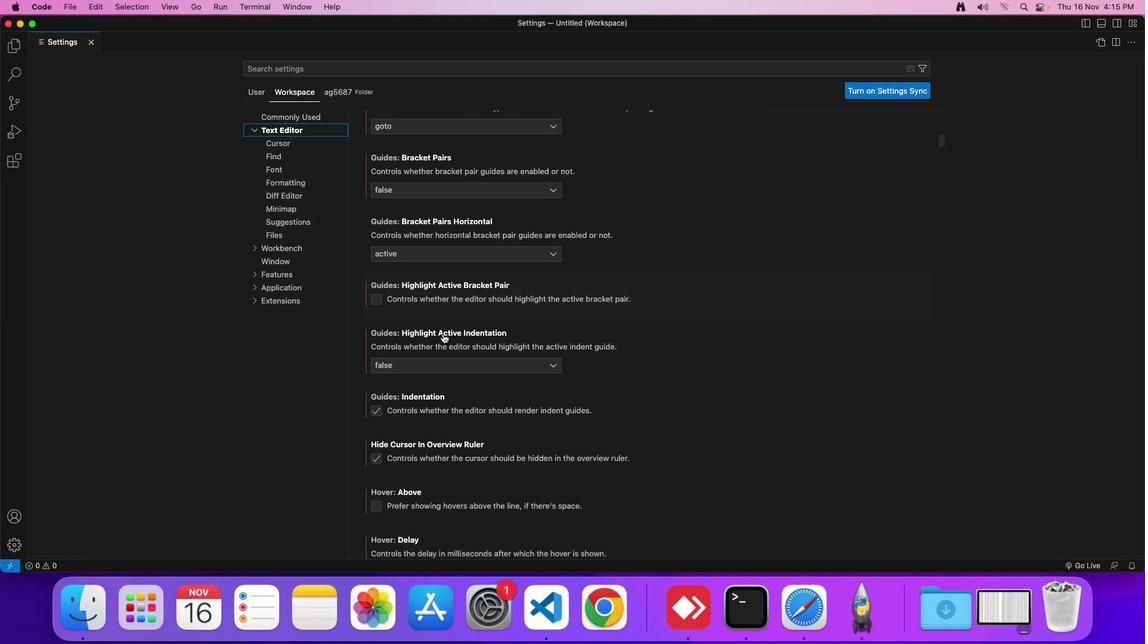 
Action: Mouse scrolled (442, 334) with delta (0, 0)
Screenshot: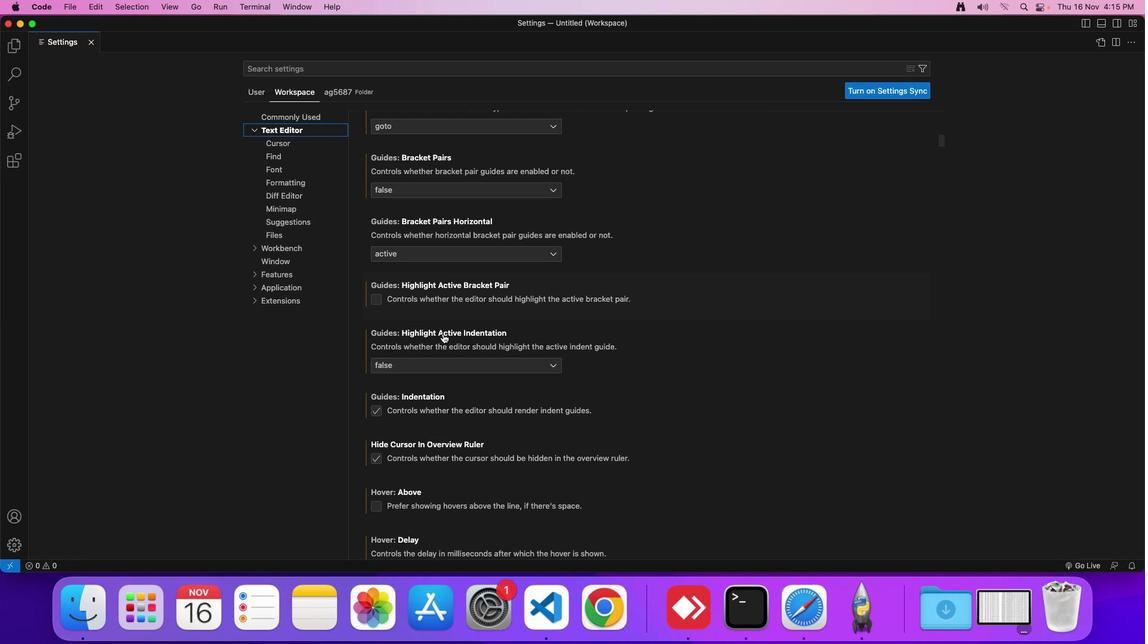 
Action: Mouse scrolled (442, 334) with delta (0, 0)
Screenshot: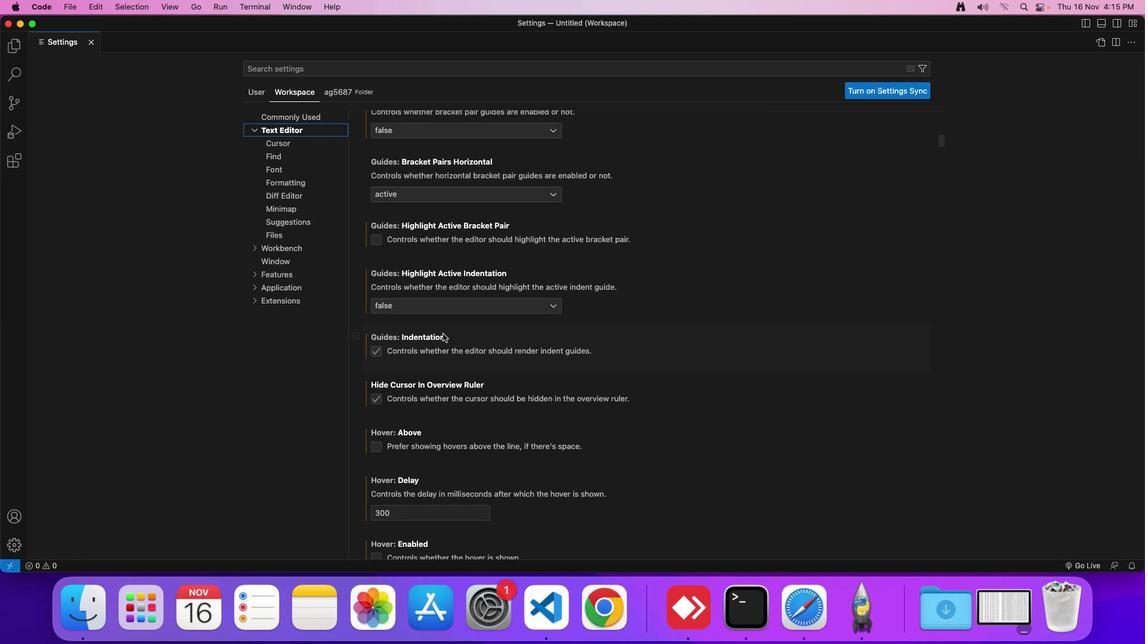 
Action: Mouse scrolled (442, 334) with delta (0, 0)
Screenshot: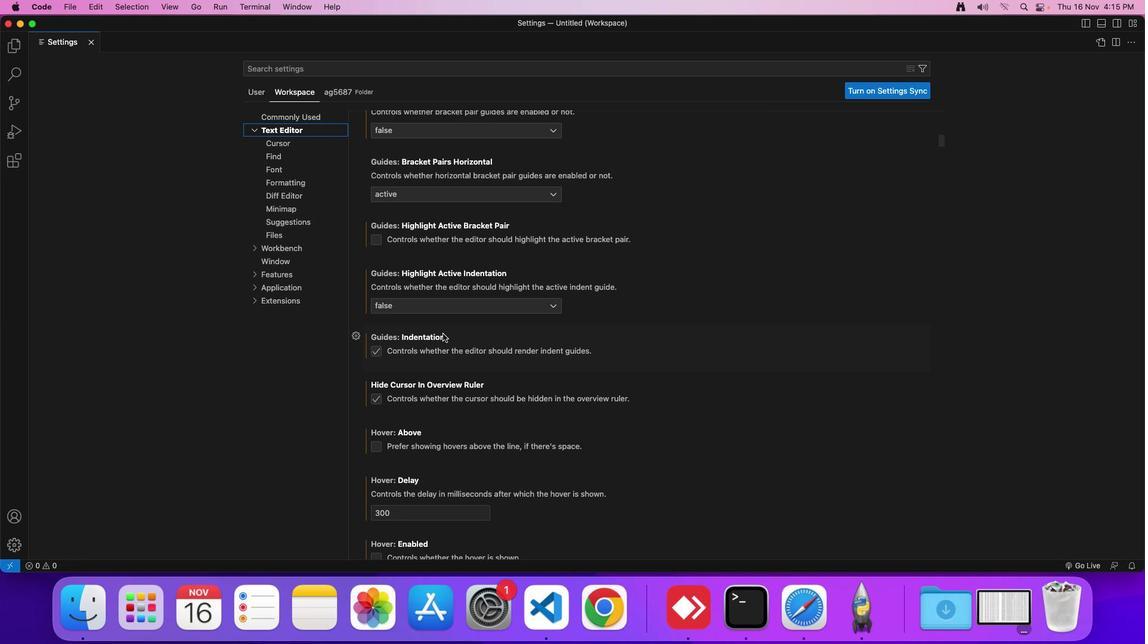 
Action: Mouse scrolled (442, 334) with delta (0, 0)
Screenshot: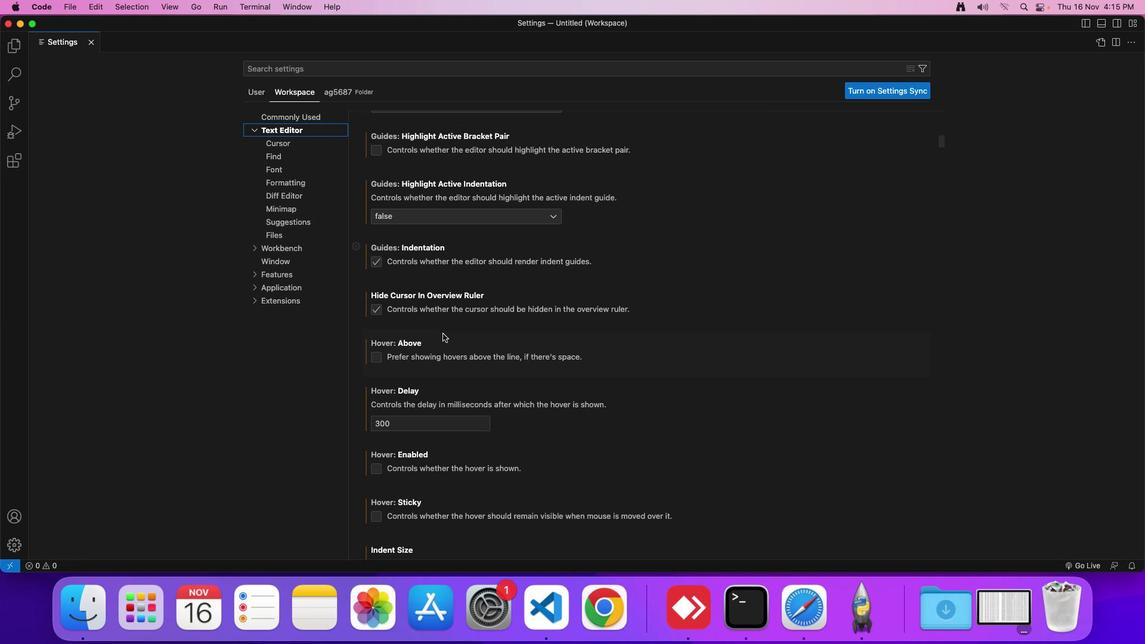 
Action: Mouse scrolled (442, 334) with delta (0, 0)
Screenshot: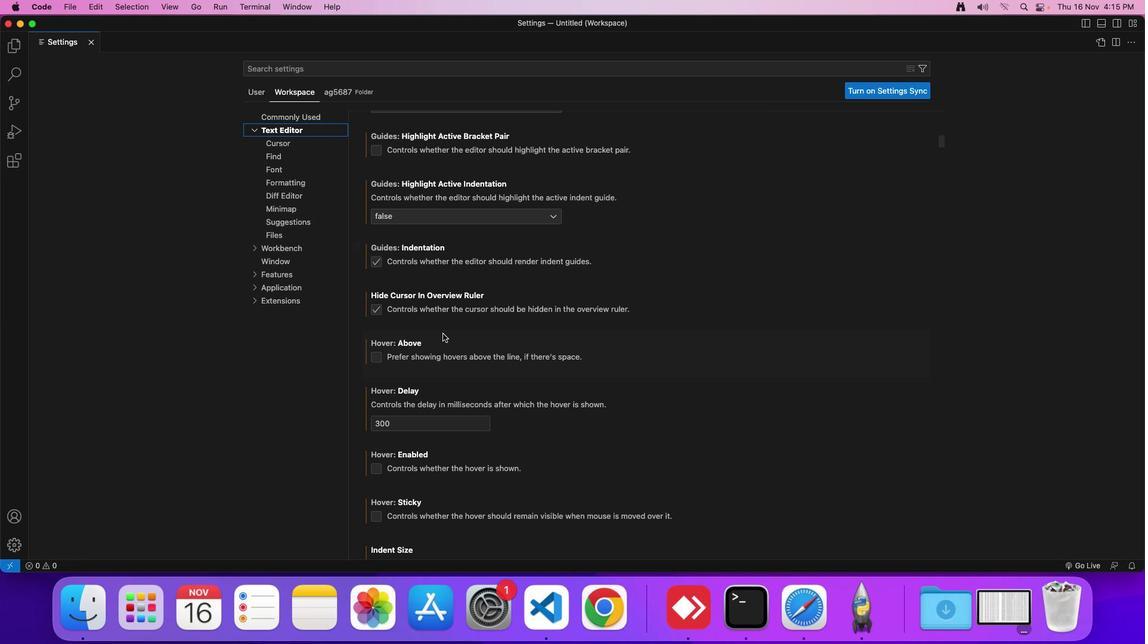 
Action: Mouse scrolled (442, 334) with delta (0, 0)
Screenshot: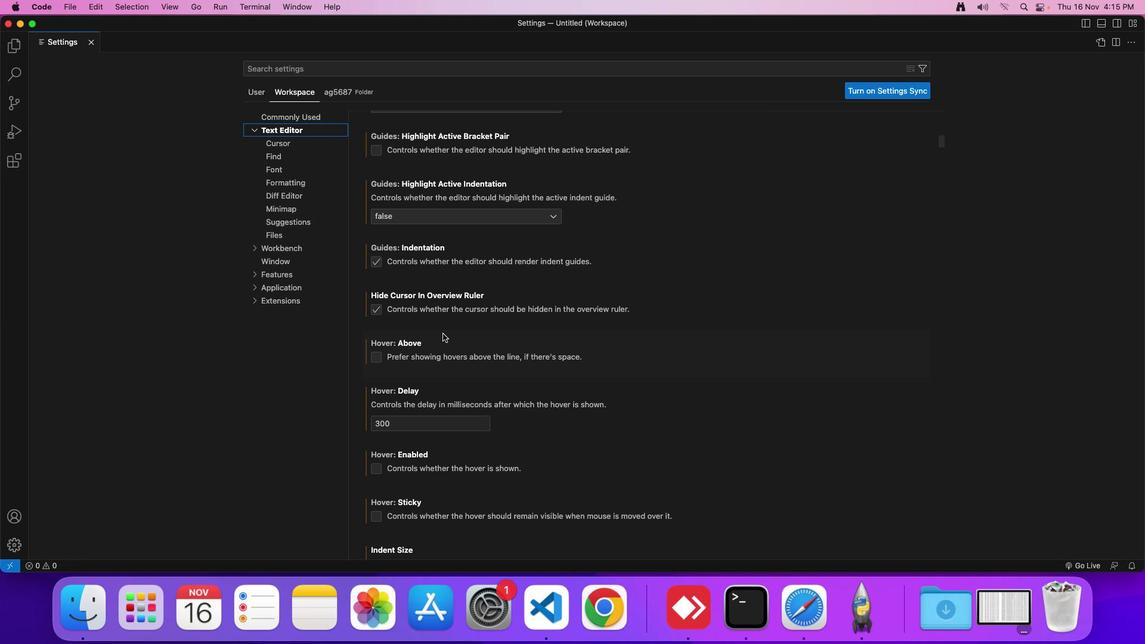 
Action: Mouse scrolled (442, 334) with delta (0, 0)
Screenshot: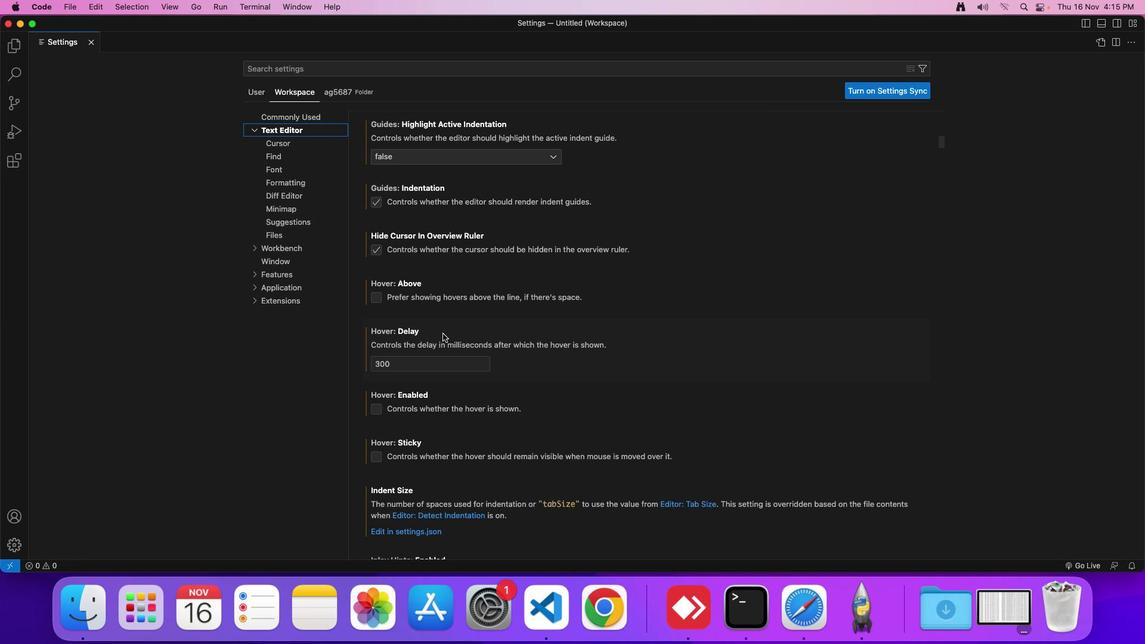 
Action: Mouse scrolled (442, 334) with delta (0, 0)
Screenshot: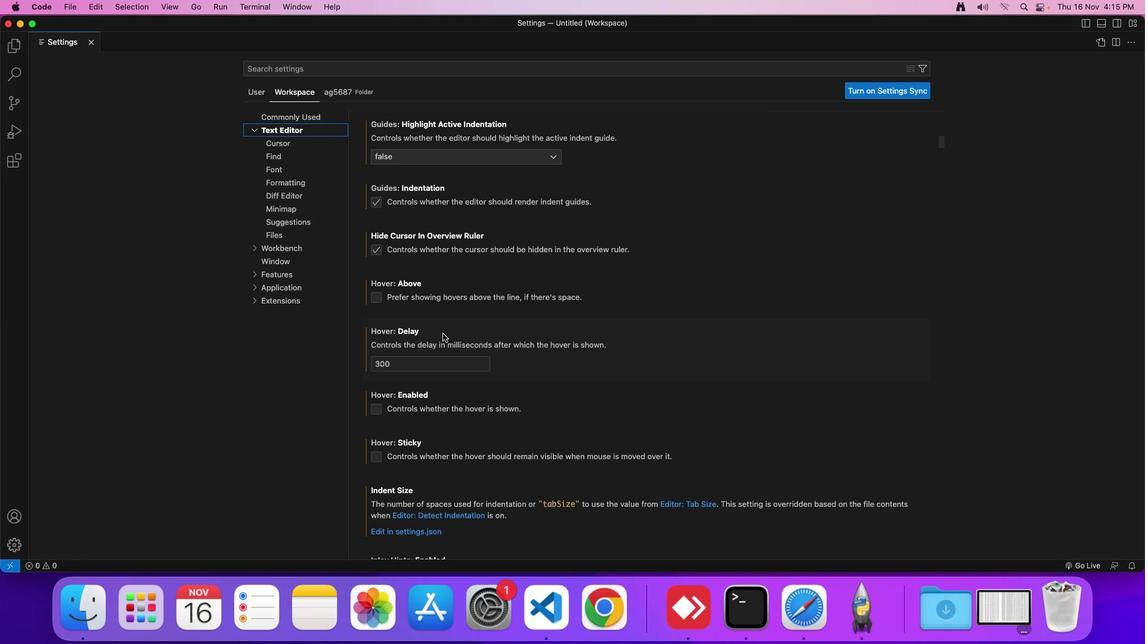 
Action: Mouse scrolled (442, 334) with delta (0, 0)
Screenshot: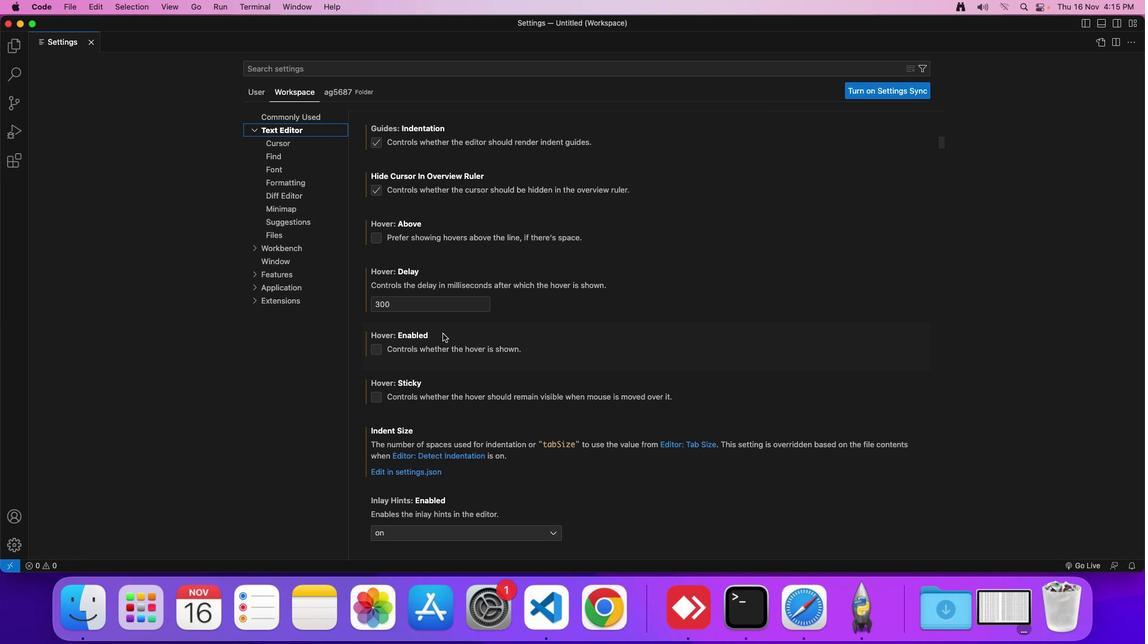 
Action: Mouse scrolled (442, 334) with delta (0, 0)
Screenshot: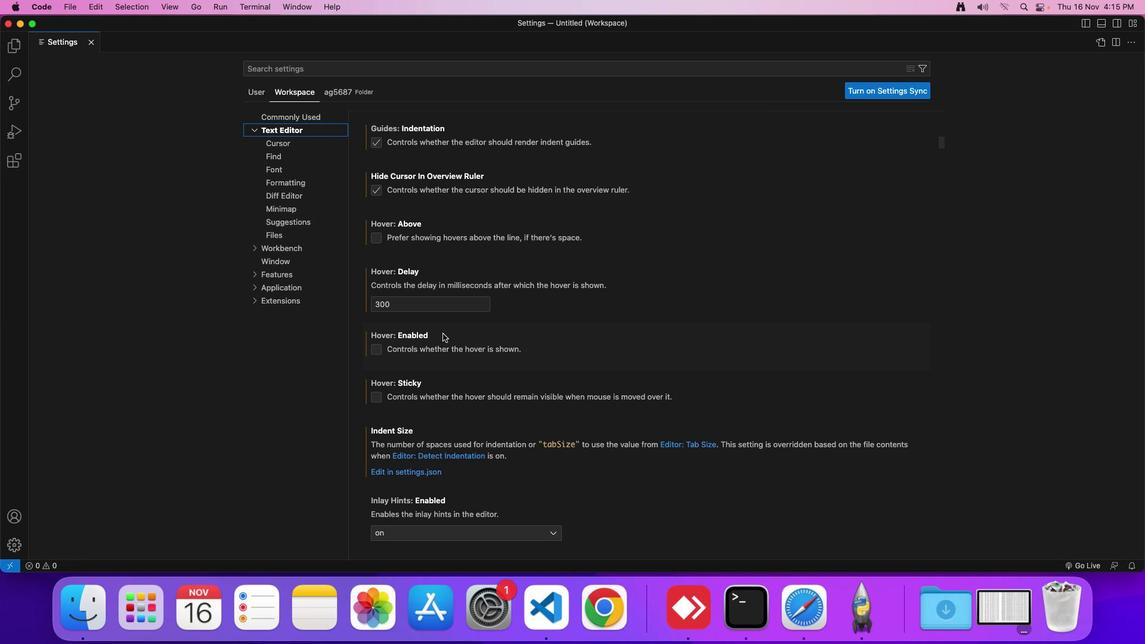 
Action: Mouse scrolled (442, 334) with delta (0, 0)
Screenshot: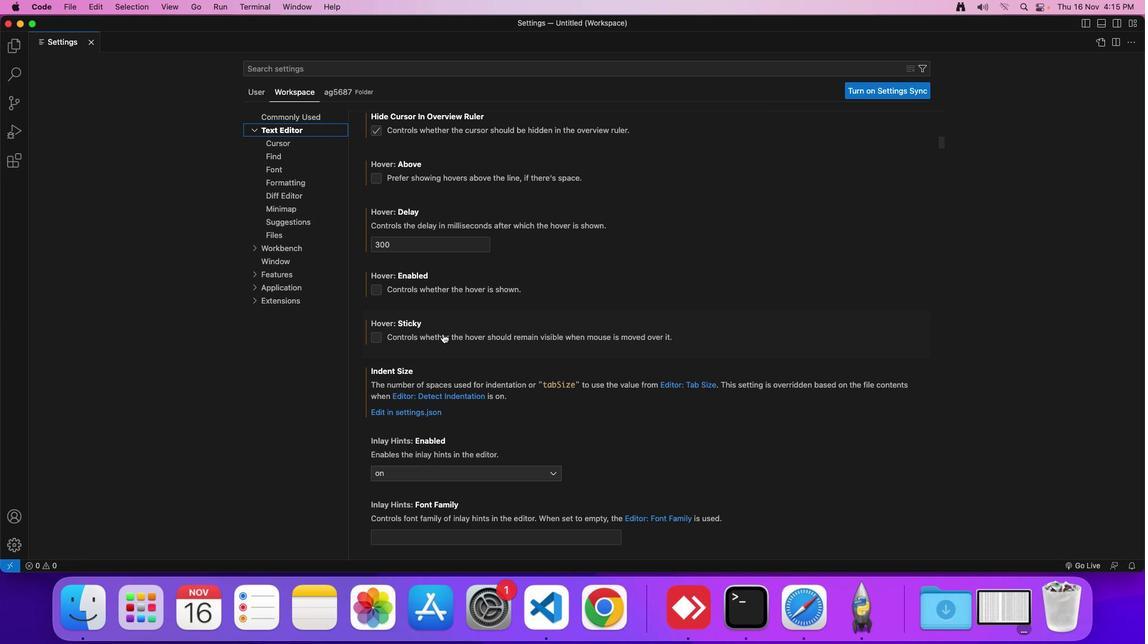 
Action: Mouse scrolled (442, 334) with delta (0, 0)
Screenshot: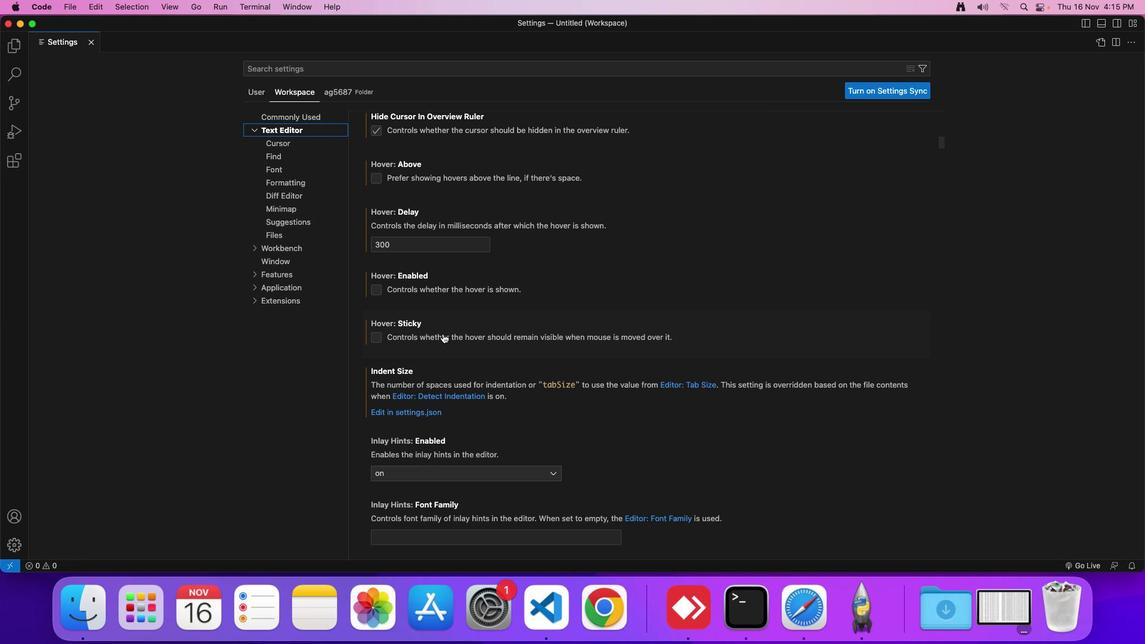 
Action: Mouse scrolled (442, 334) with delta (0, 0)
Screenshot: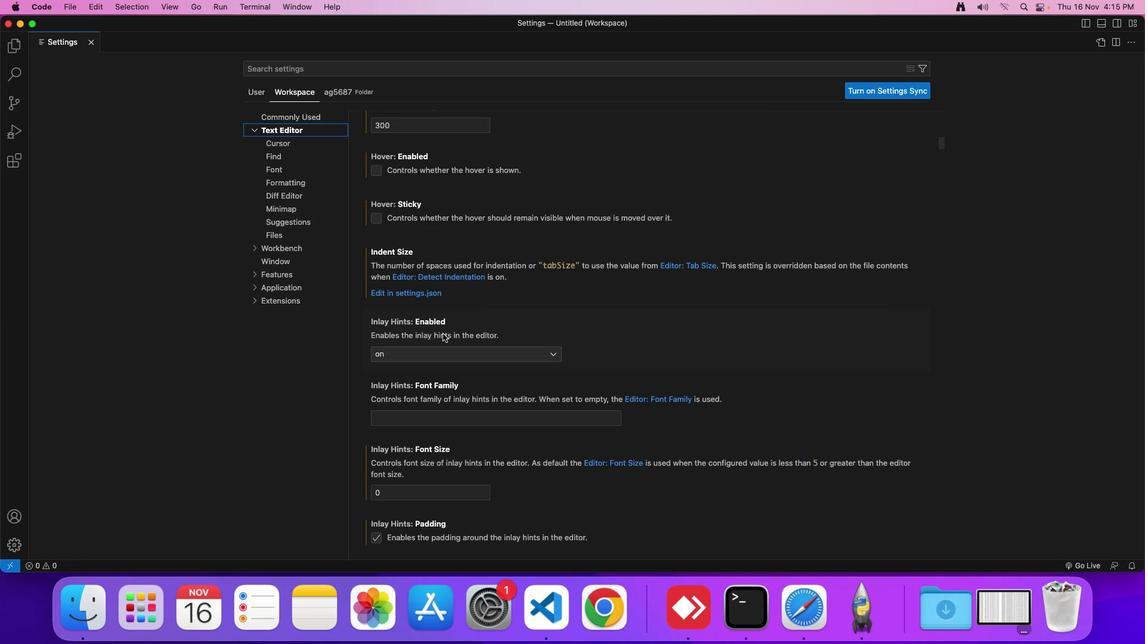 
Action: Mouse scrolled (442, 334) with delta (0, 0)
Screenshot: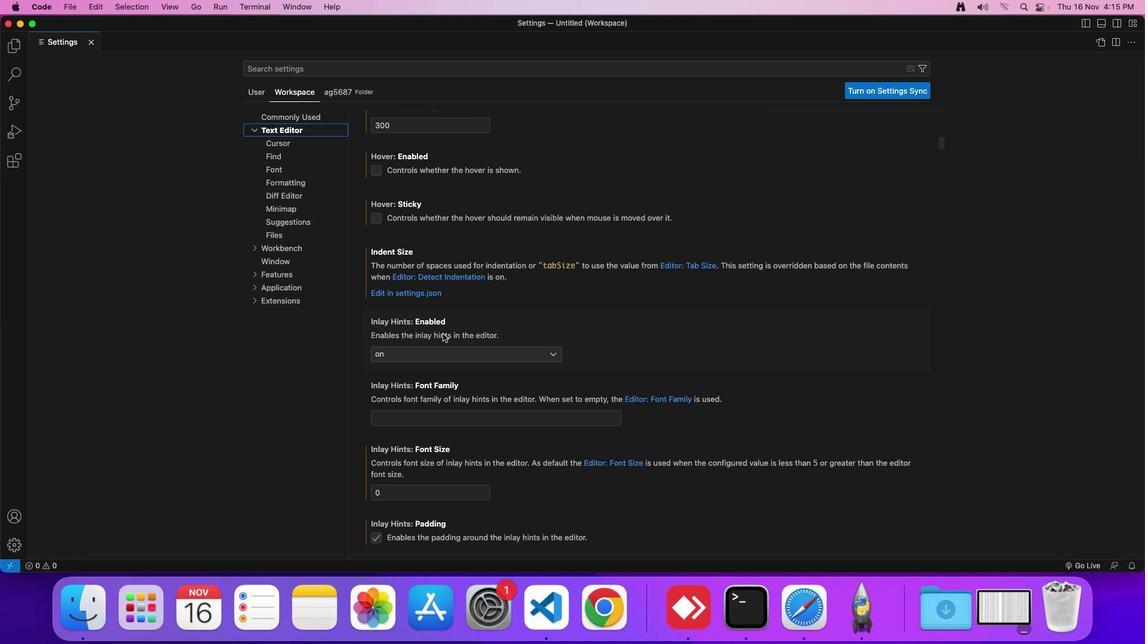 
Action: Mouse scrolled (442, 334) with delta (0, -1)
Screenshot: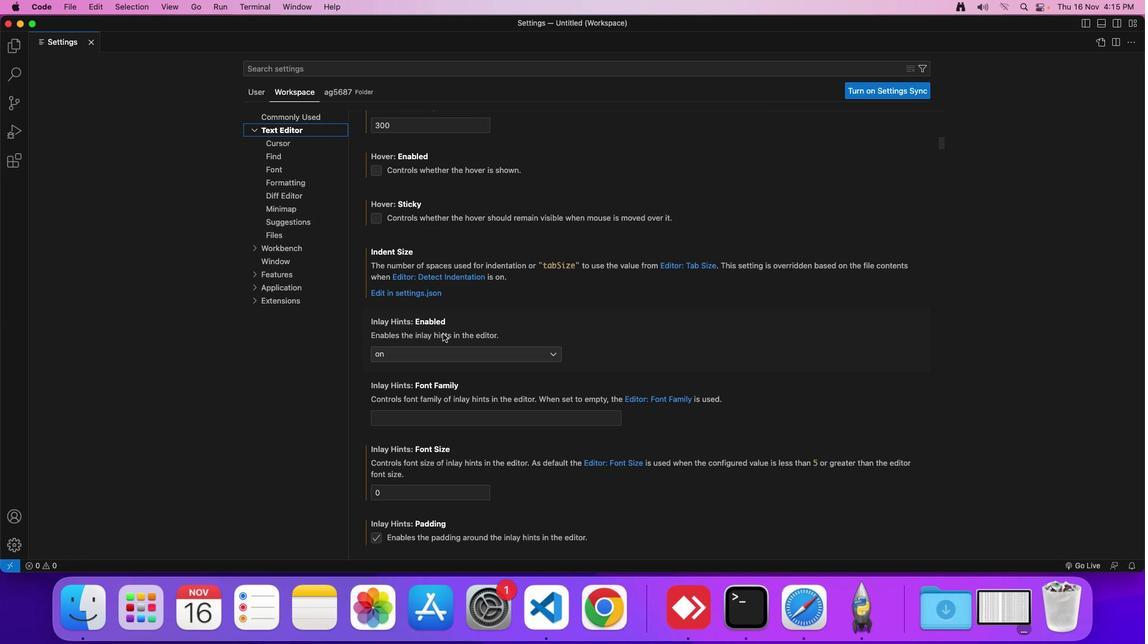 
Action: Mouse scrolled (442, 334) with delta (0, 0)
Screenshot: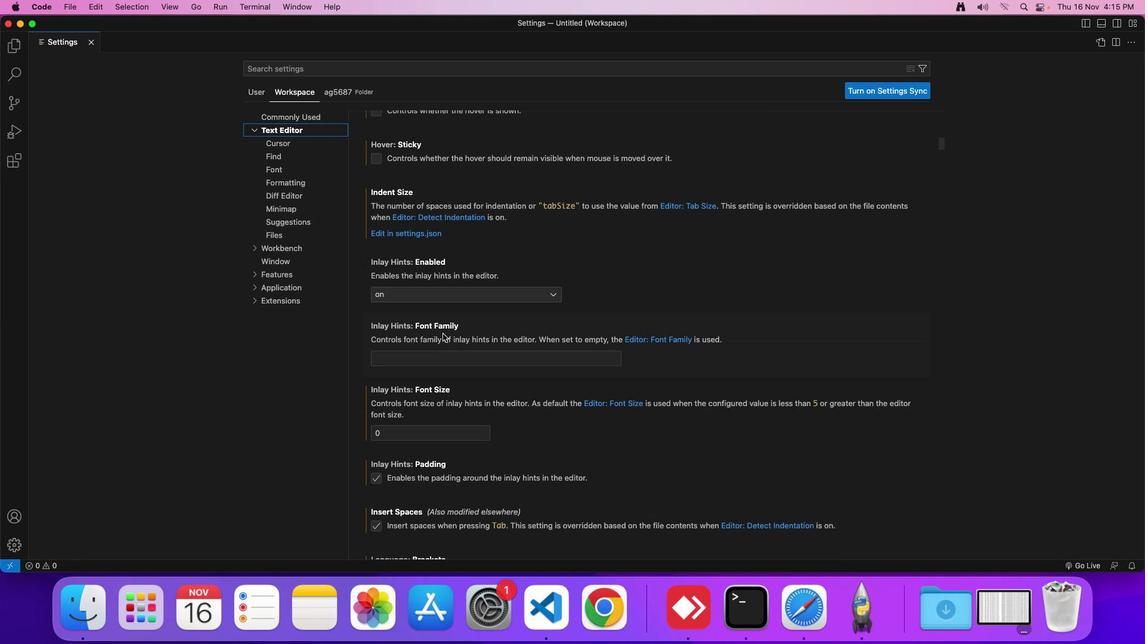 
Action: Mouse scrolled (442, 334) with delta (0, 0)
Screenshot: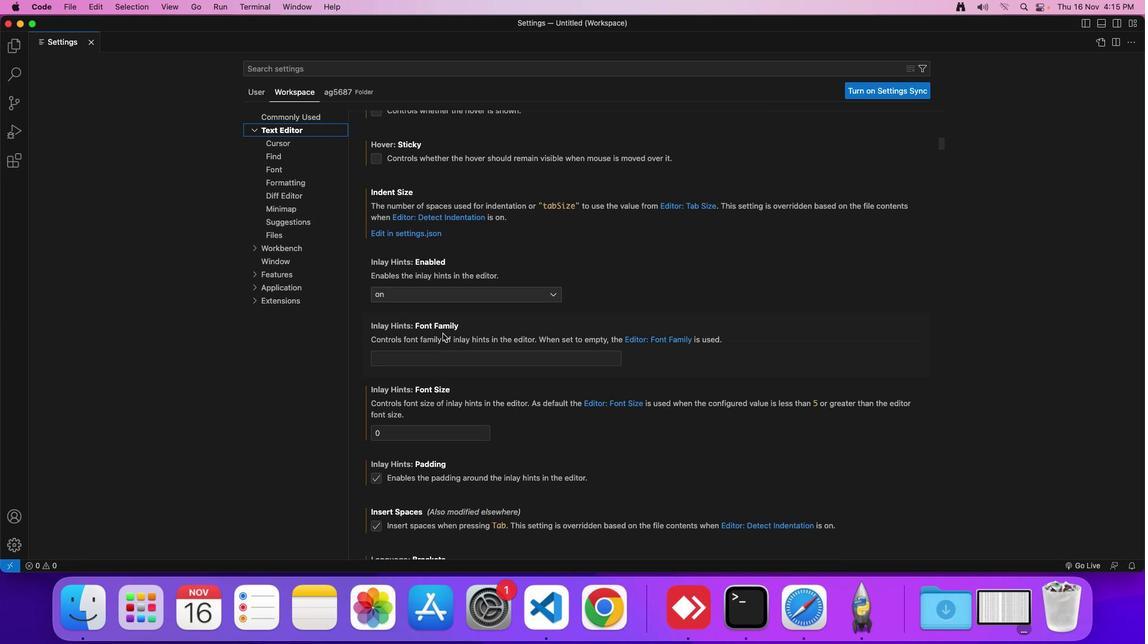 
Action: Mouse scrolled (442, 334) with delta (0, 0)
Screenshot: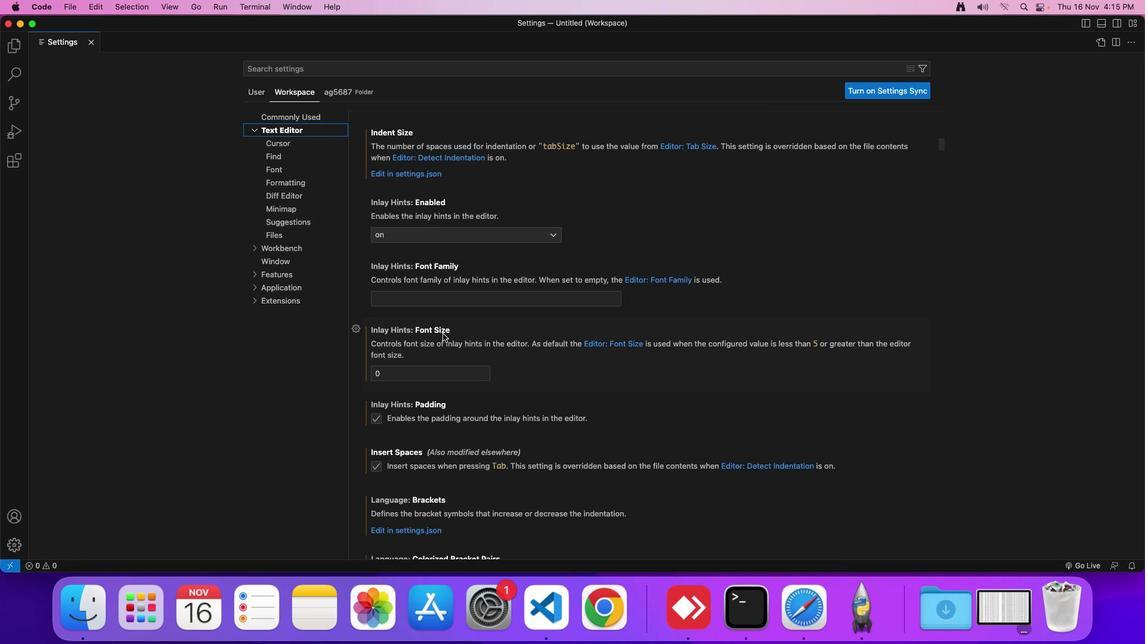 
Action: Mouse scrolled (442, 334) with delta (0, 0)
Screenshot: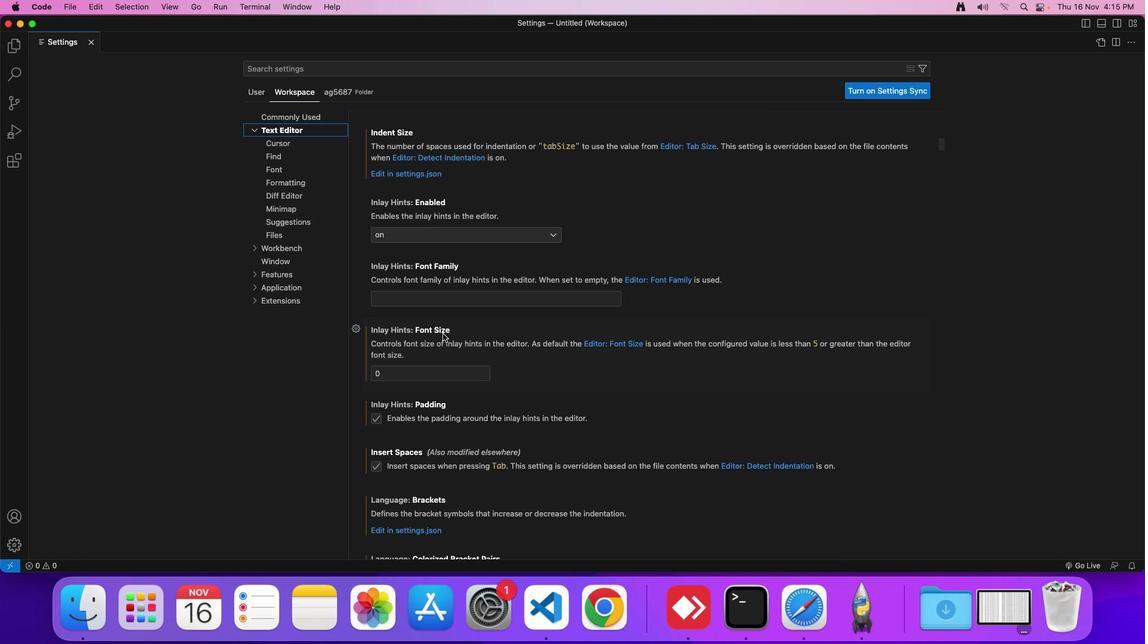 
Action: Mouse scrolled (442, 334) with delta (0, 0)
Screenshot: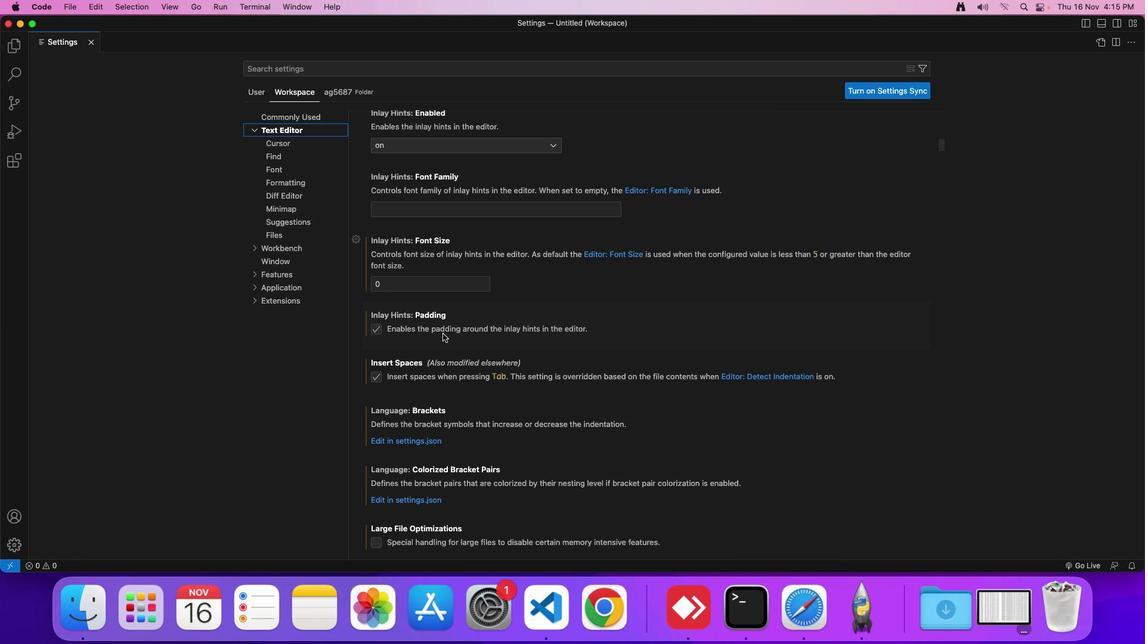 
Action: Mouse scrolled (442, 334) with delta (0, 0)
Screenshot: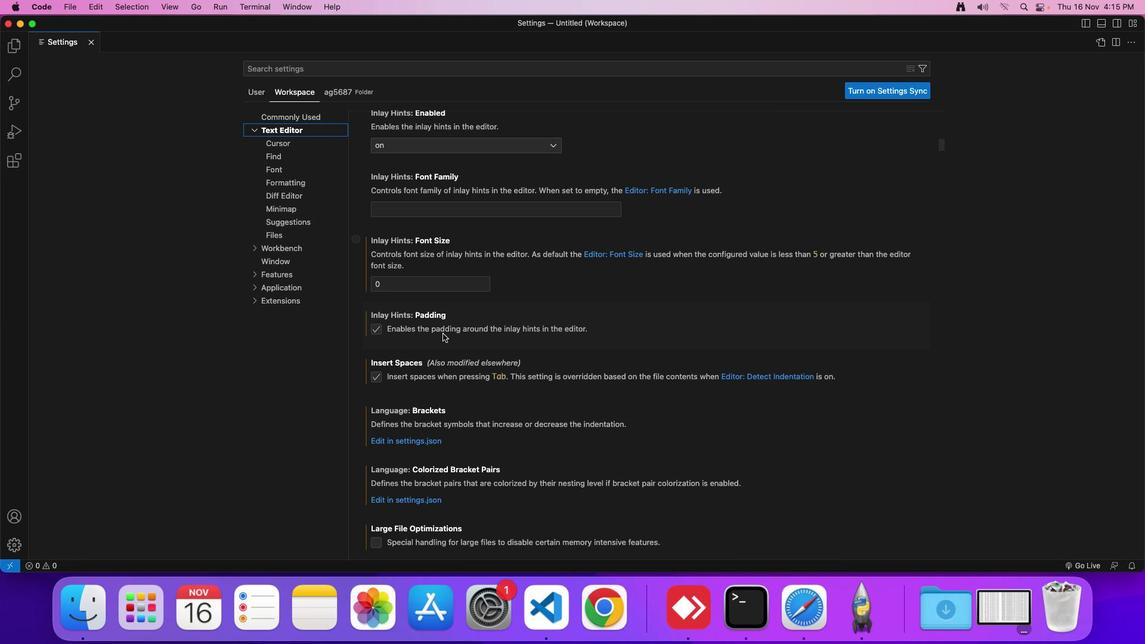 
Action: Mouse scrolled (442, 334) with delta (0, 0)
Screenshot: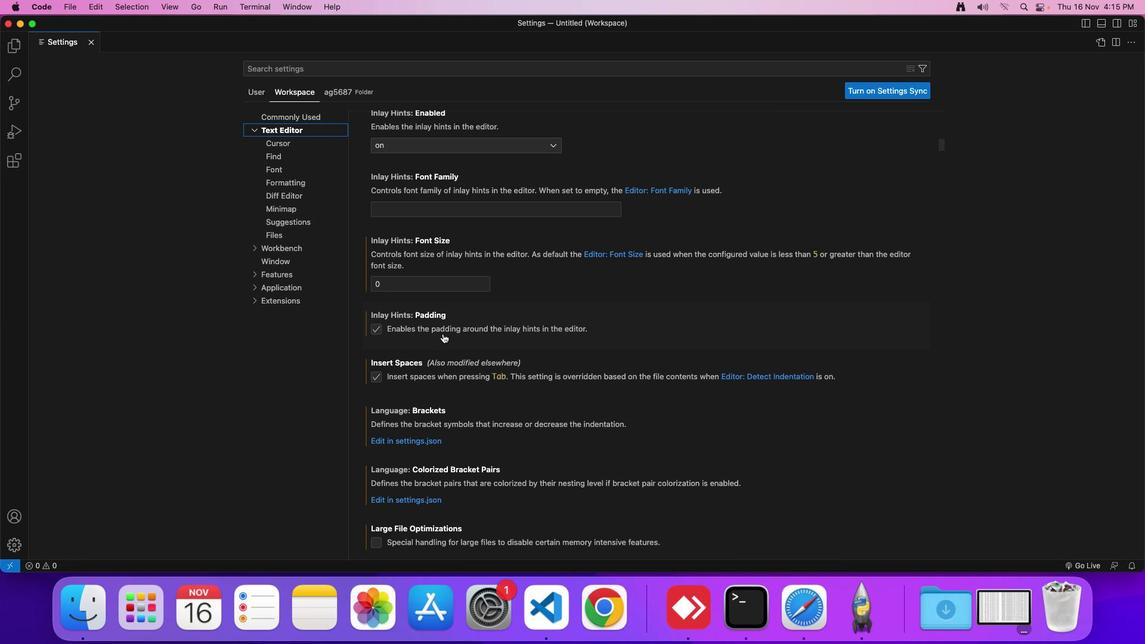 
Action: Mouse scrolled (442, 334) with delta (0, 0)
Screenshot: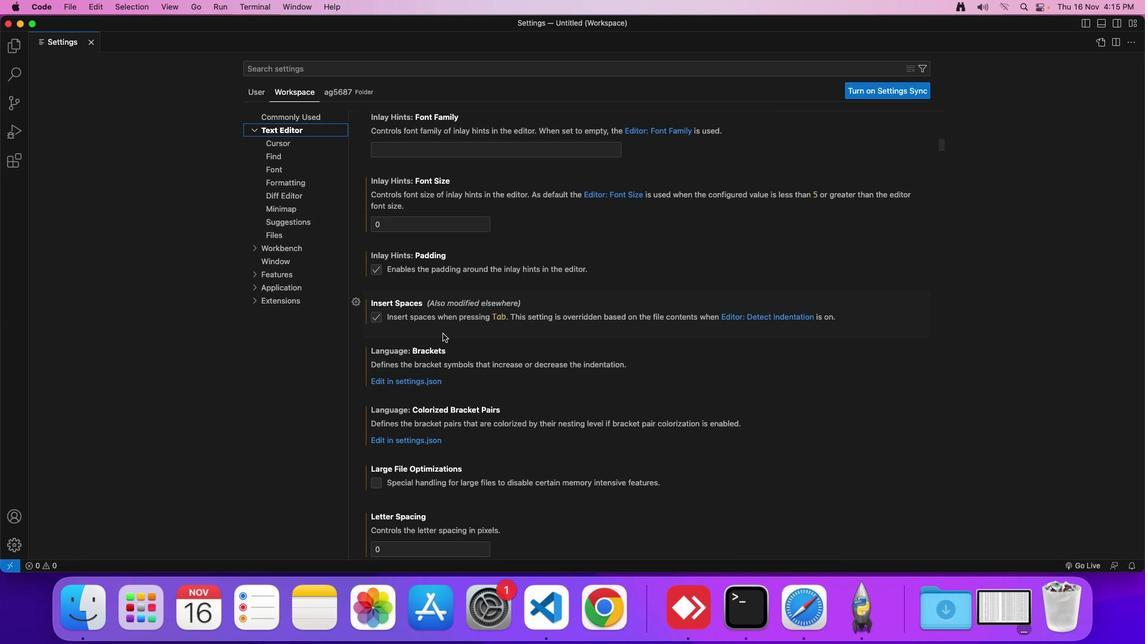 
Action: Mouse scrolled (442, 334) with delta (0, 0)
Screenshot: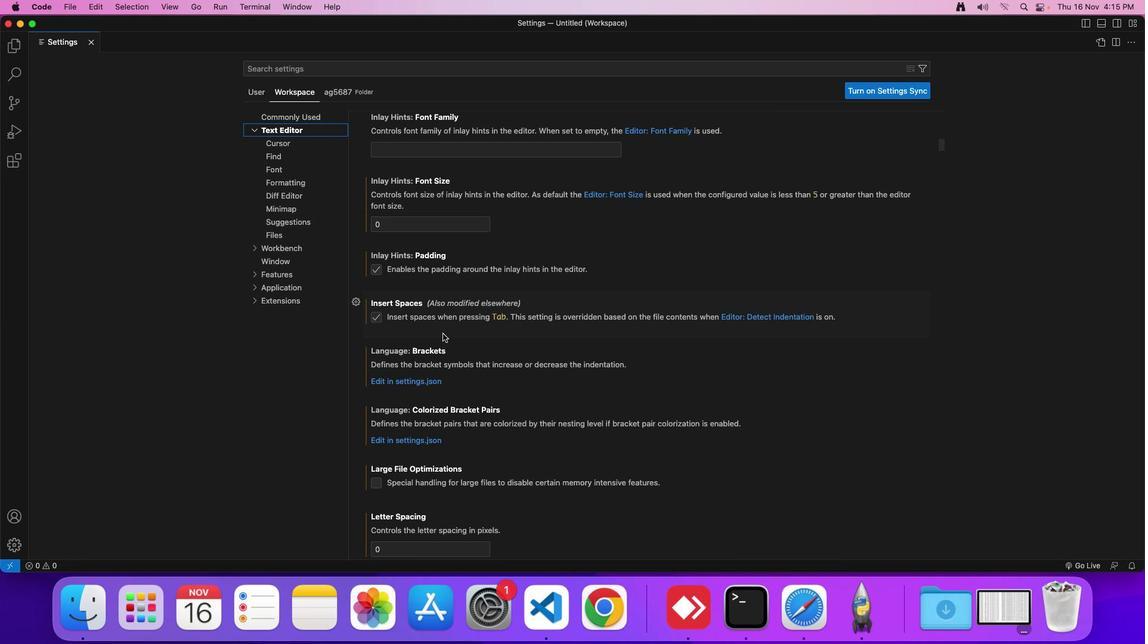 
Action: Mouse scrolled (442, 334) with delta (0, 0)
Screenshot: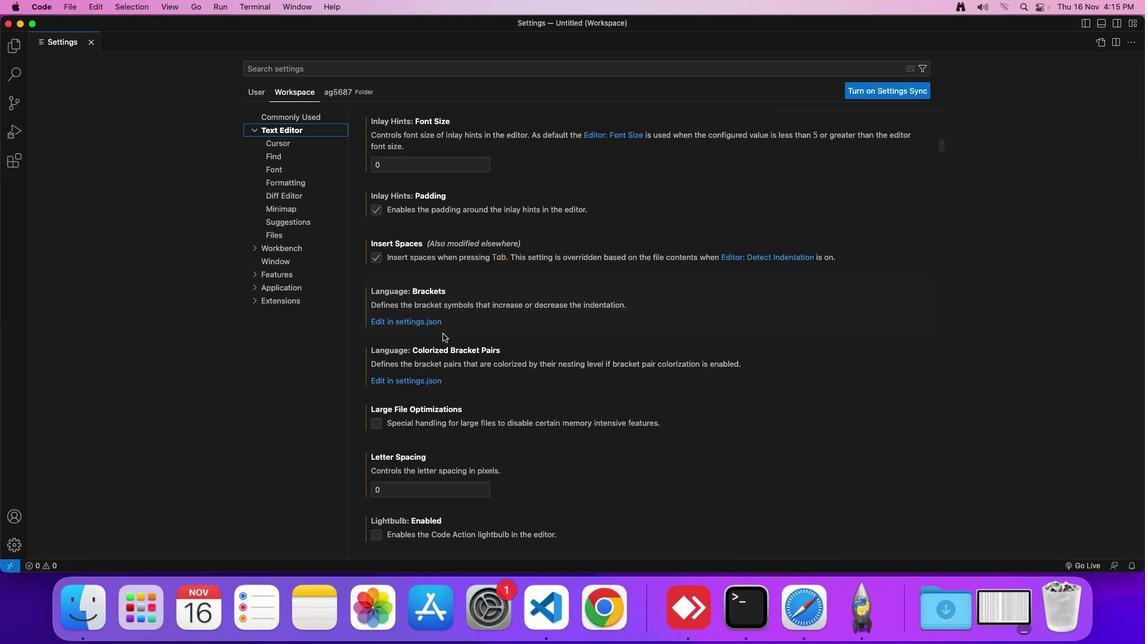 
Action: Mouse scrolled (442, 334) with delta (0, 0)
Screenshot: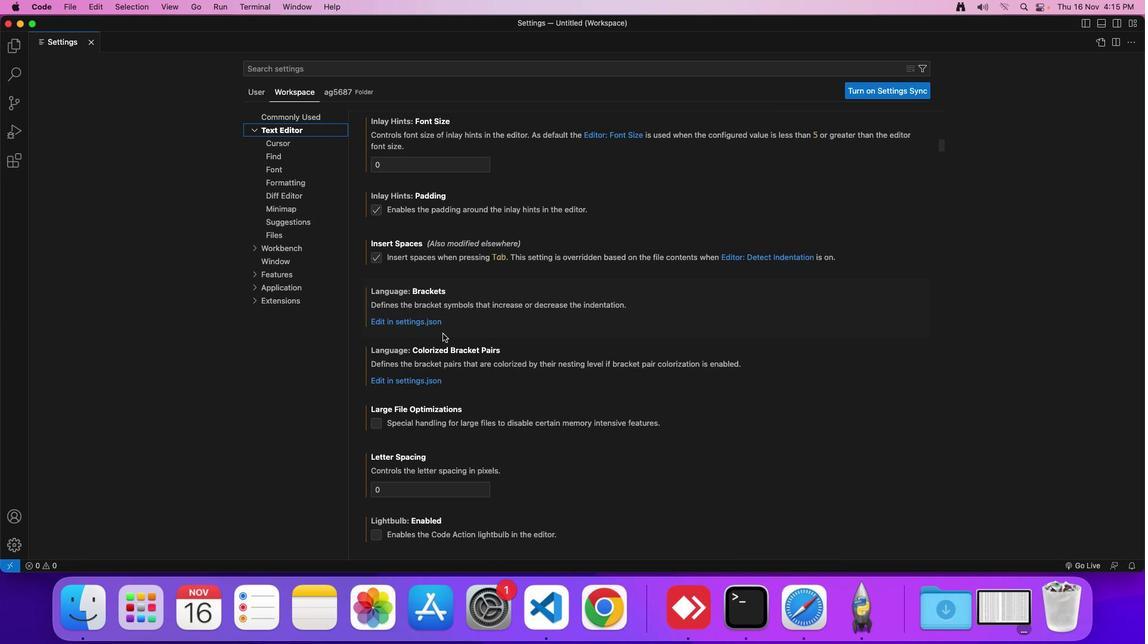 
Action: Mouse scrolled (442, 334) with delta (0, 0)
Screenshot: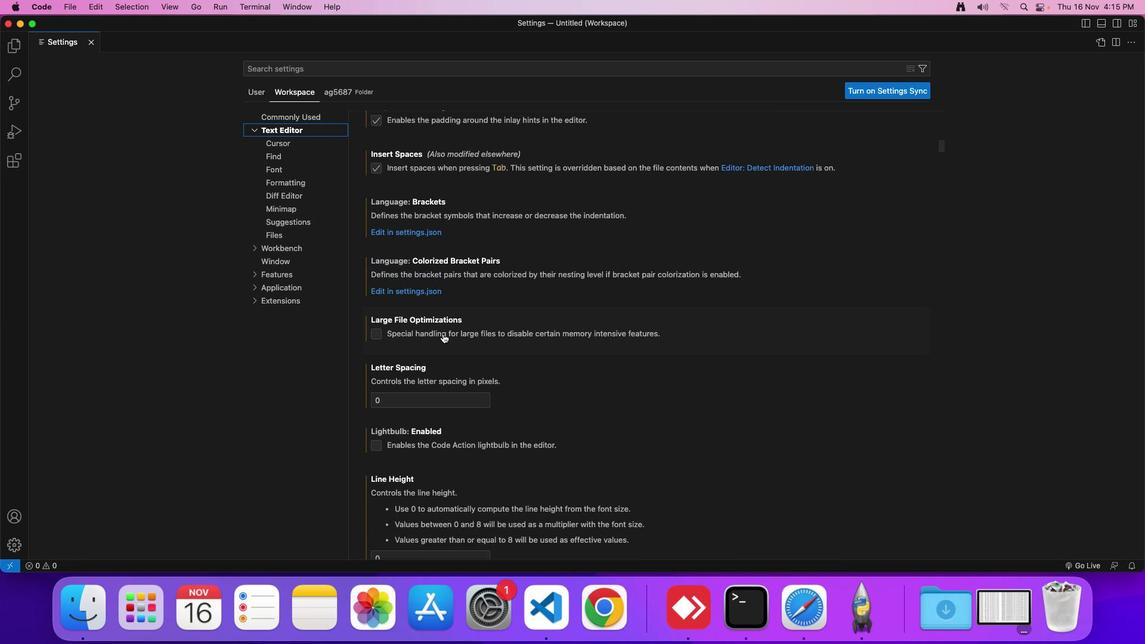 
Action: Mouse scrolled (442, 334) with delta (0, 0)
Screenshot: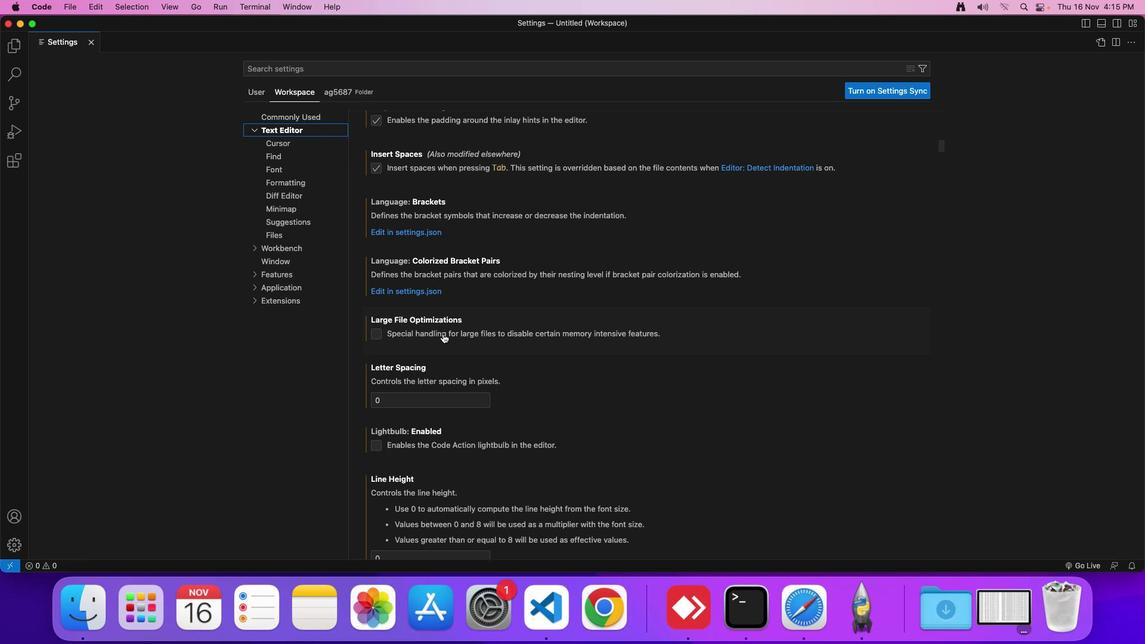 
Action: Mouse scrolled (442, 334) with delta (0, 0)
Screenshot: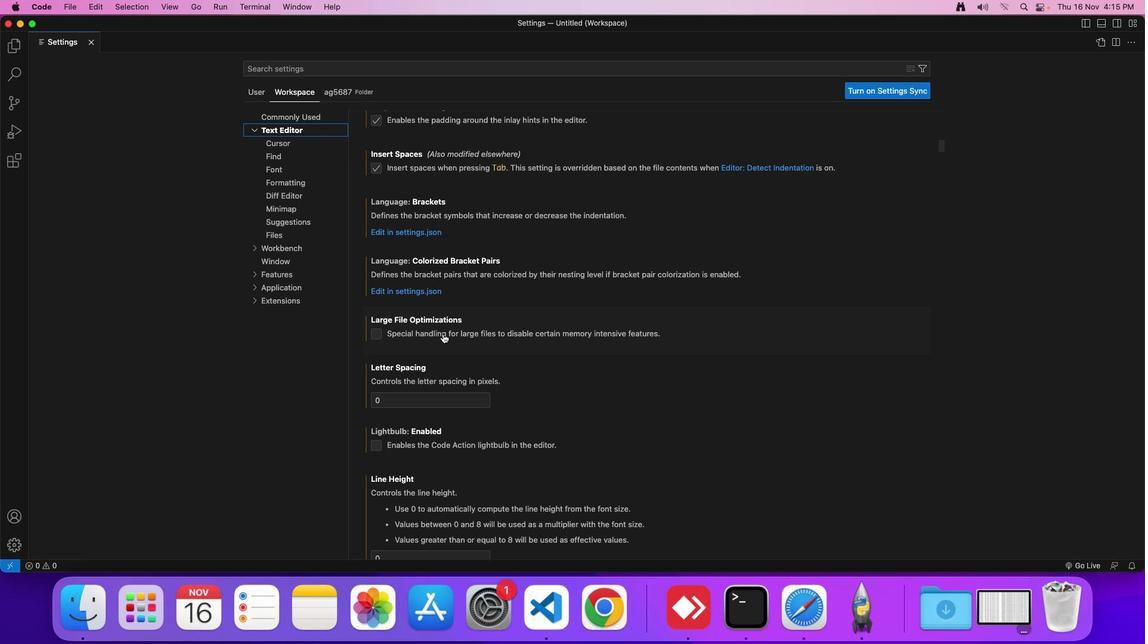 
Action: Mouse scrolled (442, 334) with delta (0, 0)
Screenshot: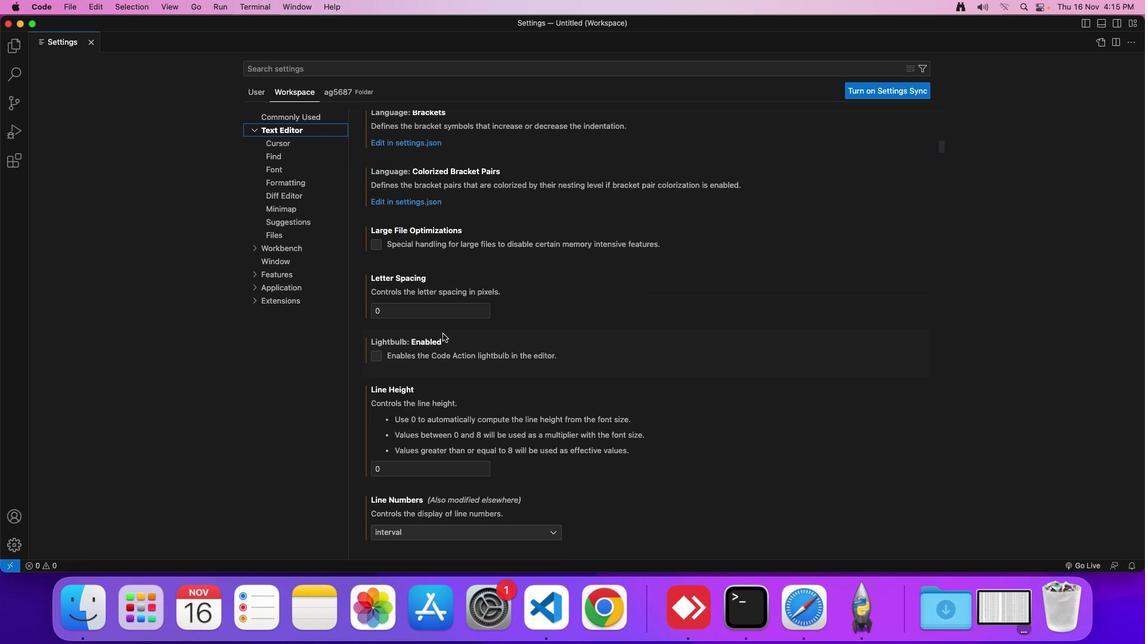 
Action: Mouse scrolled (442, 334) with delta (0, 0)
Screenshot: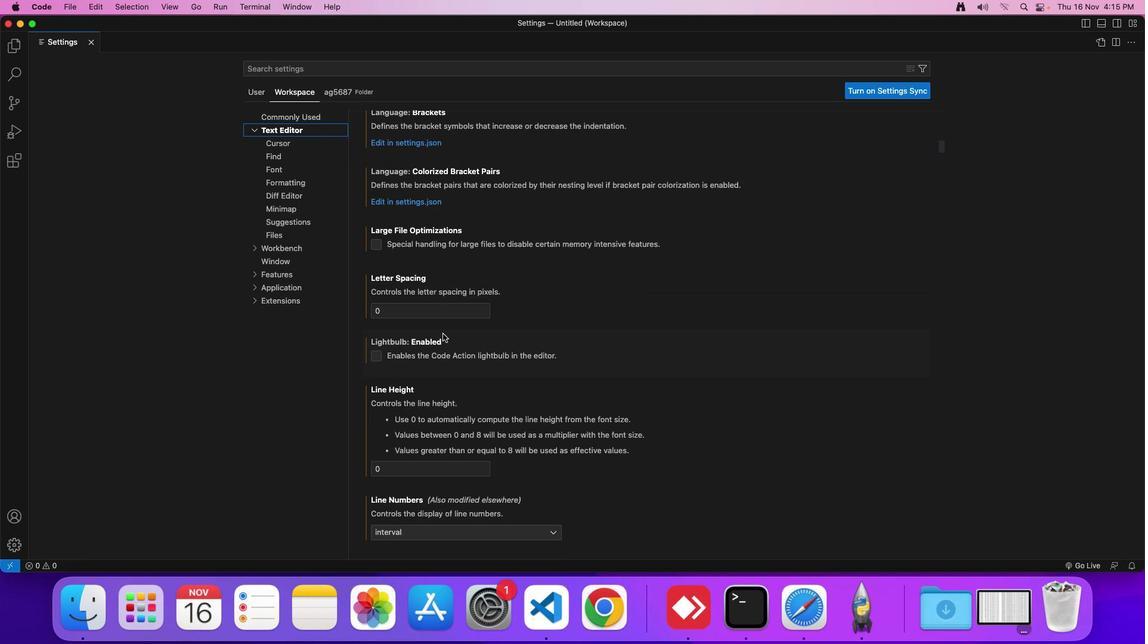 
Action: Mouse scrolled (442, 334) with delta (0, 0)
Screenshot: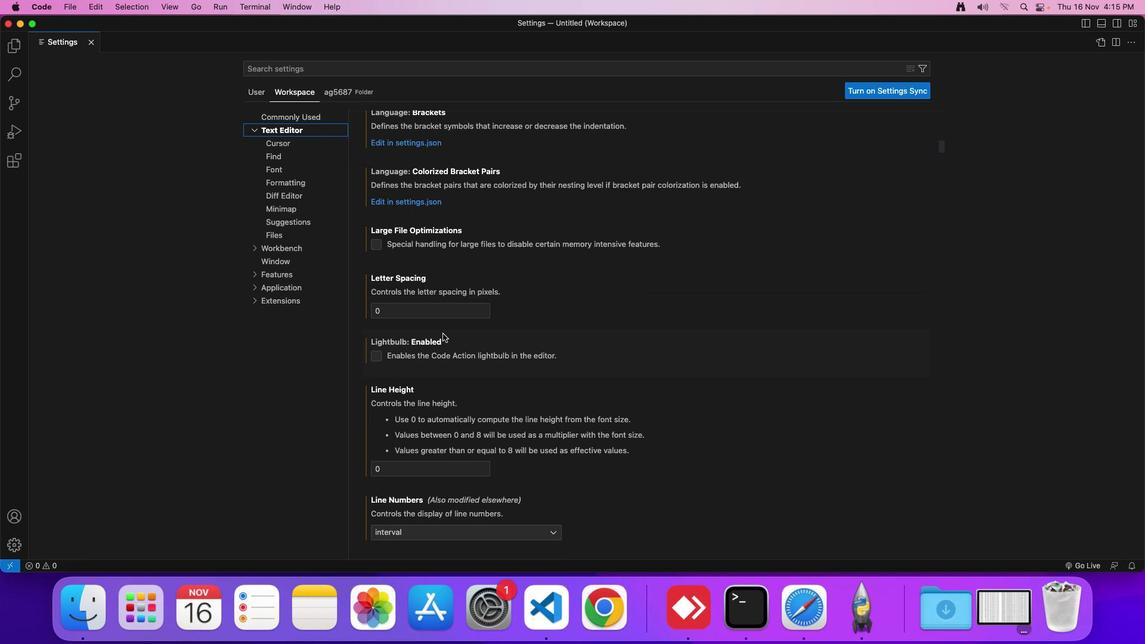 
Action: Mouse scrolled (442, 334) with delta (0, 0)
Screenshot: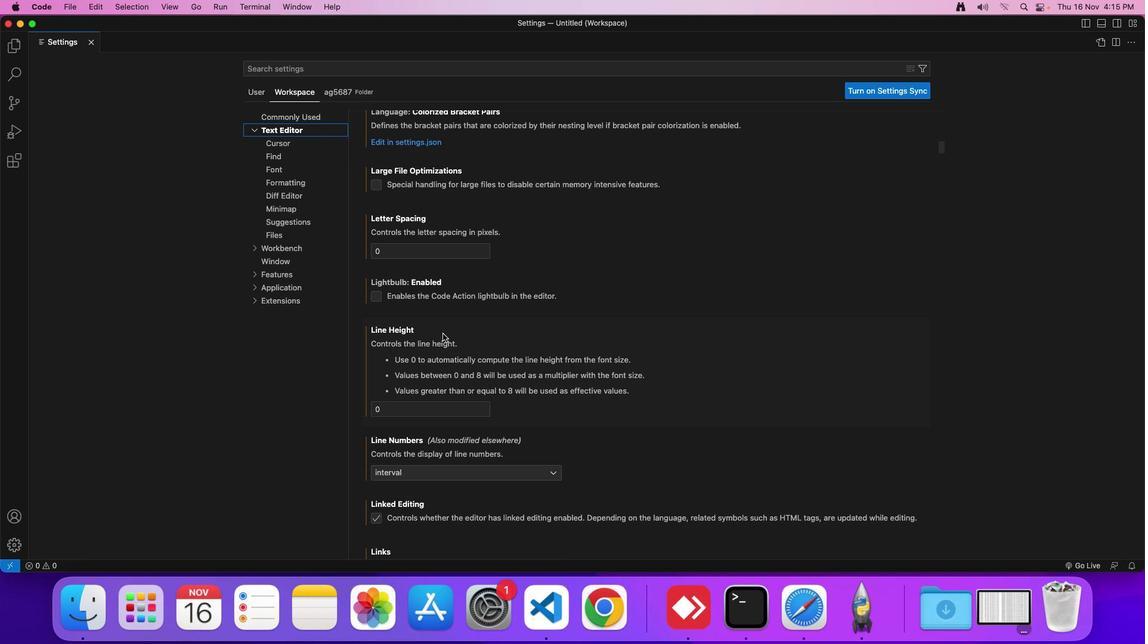
Action: Mouse scrolled (442, 334) with delta (0, 0)
Screenshot: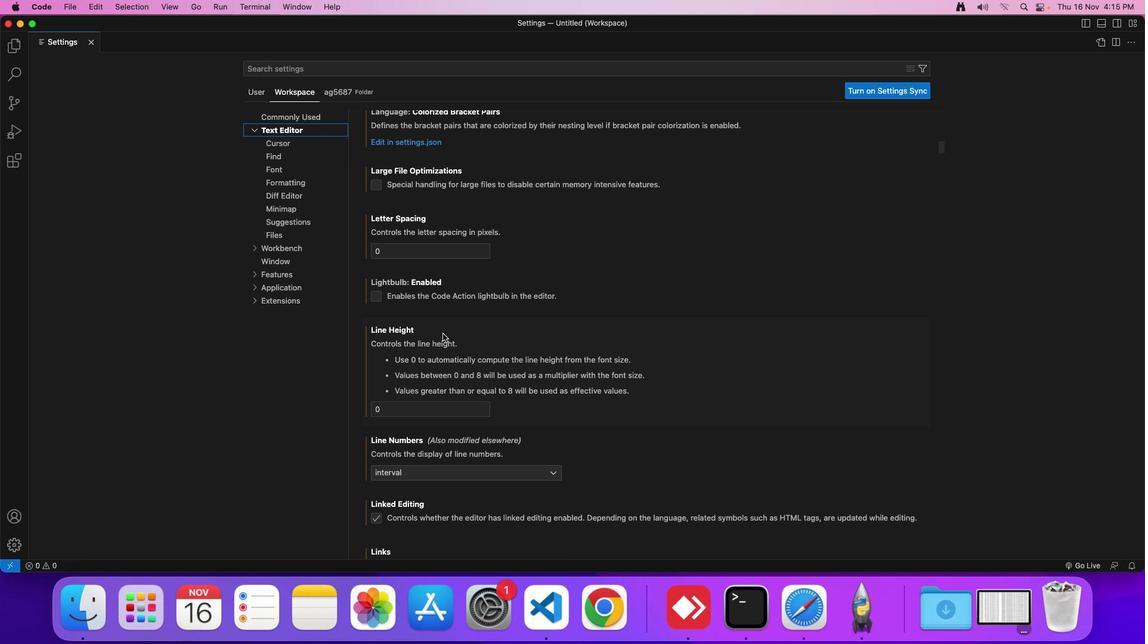 
Action: Mouse scrolled (442, 334) with delta (0, 0)
Screenshot: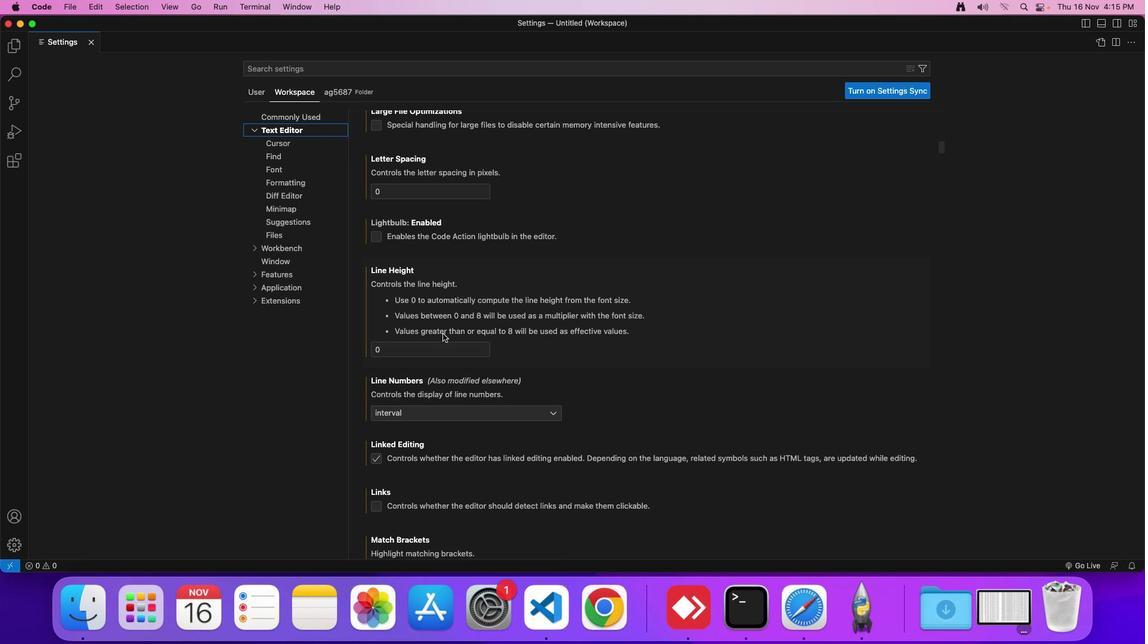 
Action: Mouse scrolled (442, 334) with delta (0, 0)
Screenshot: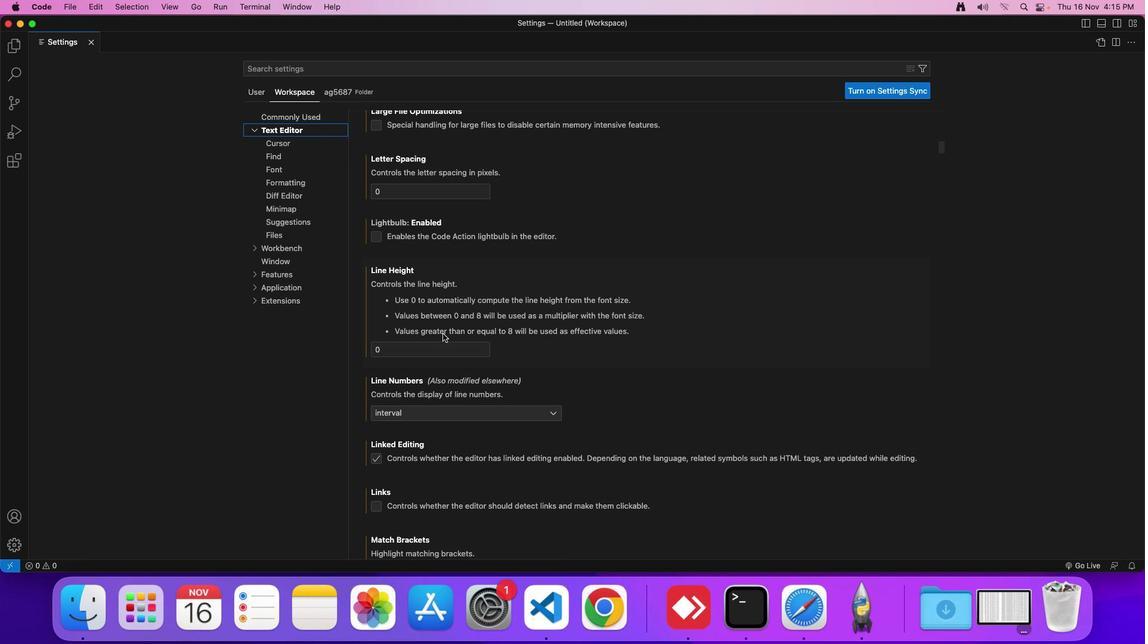 
Action: Mouse scrolled (442, 334) with delta (0, 0)
Screenshot: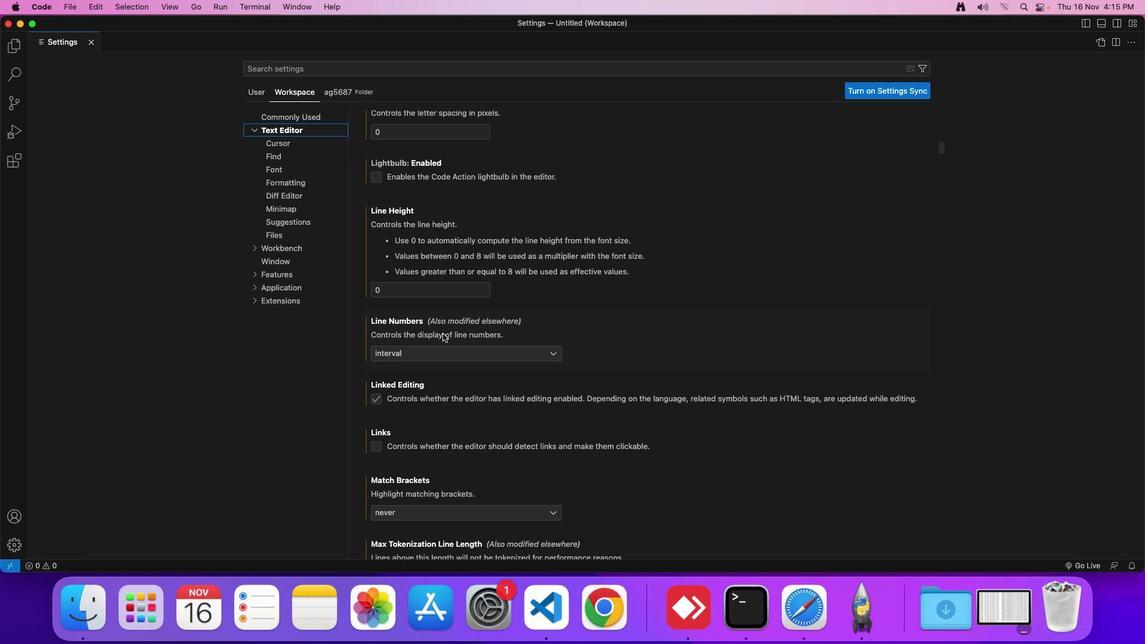 
Action: Mouse scrolled (442, 334) with delta (0, 0)
Screenshot: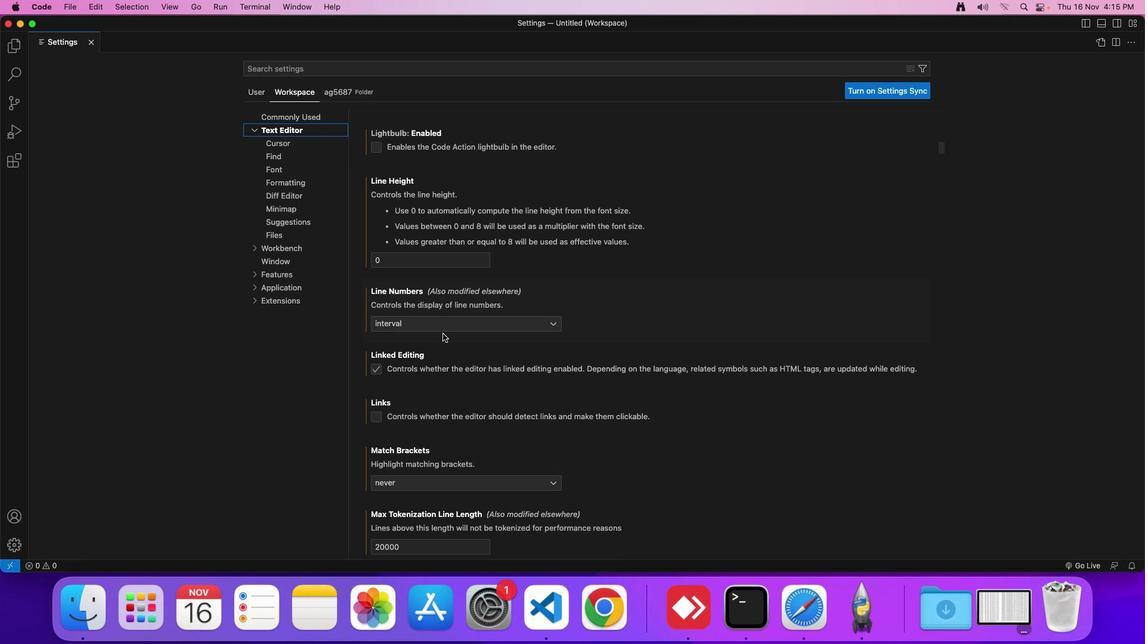 
Action: Mouse scrolled (442, 334) with delta (0, 0)
Screenshot: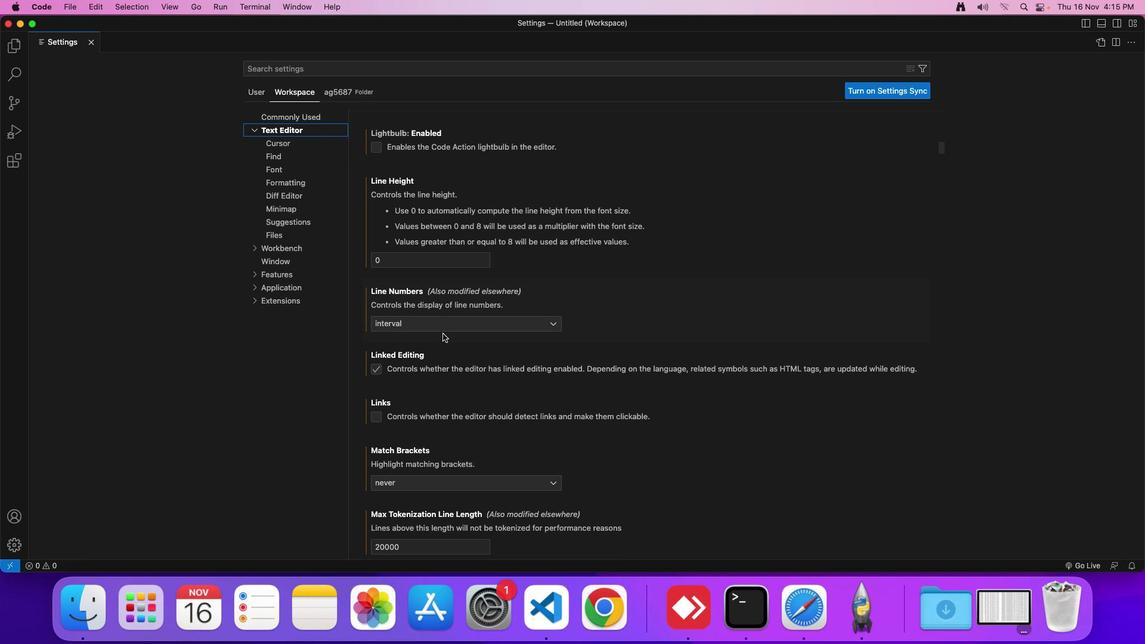 
Action: Mouse scrolled (442, 334) with delta (0, 0)
Screenshot: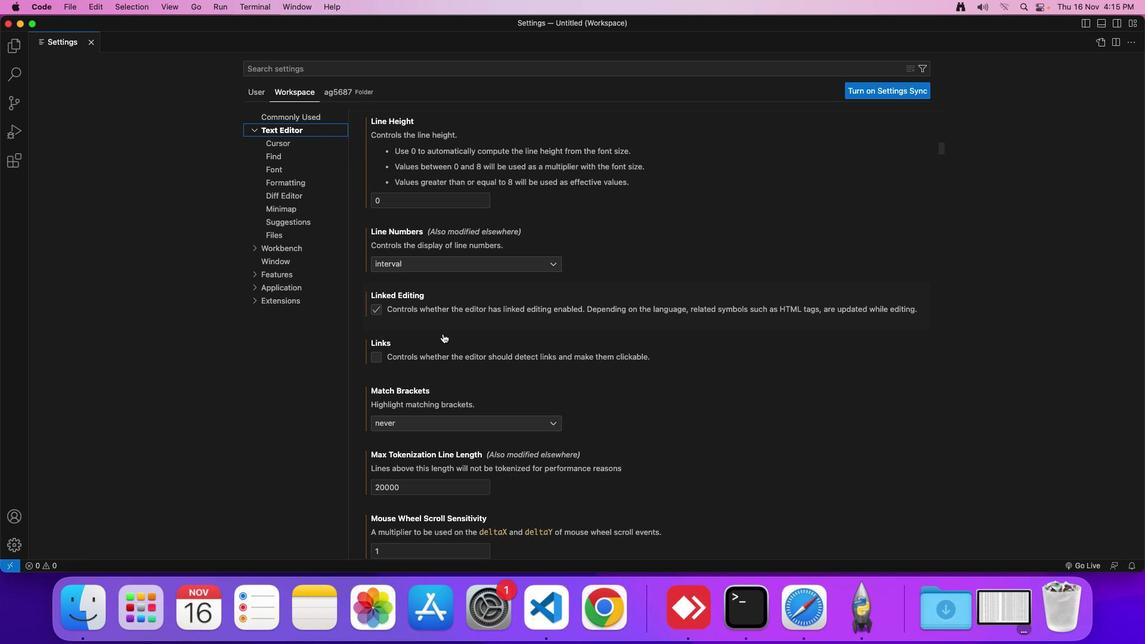 
Action: Mouse scrolled (442, 334) with delta (0, 0)
Screenshot: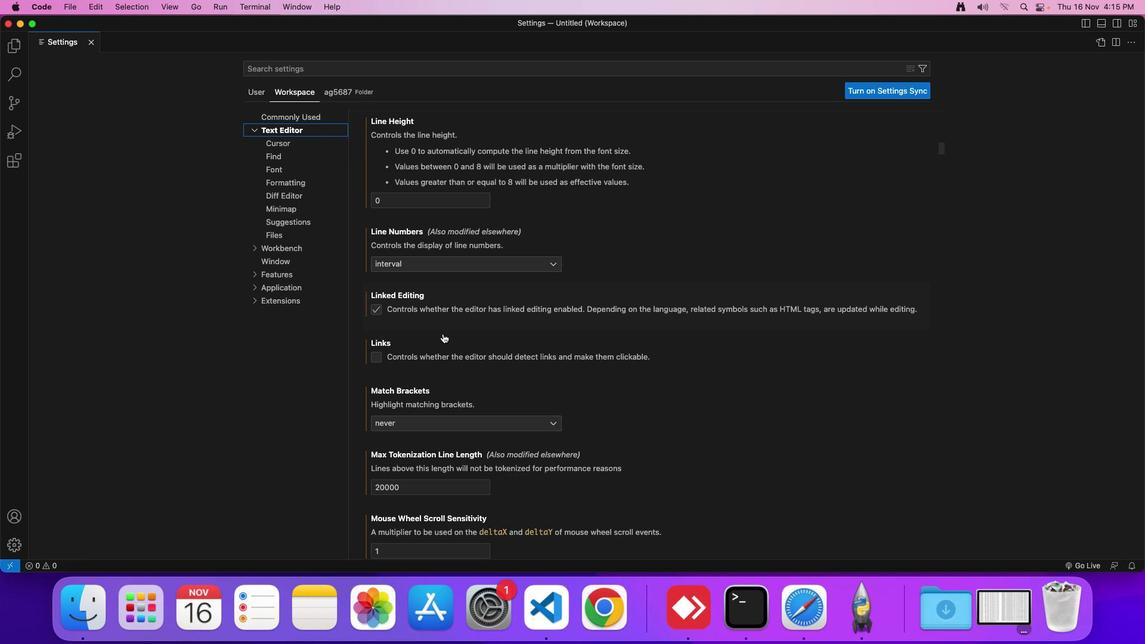 
Action: Mouse scrolled (442, 334) with delta (0, 0)
Screenshot: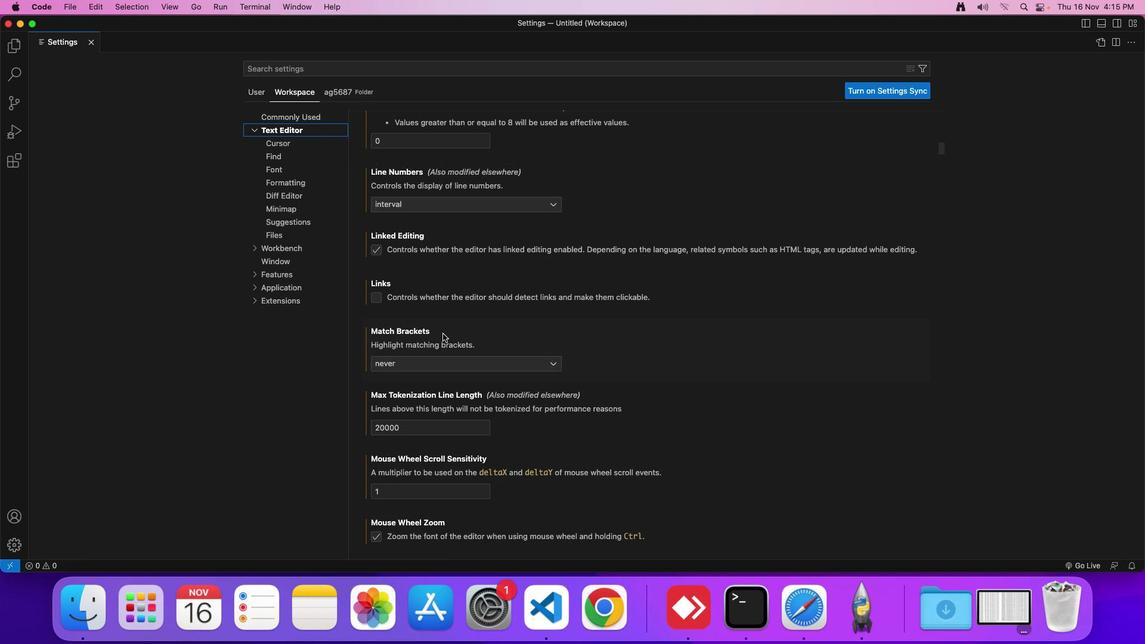 
Action: Mouse scrolled (442, 334) with delta (0, 0)
Screenshot: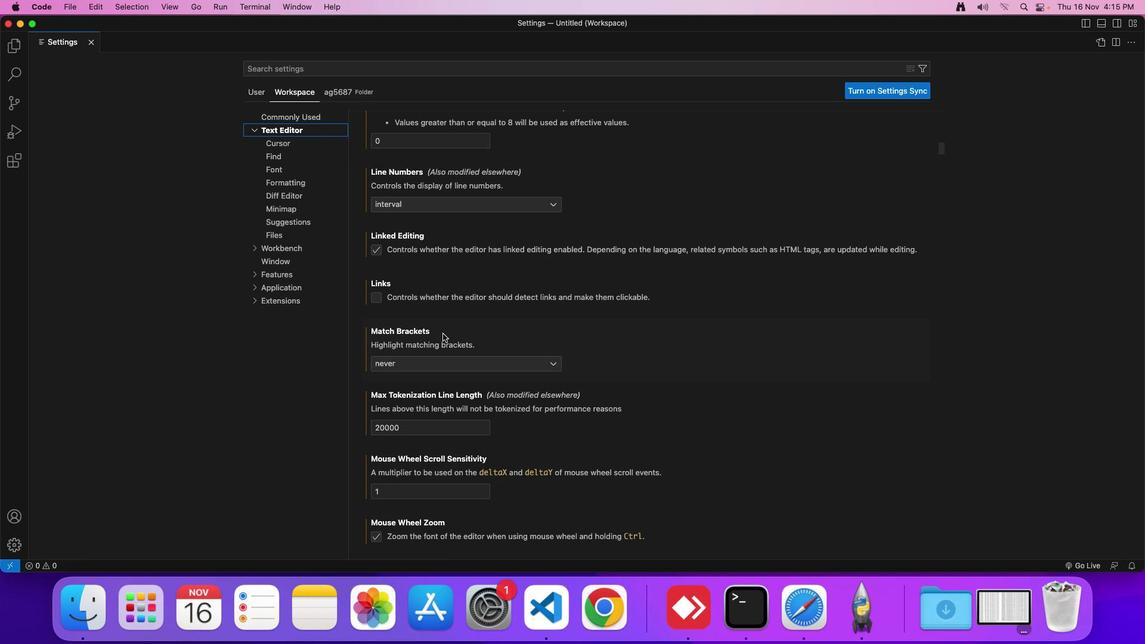 
Action: Mouse scrolled (442, 334) with delta (0, 0)
Screenshot: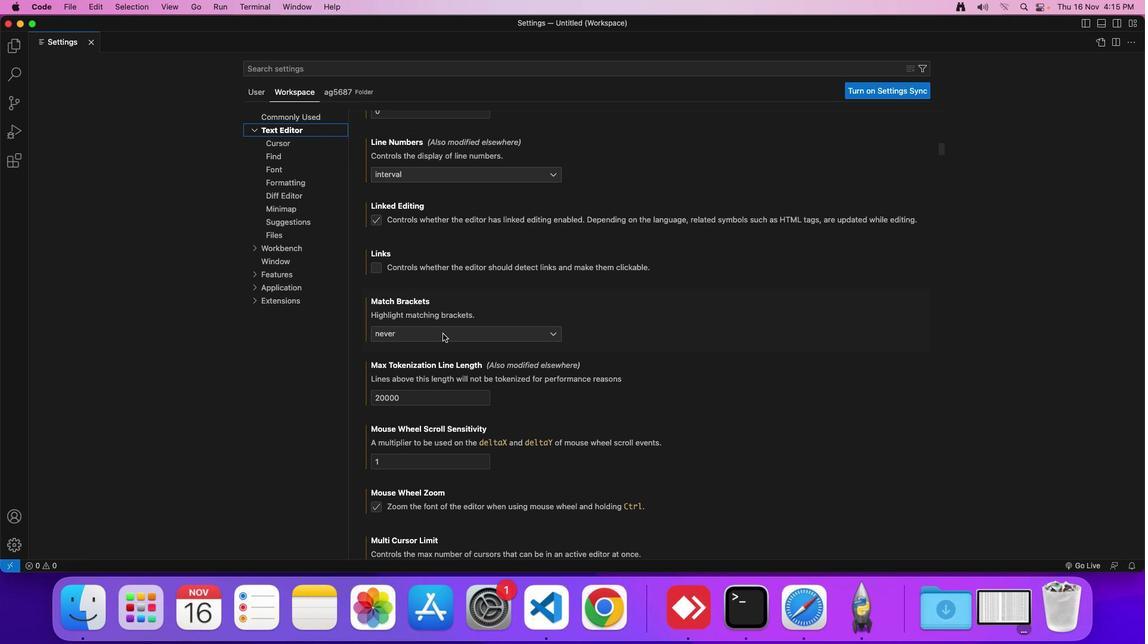 
Action: Mouse moved to (443, 334)
Screenshot: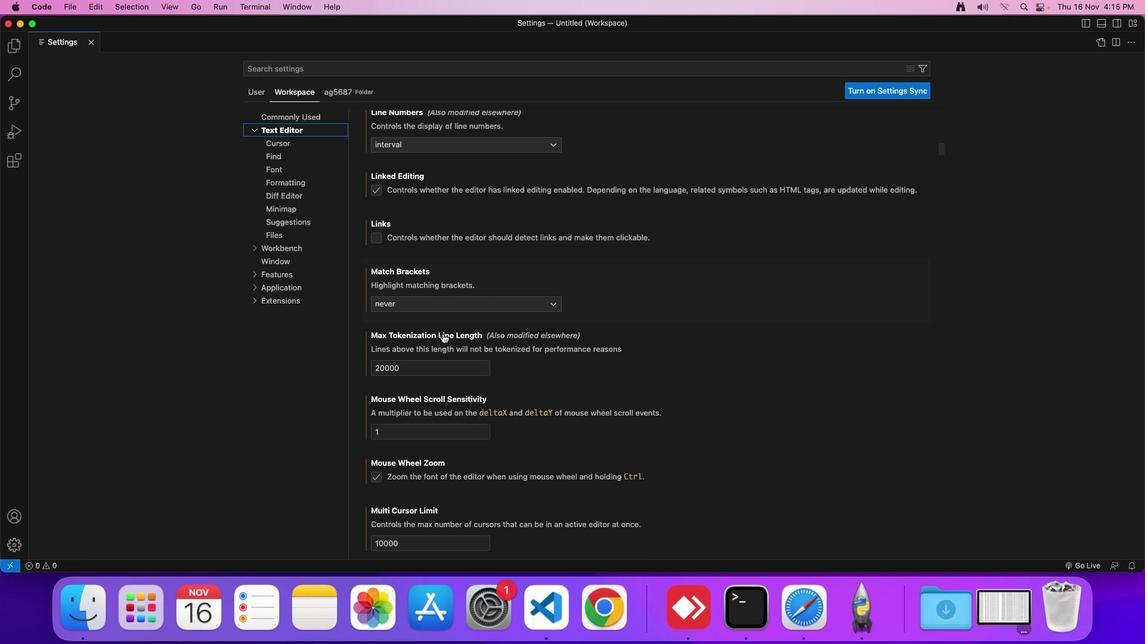 
Action: Mouse scrolled (443, 334) with delta (0, 0)
Screenshot: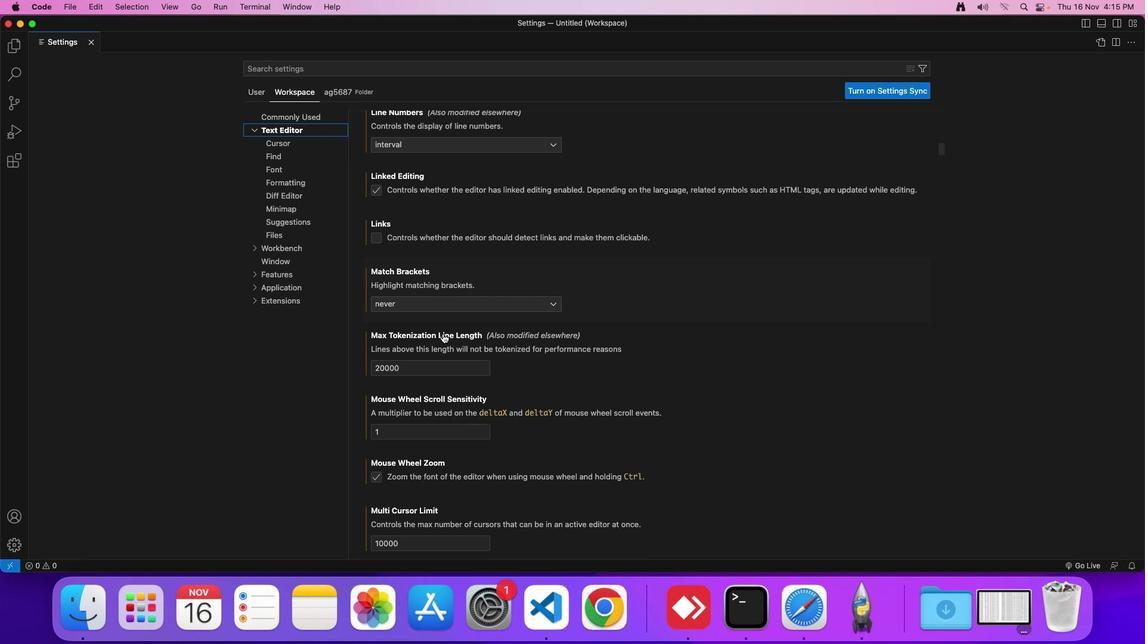 
Action: Mouse scrolled (443, 334) with delta (0, 0)
Screenshot: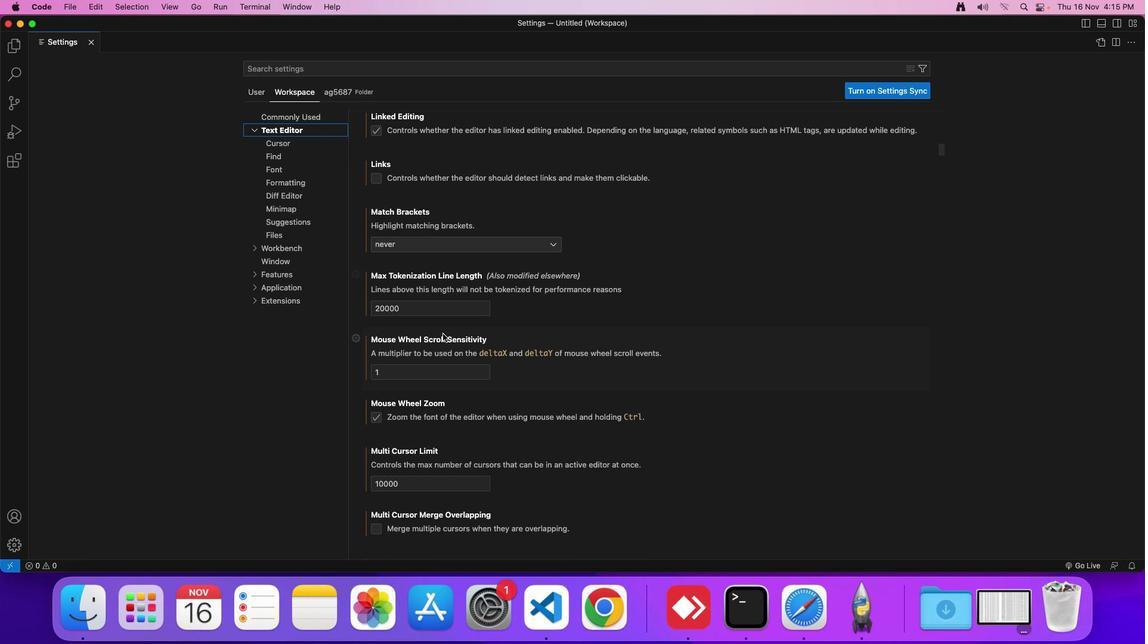 
Action: Mouse scrolled (443, 334) with delta (0, 0)
Screenshot: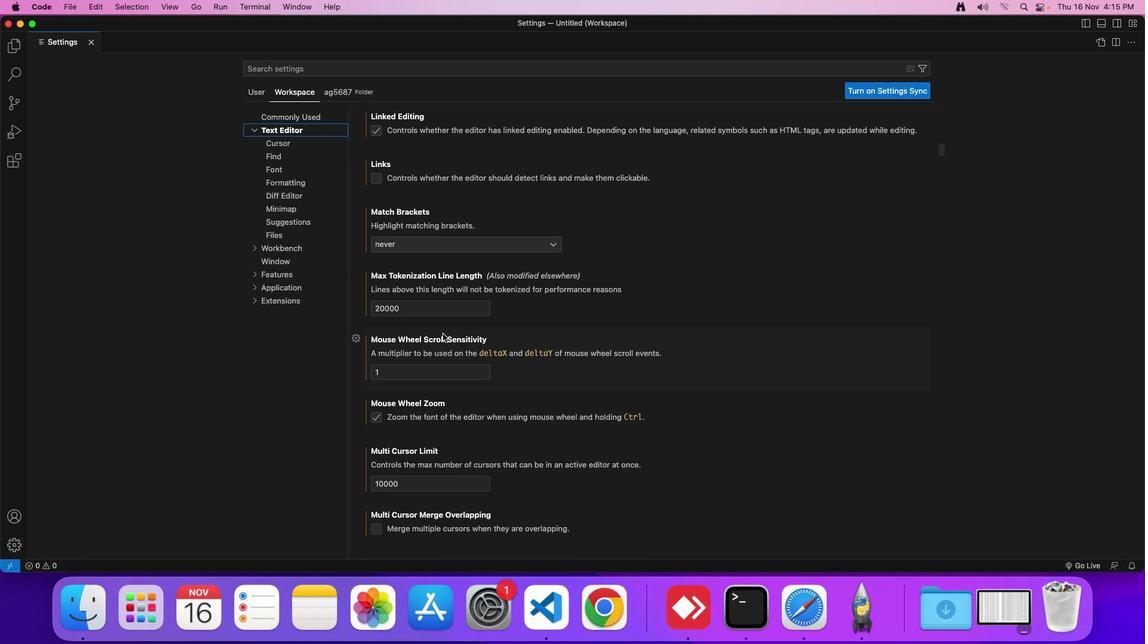 
Action: Mouse scrolled (443, 334) with delta (0, 0)
Screenshot: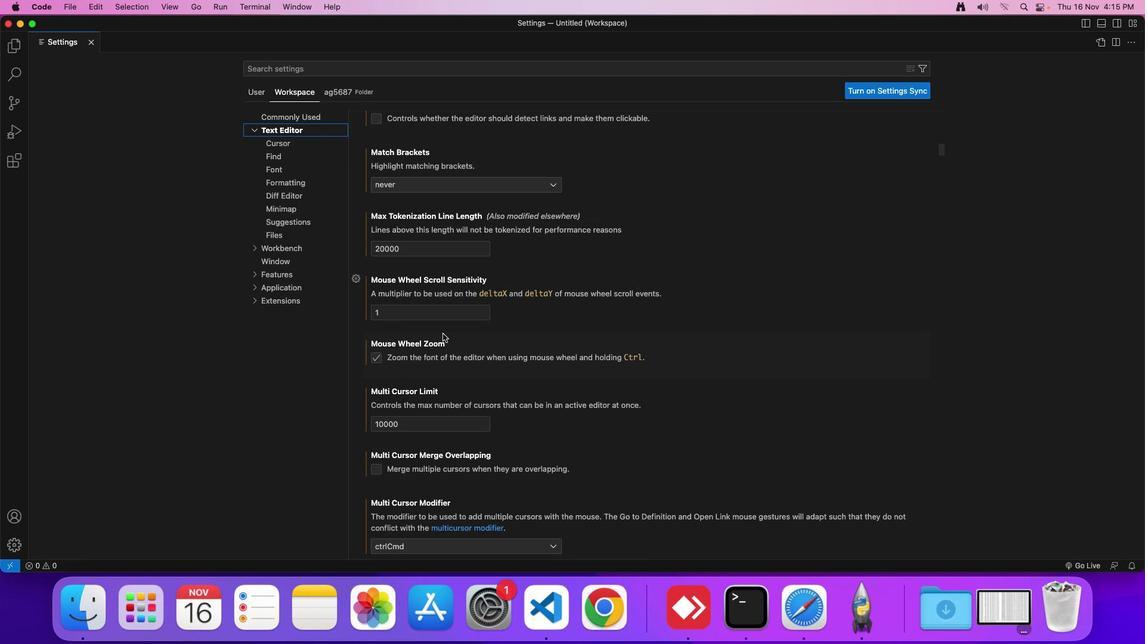 
Action: Mouse scrolled (443, 334) with delta (0, 0)
Screenshot: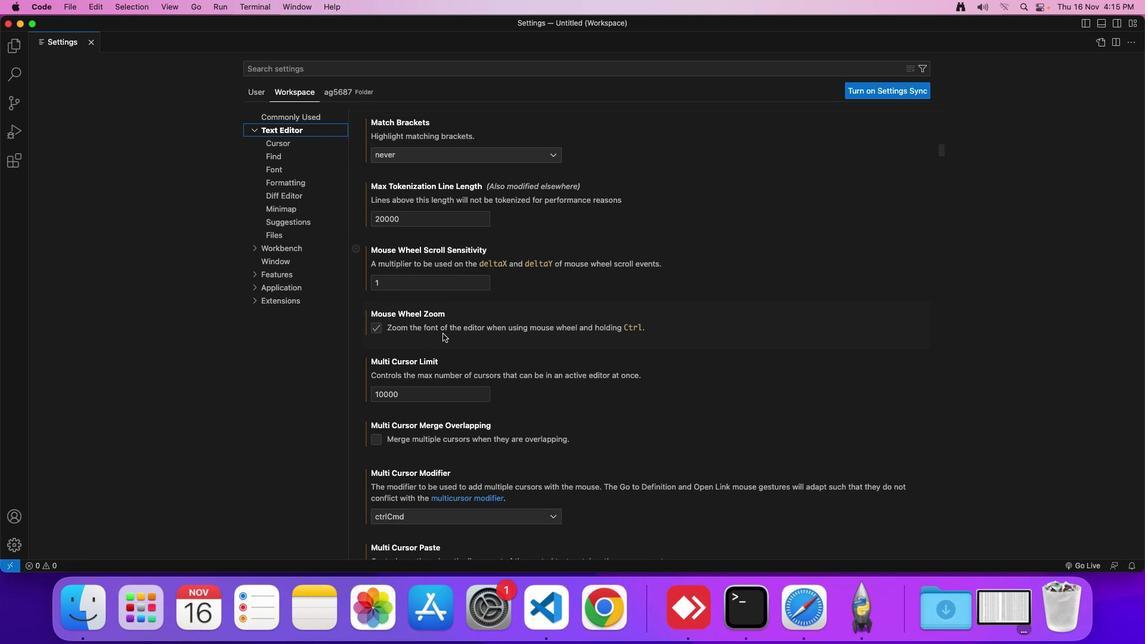 
Action: Mouse scrolled (443, 334) with delta (0, 0)
Screenshot: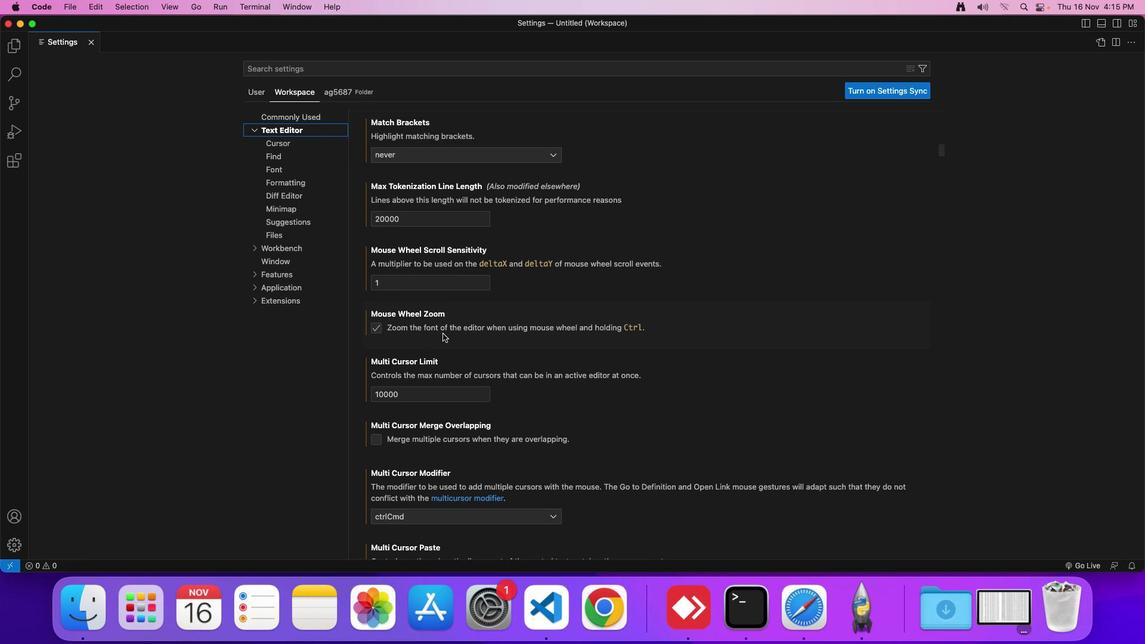
Action: Mouse scrolled (443, 334) with delta (0, 0)
Screenshot: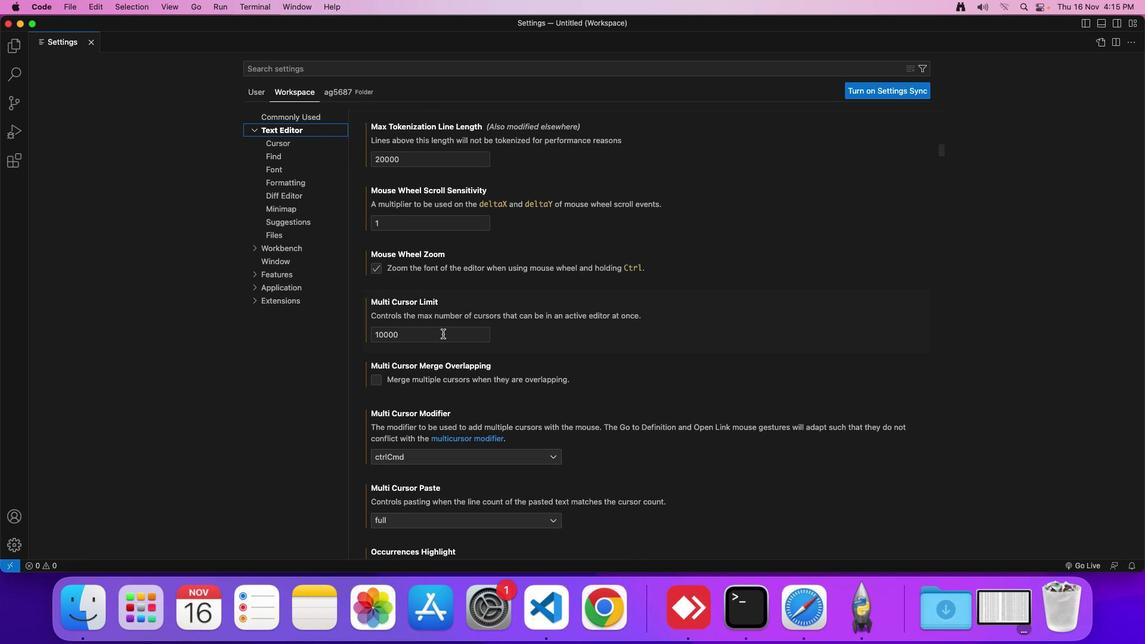 
Action: Mouse scrolled (443, 334) with delta (0, 0)
Screenshot: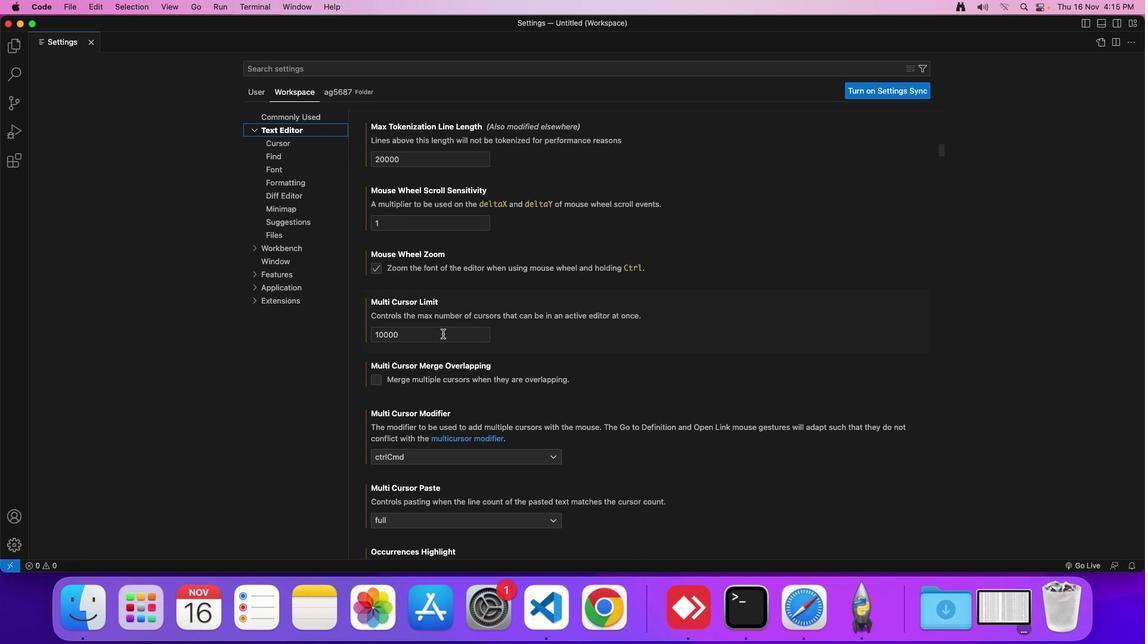 
Action: Mouse scrolled (443, 334) with delta (0, 0)
Screenshot: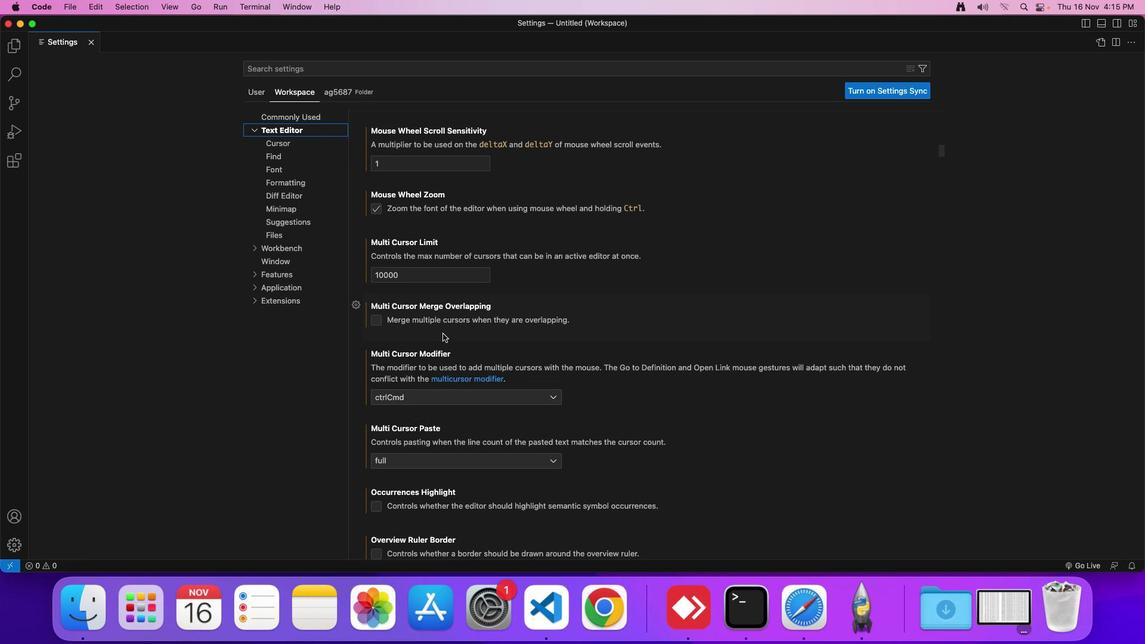 
Action: Mouse scrolled (443, 334) with delta (0, 0)
Screenshot: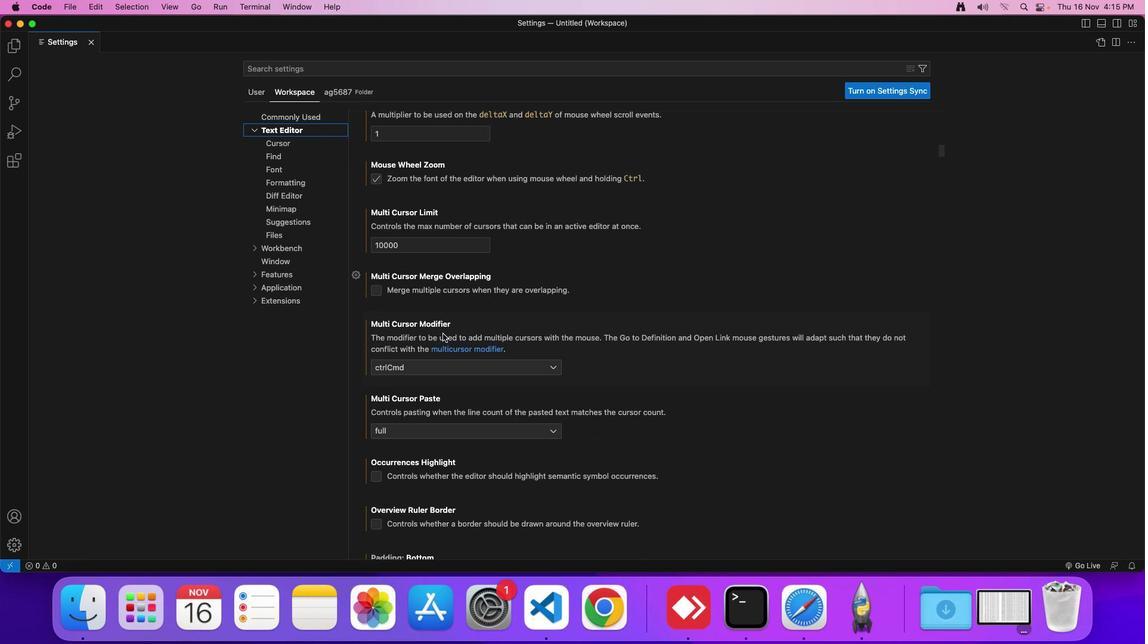 
Action: Mouse scrolled (443, 334) with delta (0, 0)
Screenshot: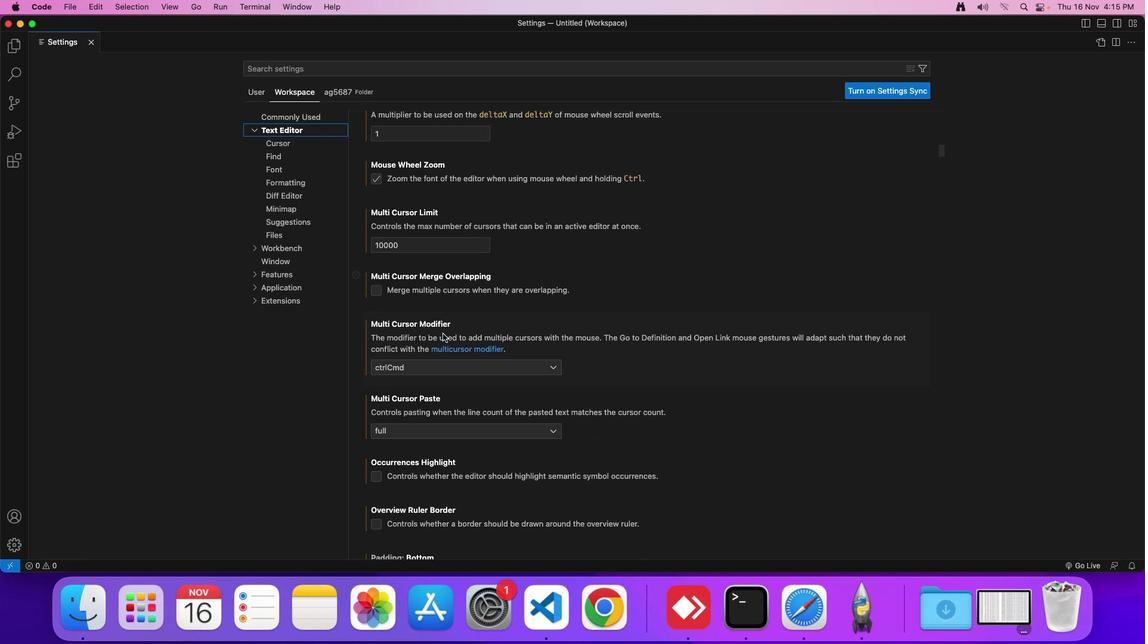 
Action: Mouse scrolled (443, 334) with delta (0, 0)
Screenshot: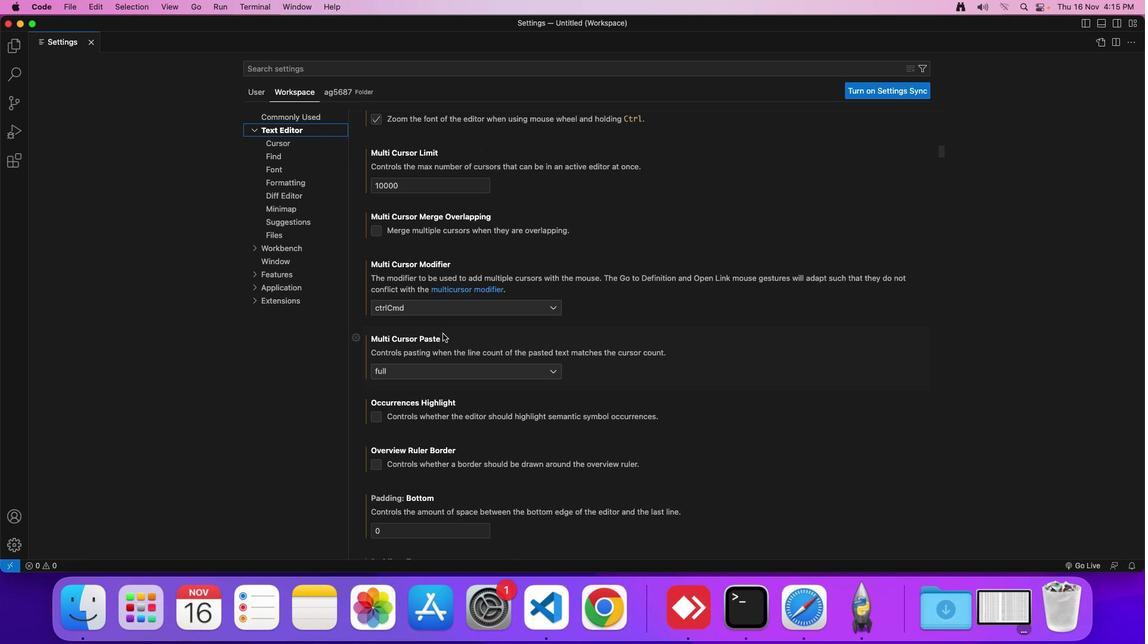 
Action: Mouse scrolled (443, 334) with delta (0, 0)
Screenshot: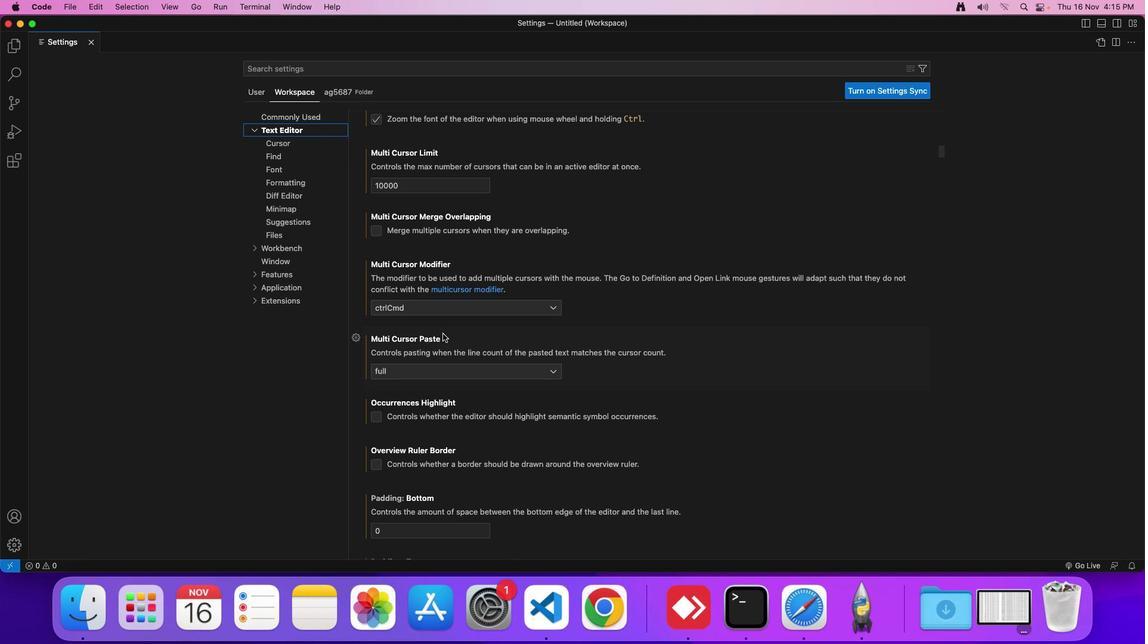 
Action: Mouse scrolled (443, 334) with delta (0, 0)
Screenshot: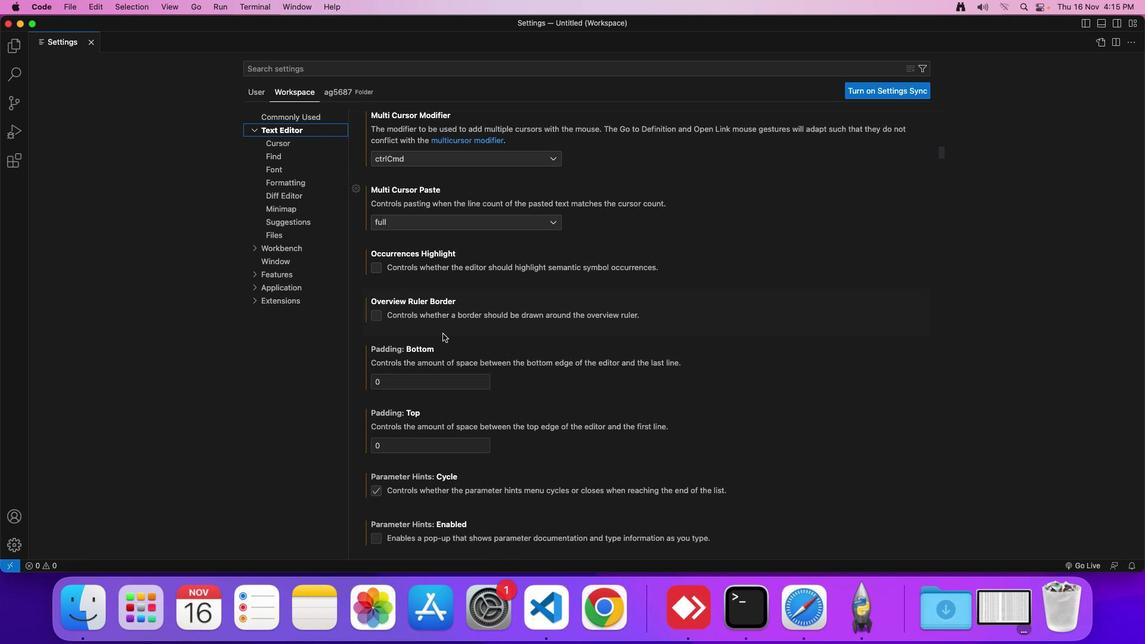 
Action: Mouse scrolled (443, 334) with delta (0, 0)
Screenshot: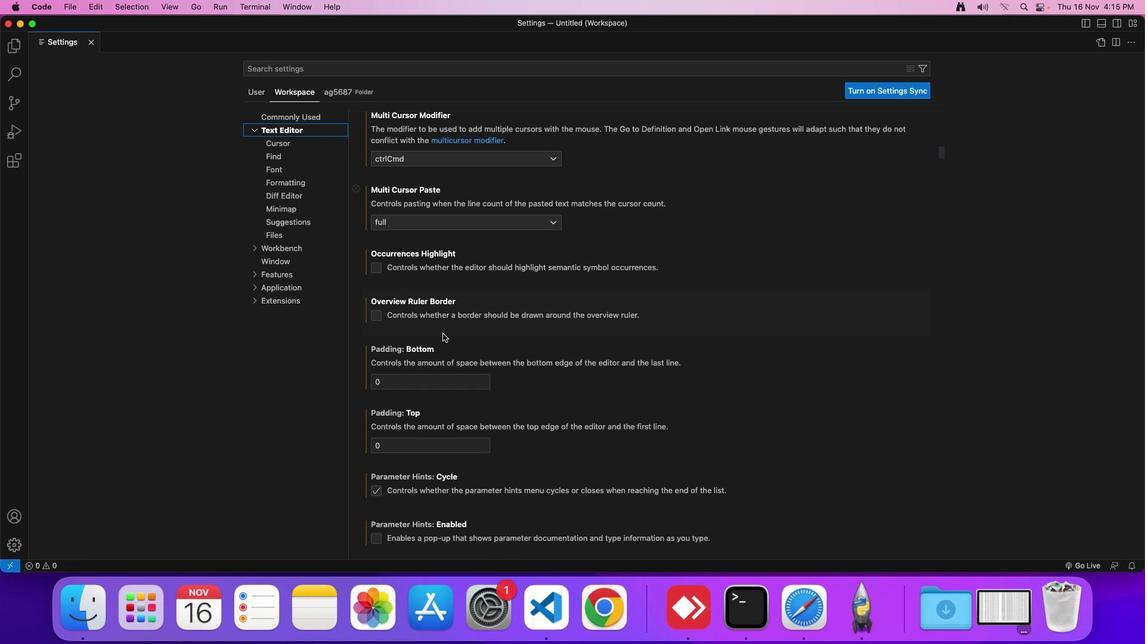 
Action: Mouse scrolled (443, 334) with delta (0, -1)
Screenshot: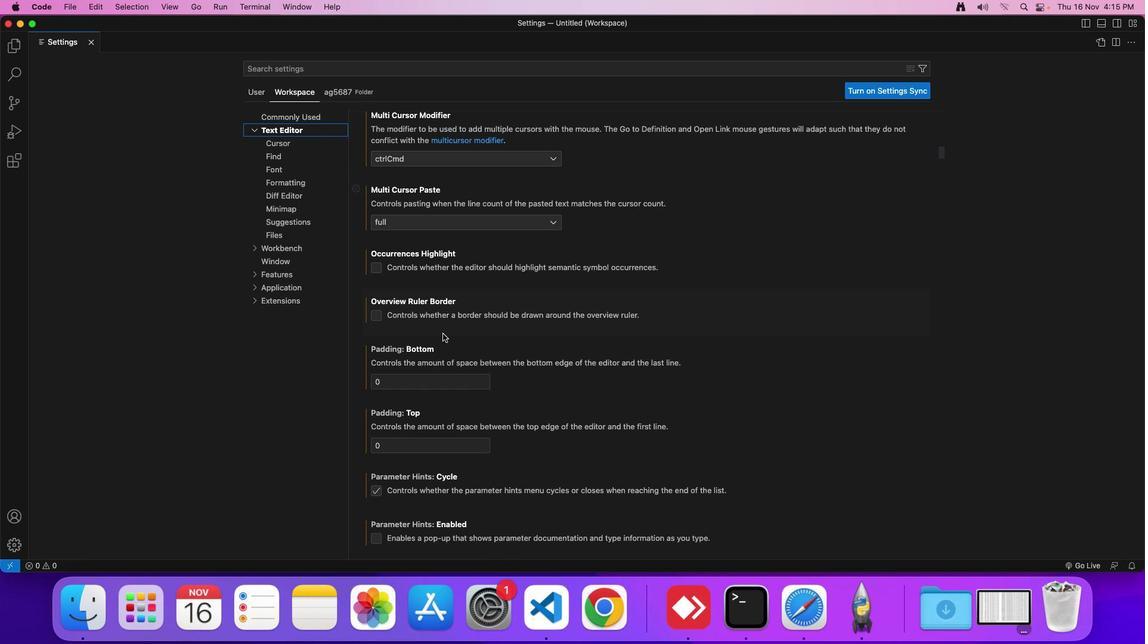 
Action: Mouse scrolled (443, 334) with delta (0, 0)
Screenshot: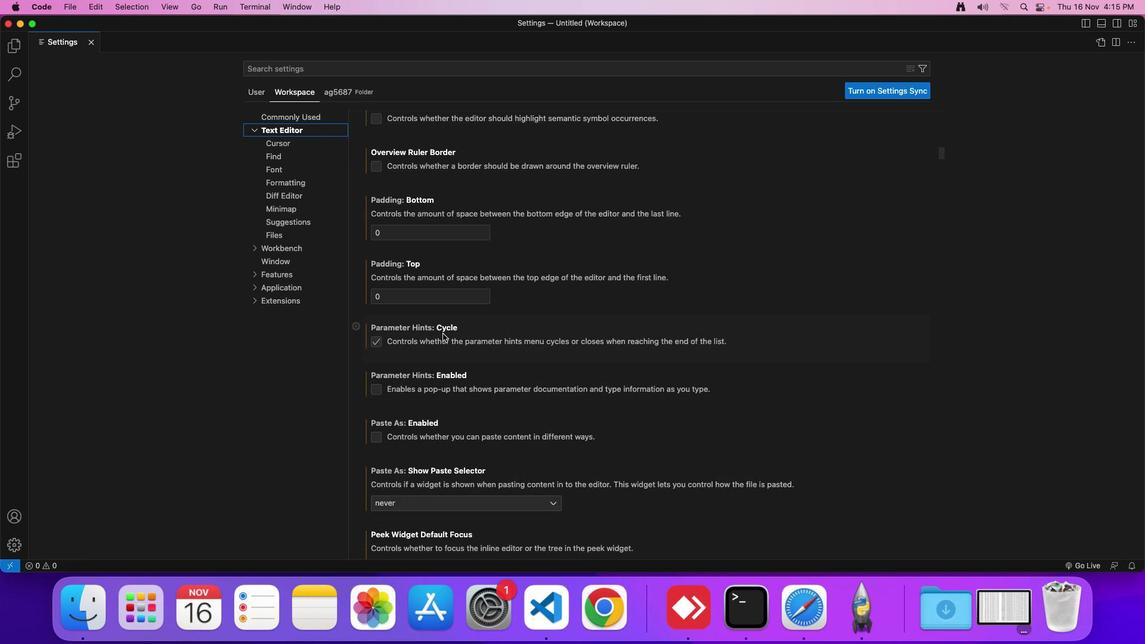 
Action: Mouse scrolled (443, 334) with delta (0, 0)
Screenshot: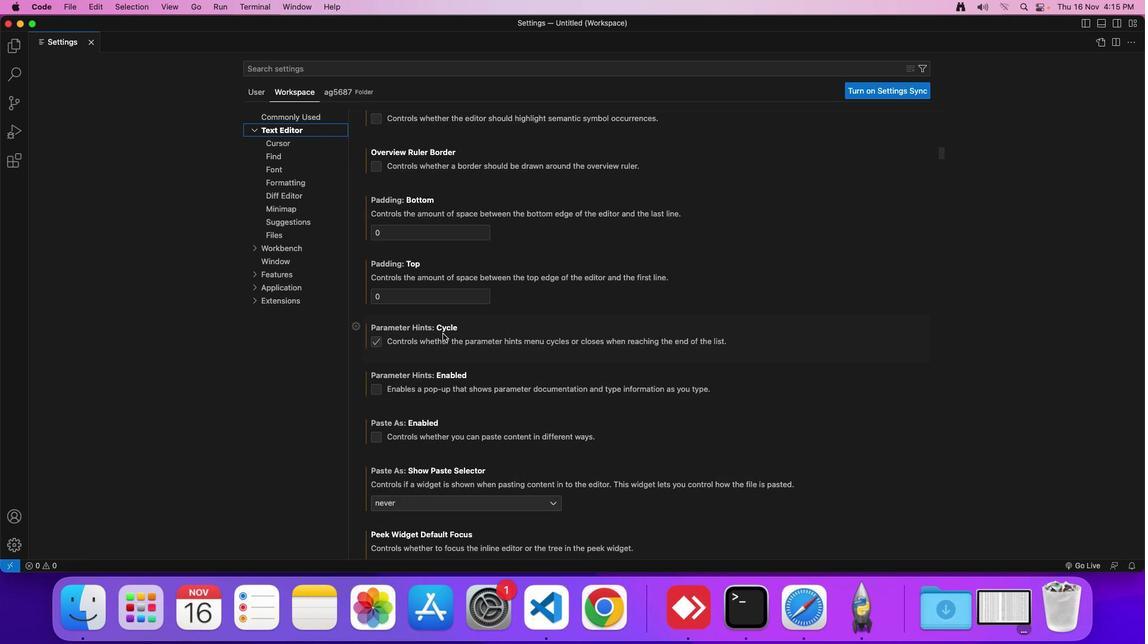 
Action: Mouse scrolled (443, 334) with delta (0, -1)
Screenshot: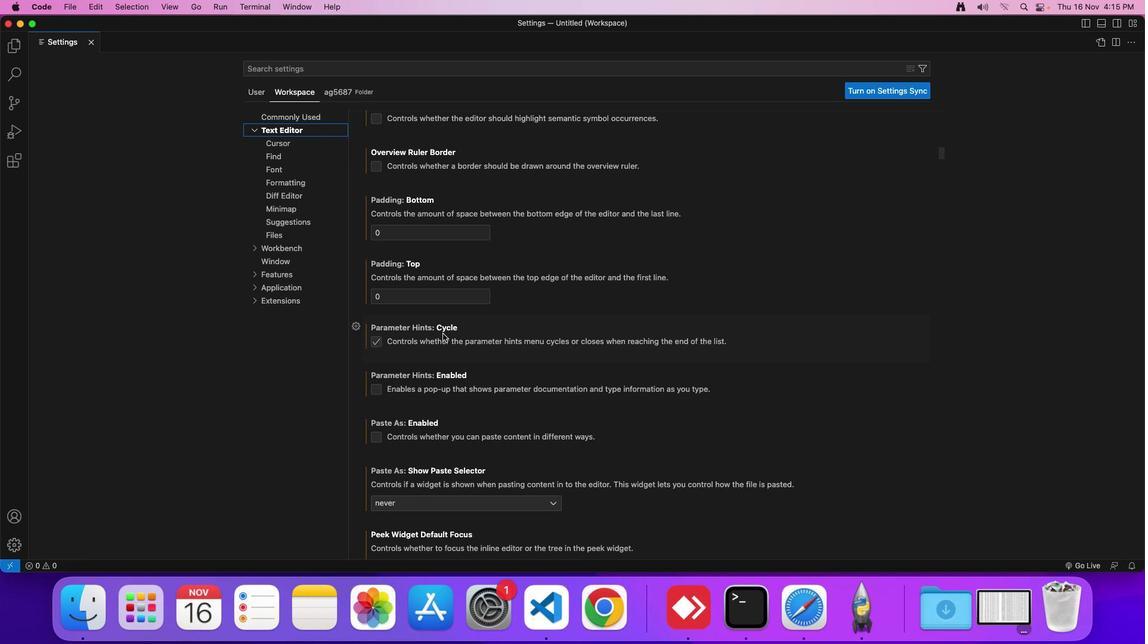 
Action: Mouse scrolled (443, 334) with delta (0, 0)
Screenshot: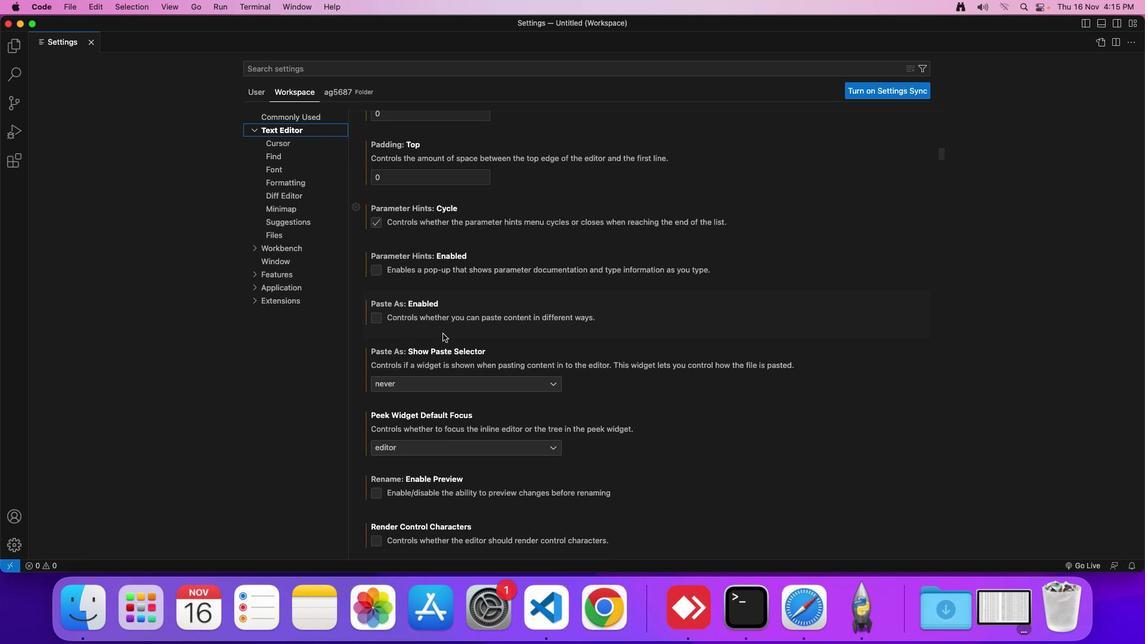 
Action: Mouse scrolled (443, 334) with delta (0, 0)
Screenshot: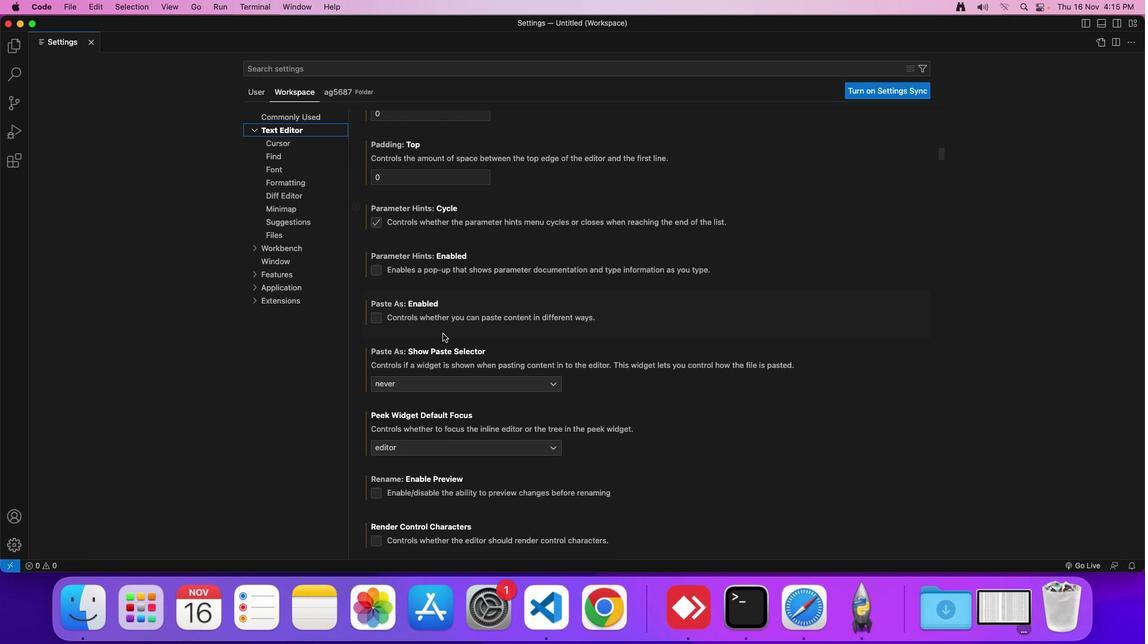 
Action: Mouse scrolled (443, 334) with delta (0, -1)
Screenshot: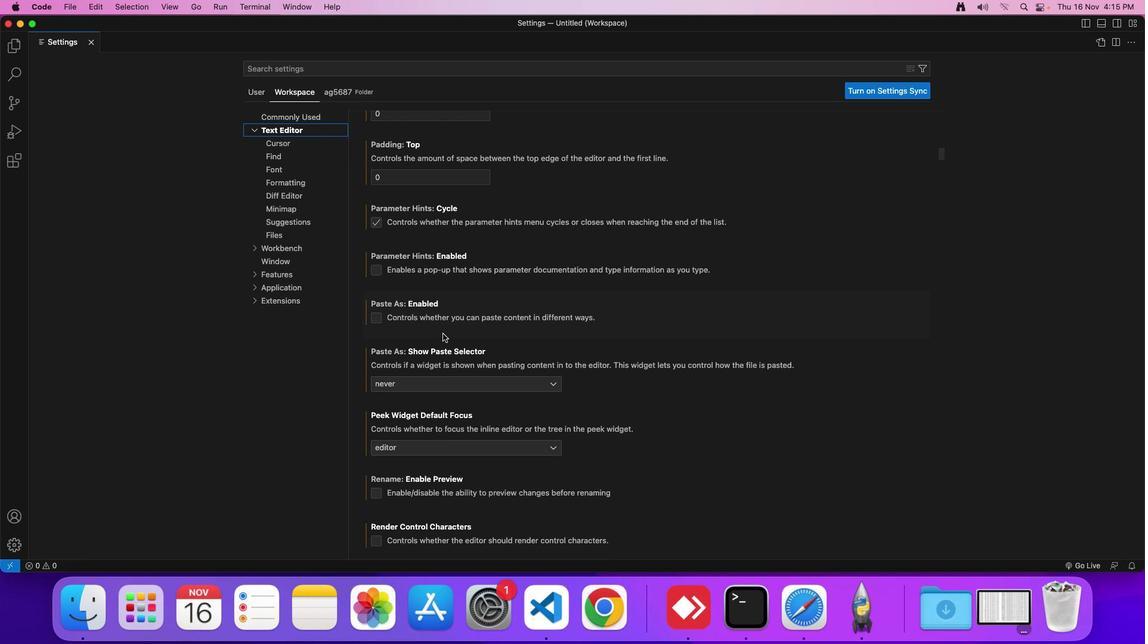 
Action: Mouse scrolled (443, 334) with delta (0, 0)
Screenshot: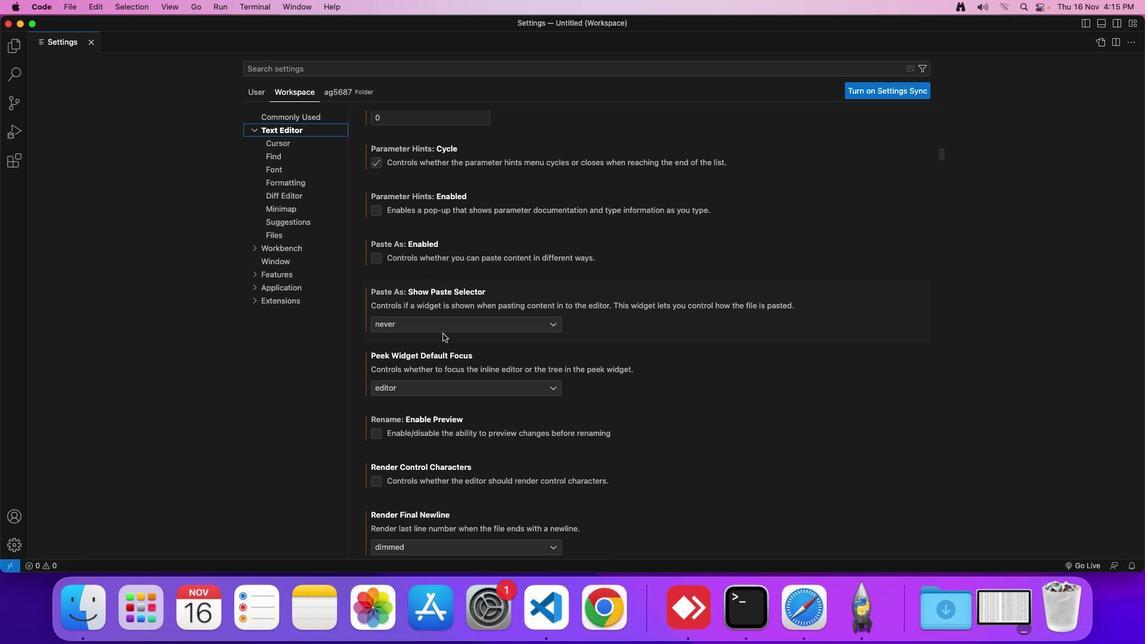
Action: Mouse scrolled (443, 334) with delta (0, 0)
Screenshot: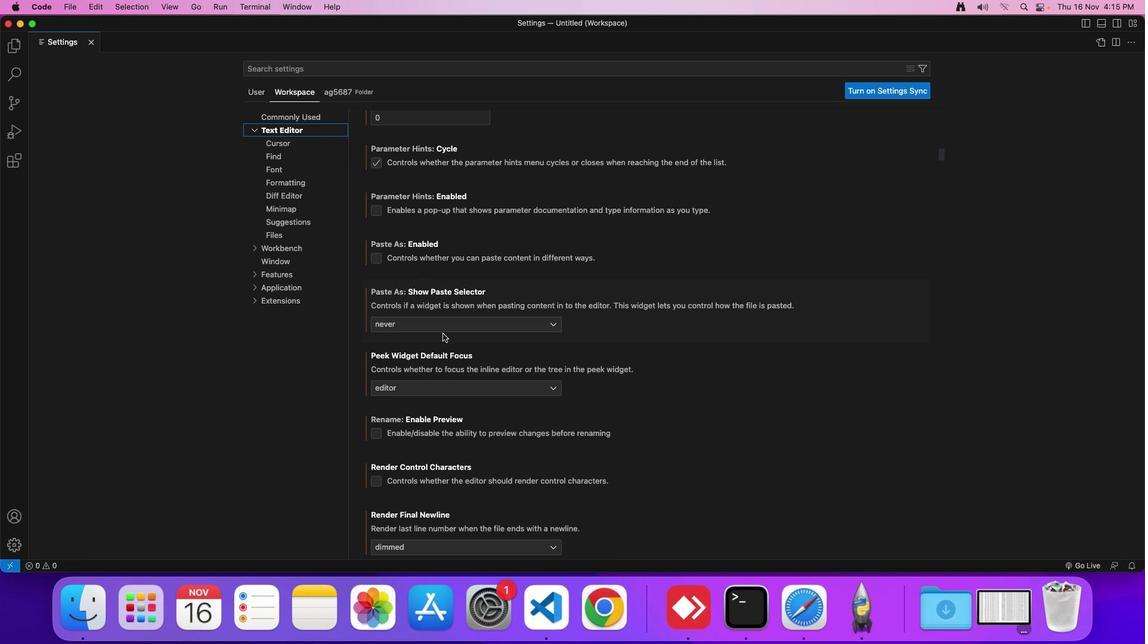 
Action: Mouse scrolled (443, 334) with delta (0, 0)
Screenshot: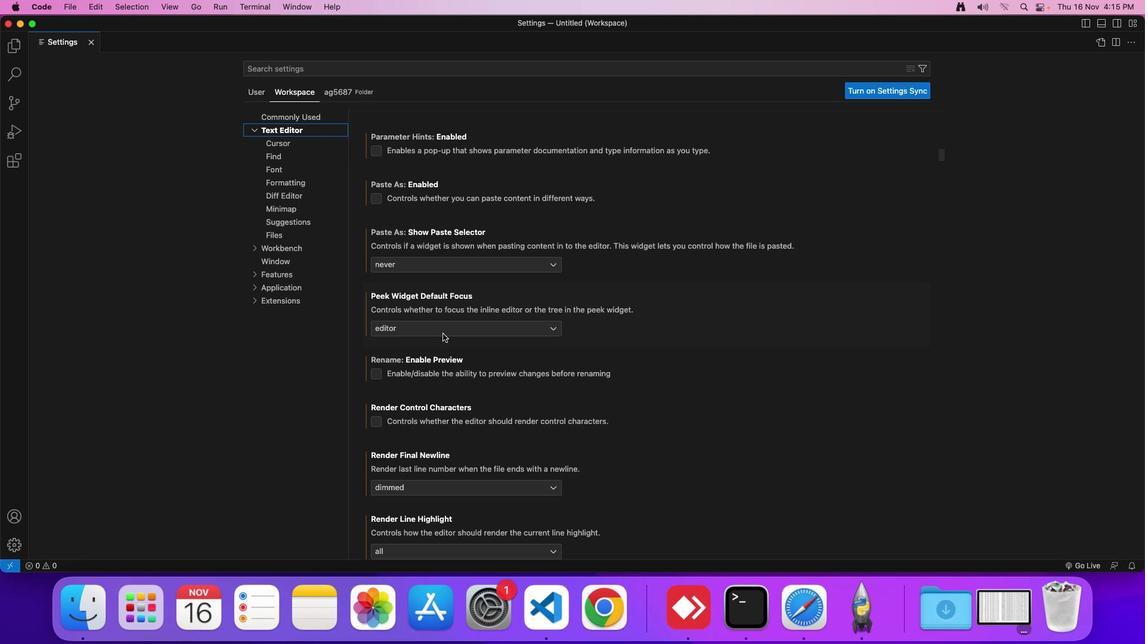 
Action: Mouse scrolled (443, 334) with delta (0, 0)
Screenshot: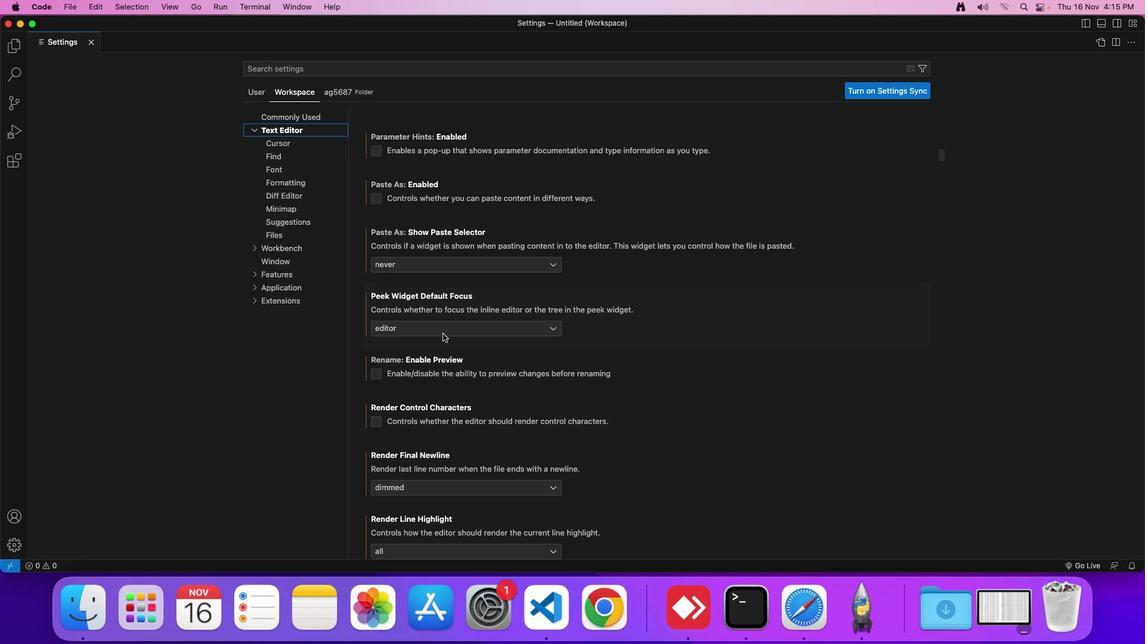 
Action: Mouse scrolled (443, 334) with delta (0, 0)
Screenshot: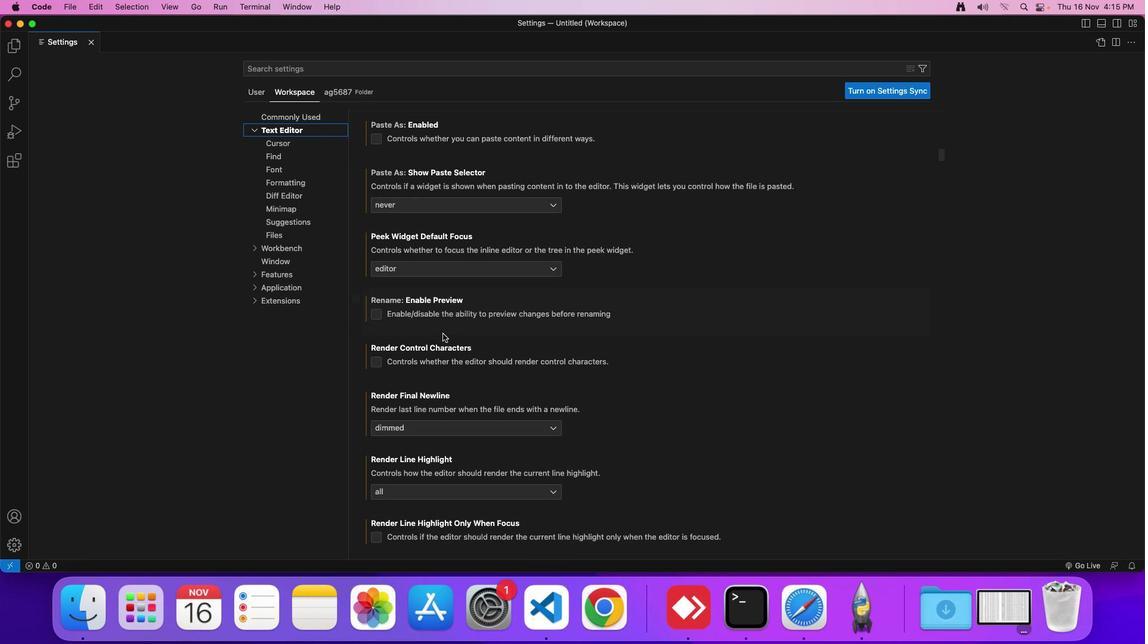 
Action: Mouse scrolled (443, 334) with delta (0, 0)
Screenshot: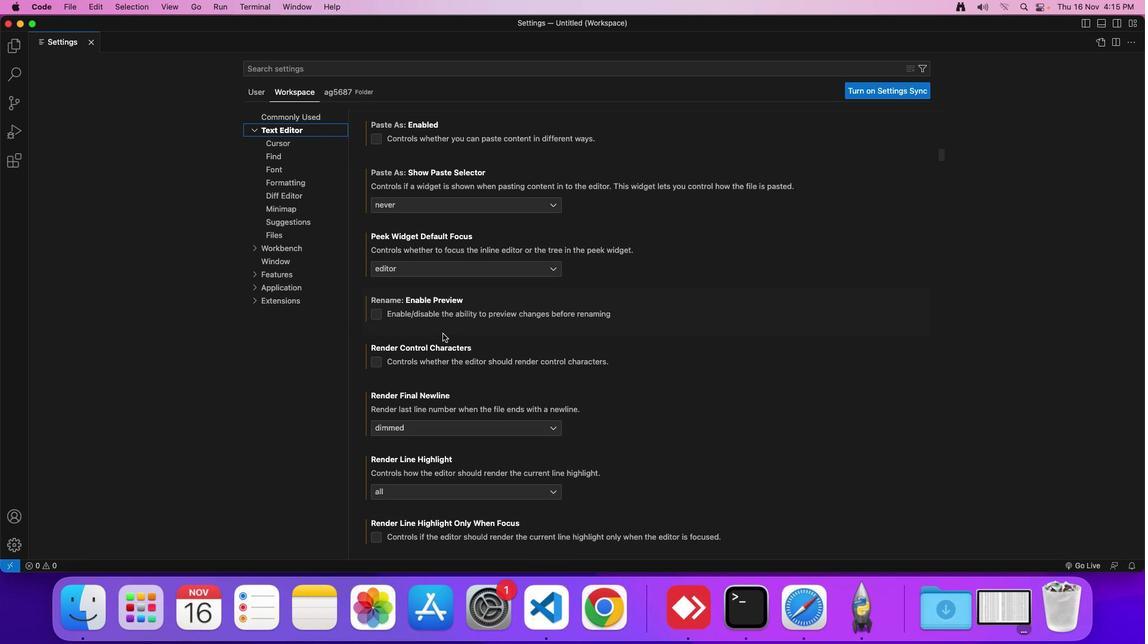 
Action: Mouse scrolled (443, 334) with delta (0, 0)
Screenshot: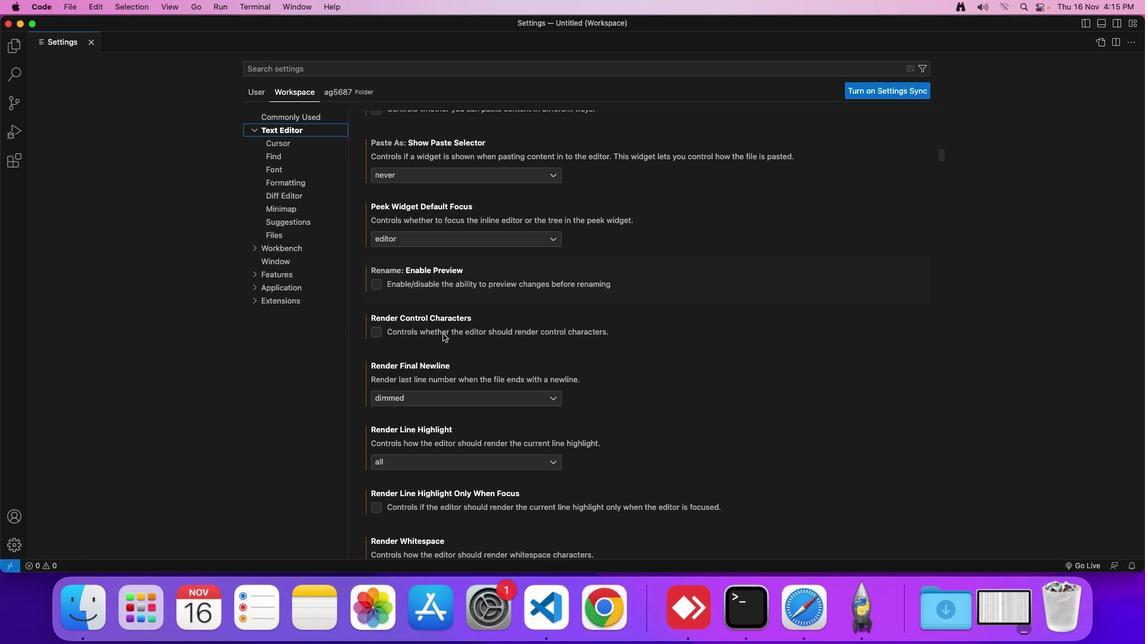 
Action: Mouse moved to (444, 334)
Screenshot: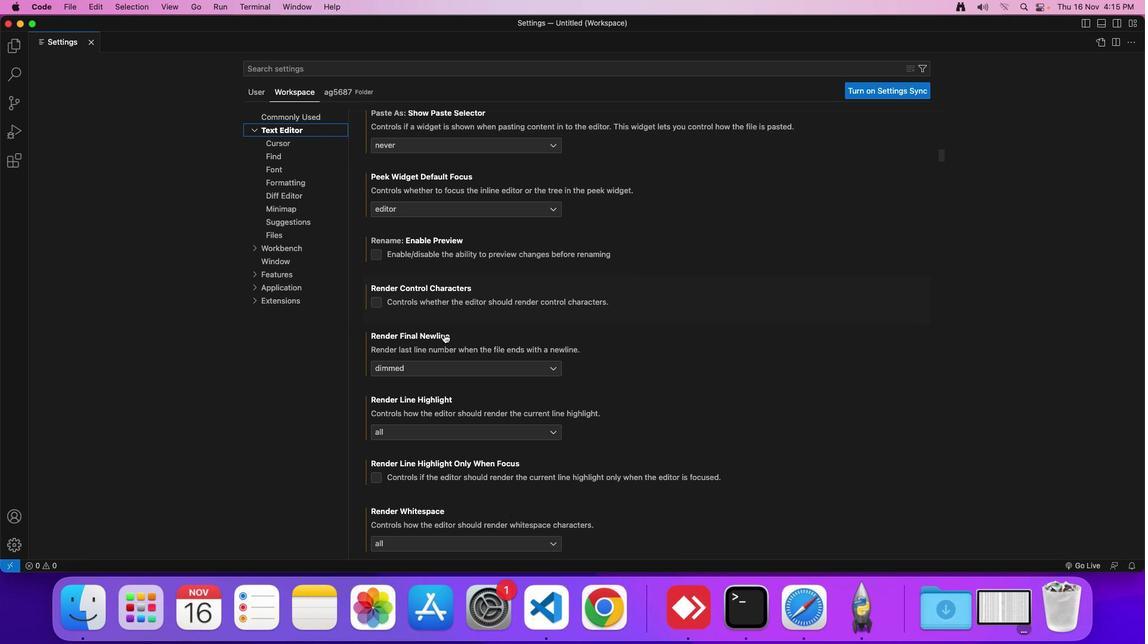 
Action: Mouse scrolled (444, 334) with delta (0, 0)
Screenshot: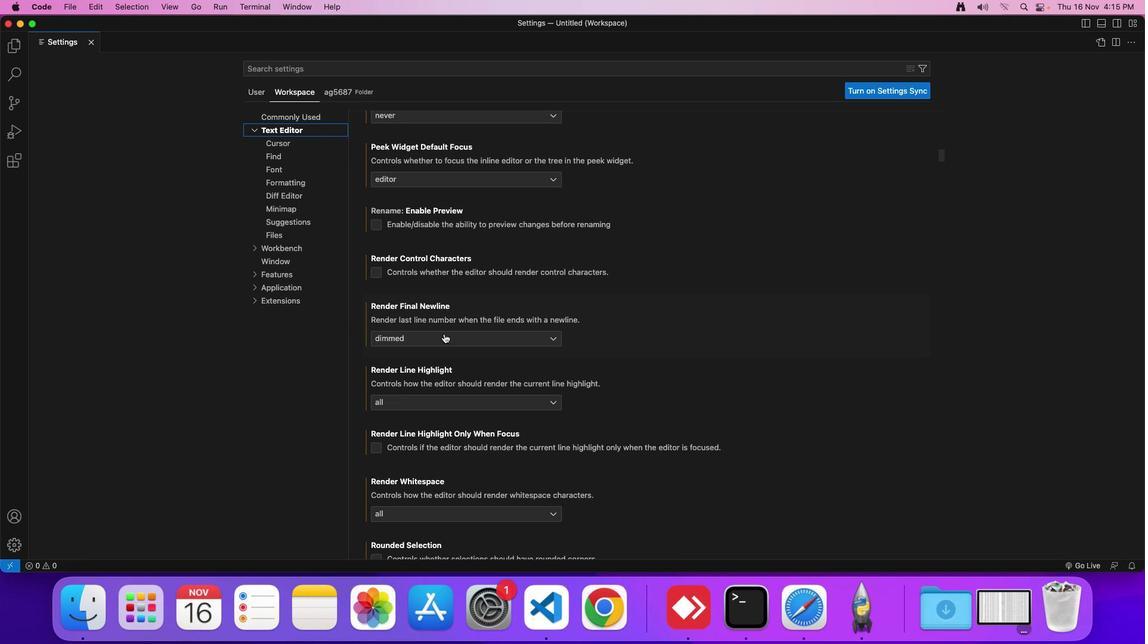 
Action: Mouse scrolled (444, 334) with delta (0, 0)
Screenshot: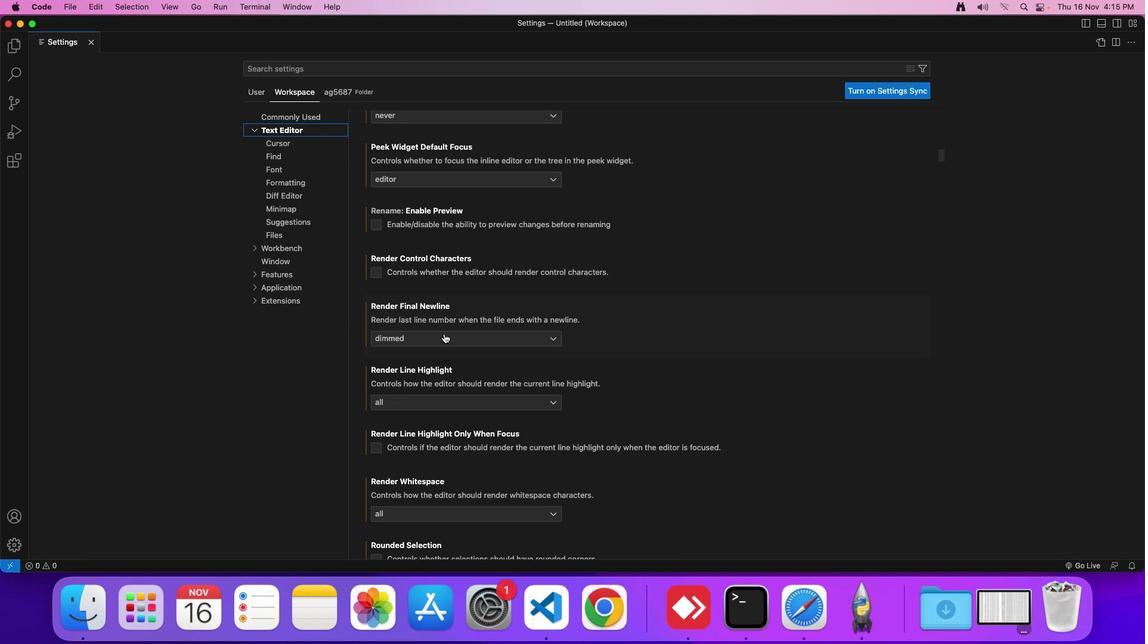 
Action: Mouse scrolled (444, 334) with delta (0, 0)
Screenshot: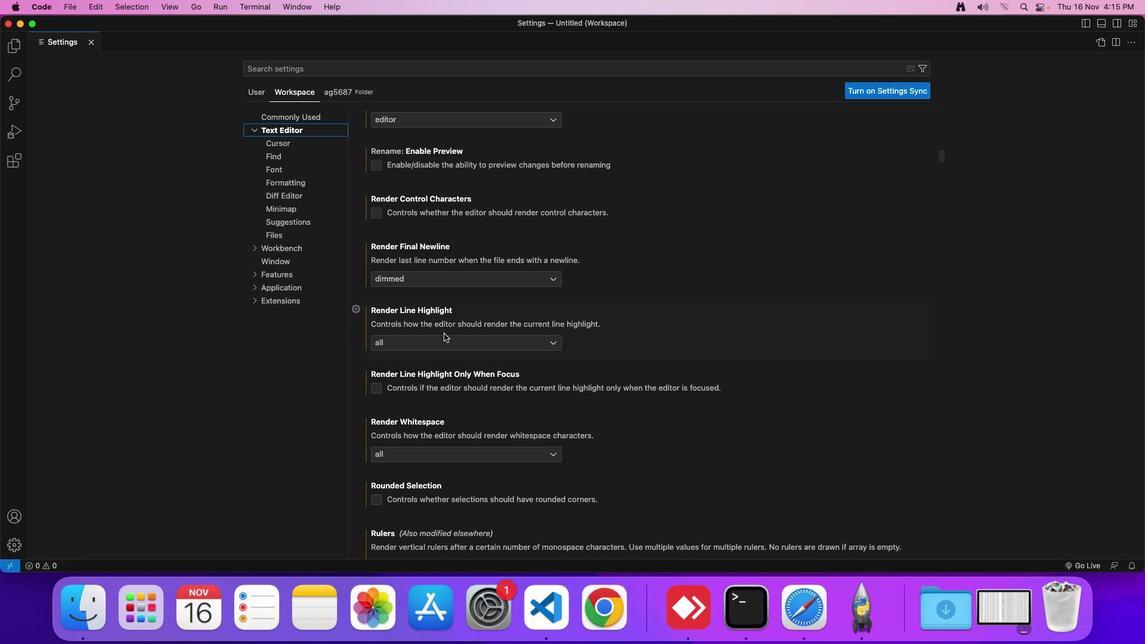 
Action: Mouse scrolled (444, 334) with delta (0, 0)
Screenshot: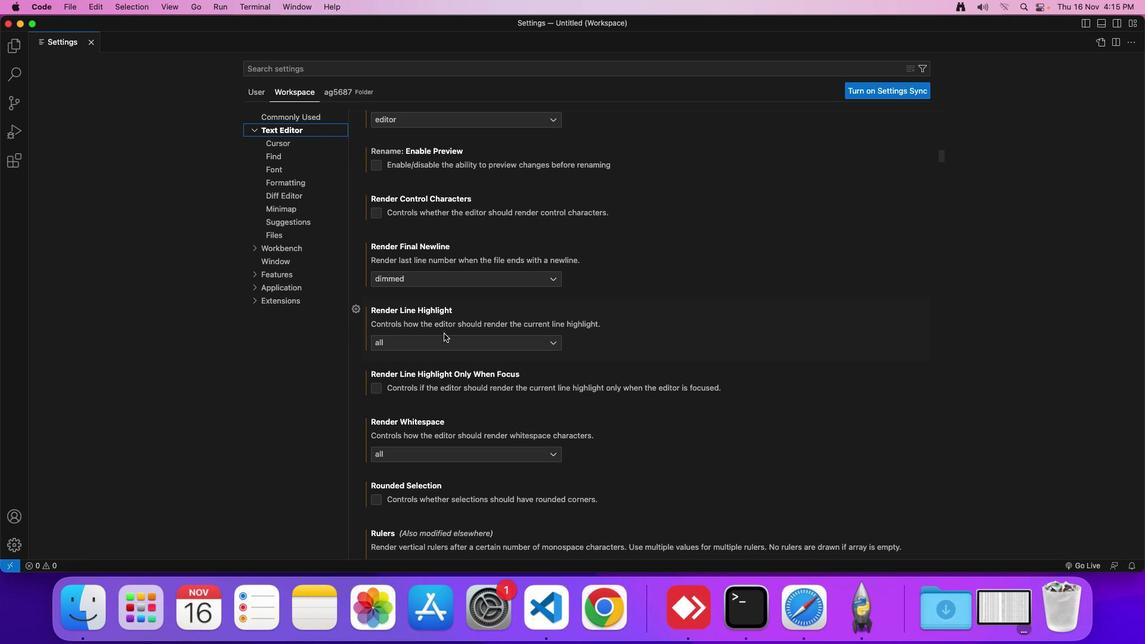 
Action: Mouse scrolled (444, 334) with delta (0, 0)
Screenshot: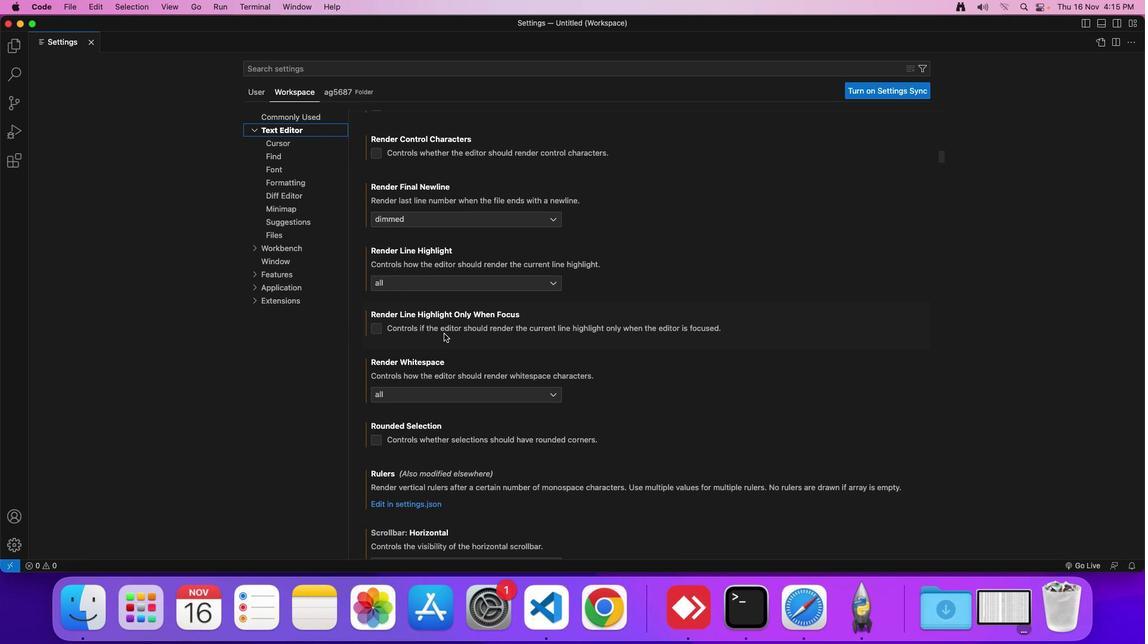 
Action: Mouse scrolled (444, 334) with delta (0, 0)
Screenshot: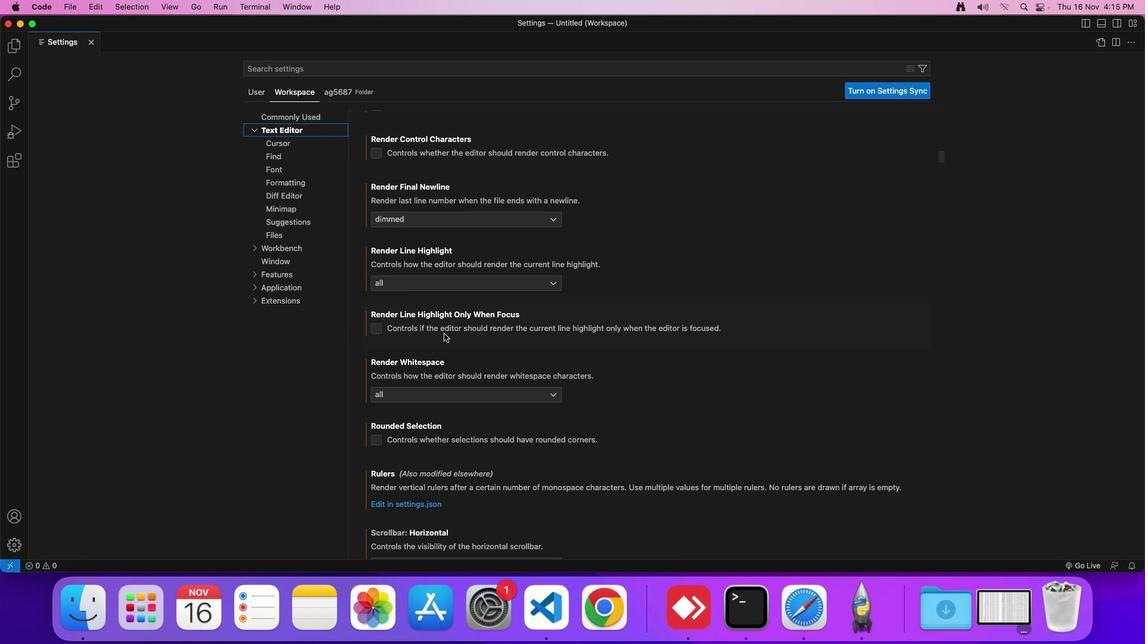 
Action: Mouse scrolled (444, 334) with delta (0, 0)
Screenshot: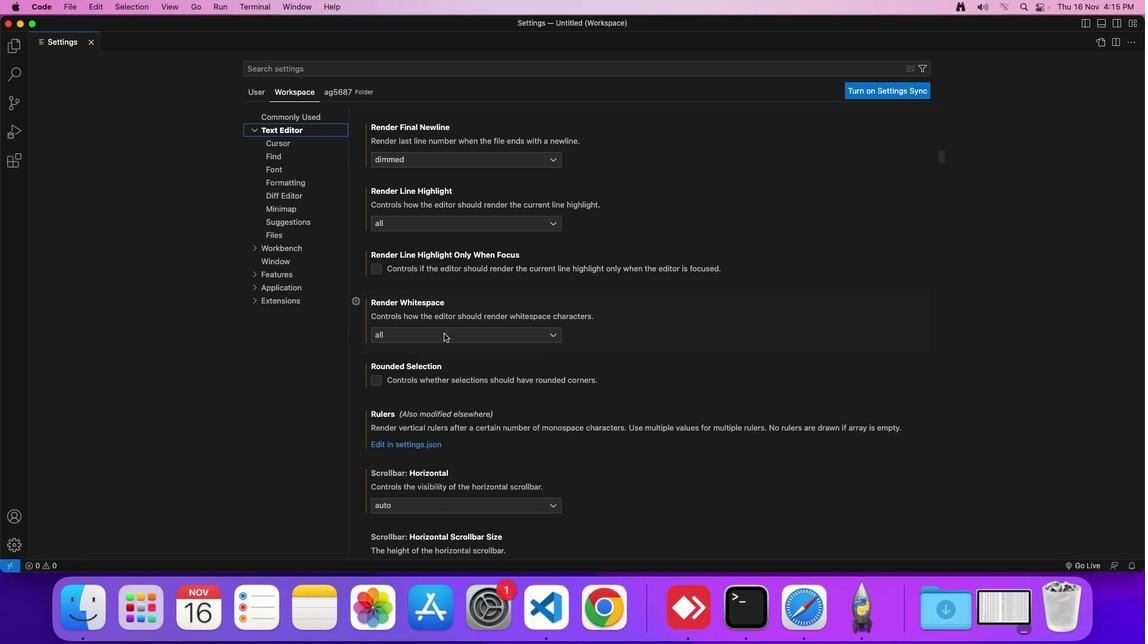 
Action: Mouse scrolled (444, 334) with delta (0, 0)
Screenshot: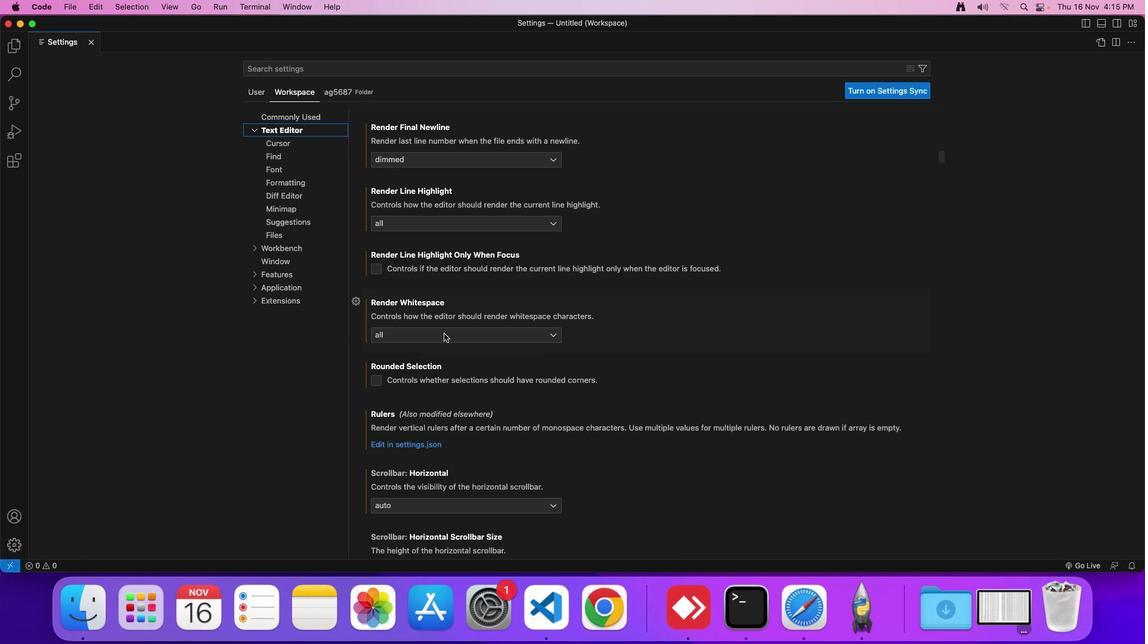 
Action: Mouse scrolled (444, 334) with delta (0, 0)
Screenshot: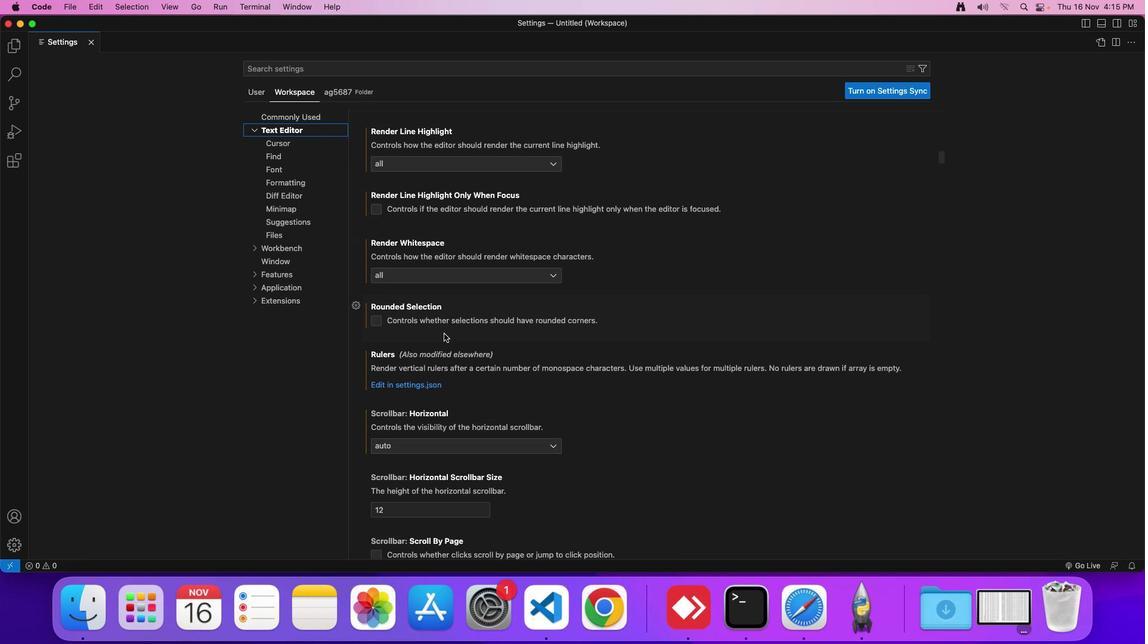 
Action: Mouse scrolled (444, 334) with delta (0, 0)
Screenshot: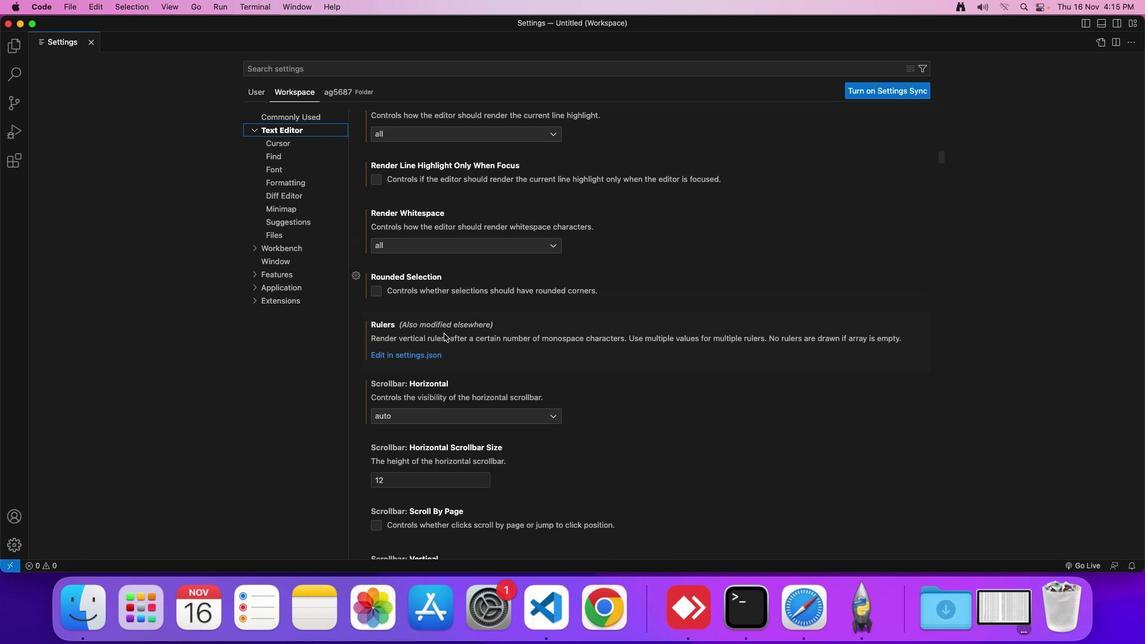 
Action: Mouse scrolled (444, 334) with delta (0, 0)
Screenshot: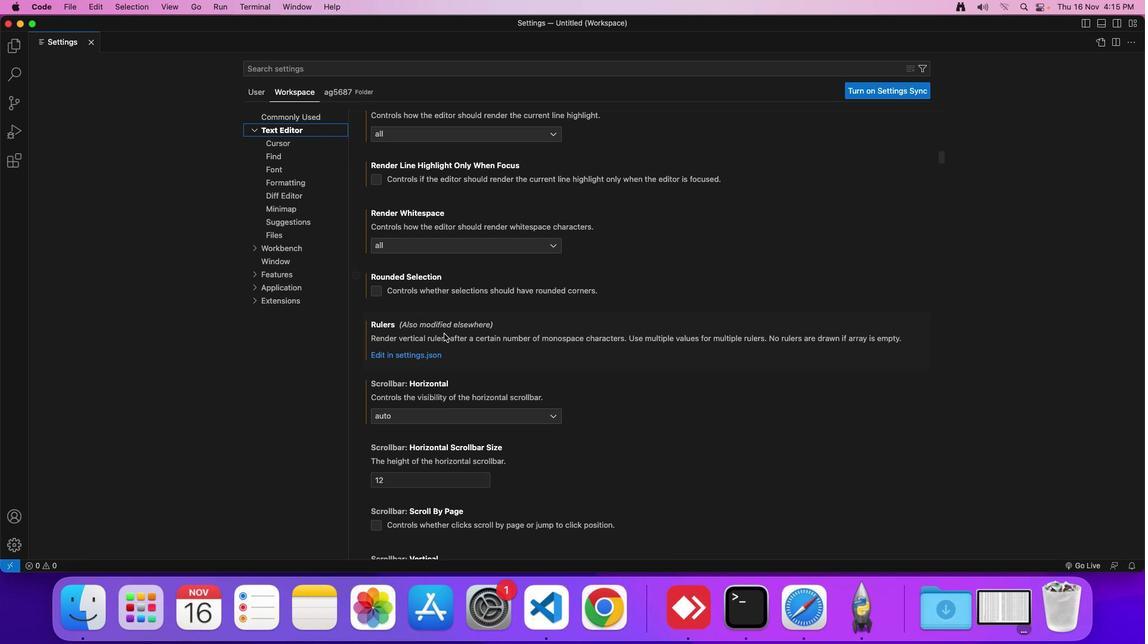 
Action: Mouse scrolled (444, 334) with delta (0, 0)
Screenshot: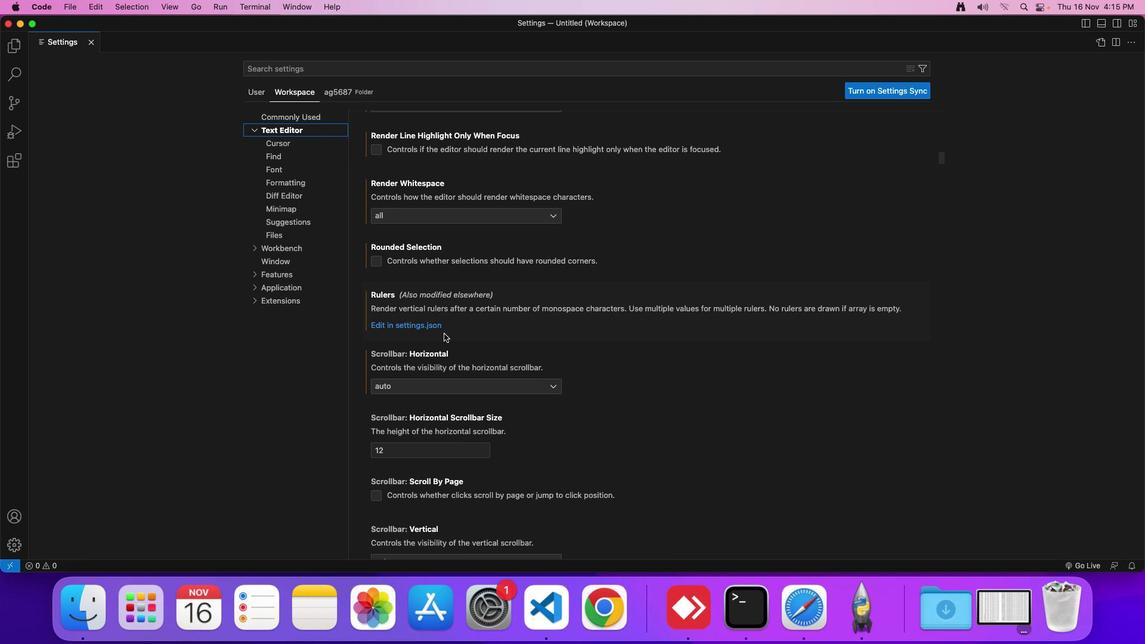 
Action: Mouse scrolled (444, 334) with delta (0, 0)
Screenshot: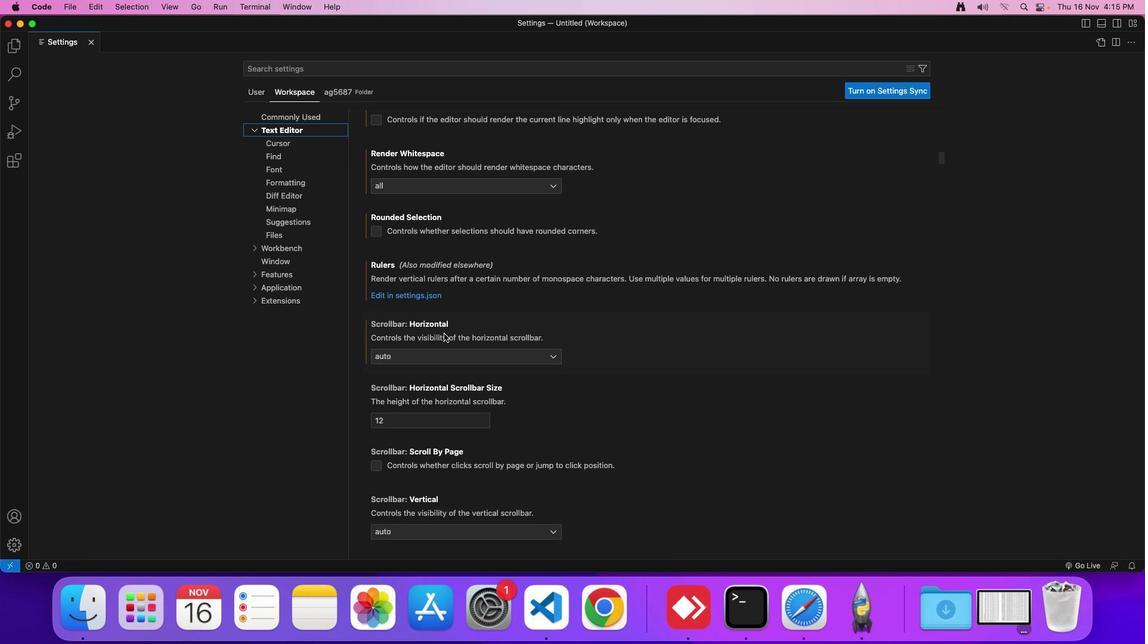 
Action: Mouse moved to (435, 350)
Screenshot: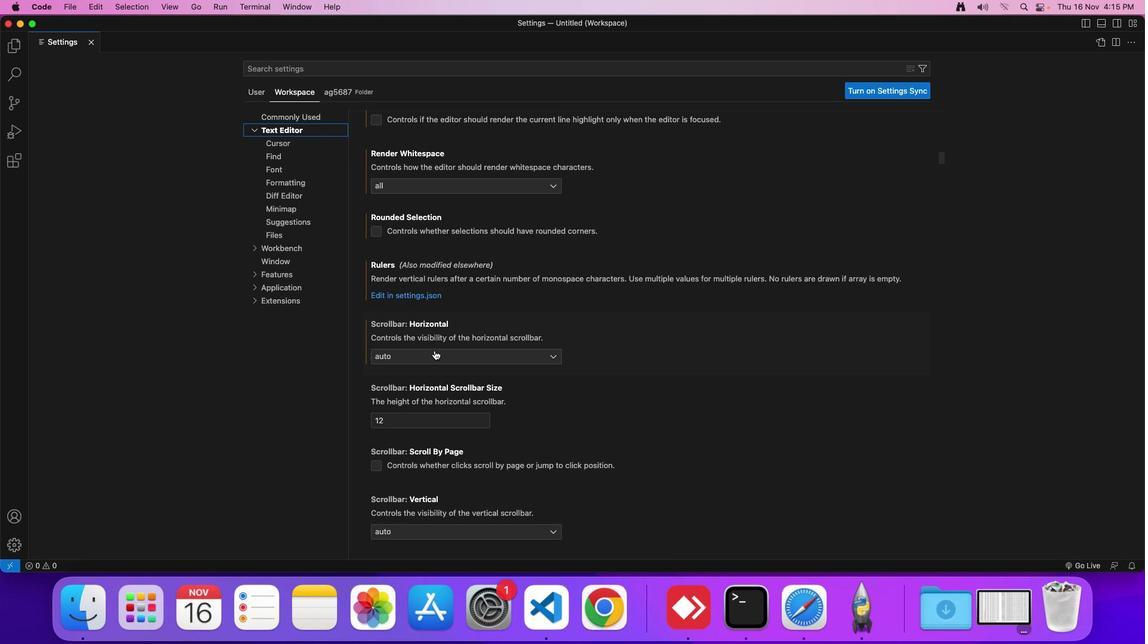 
Action: Mouse pressed left at (435, 350)
Screenshot: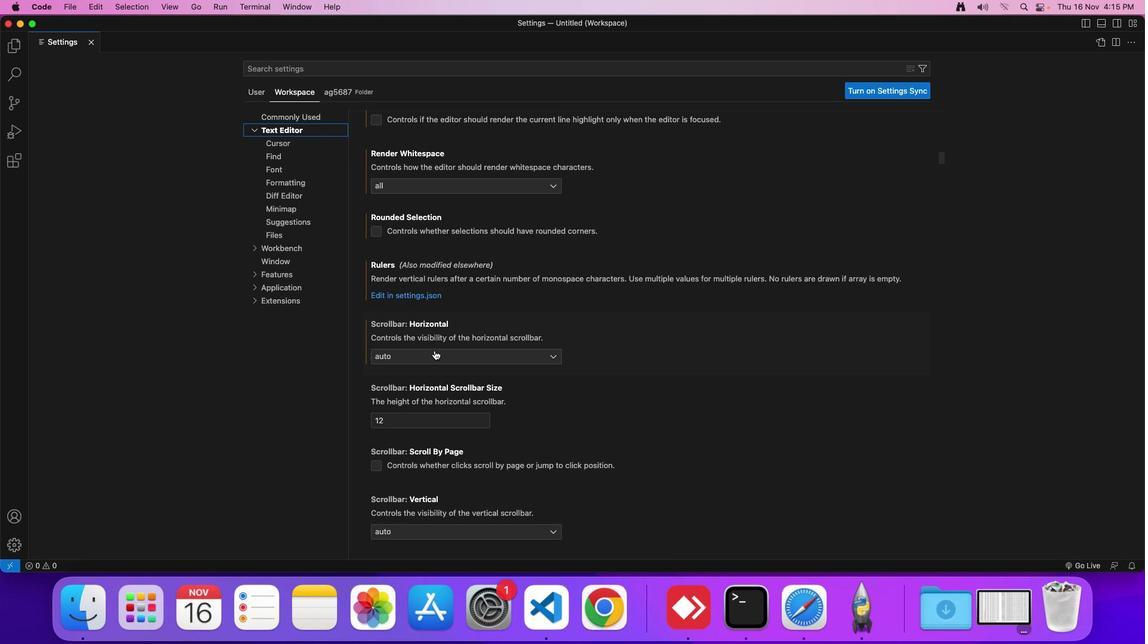 
Action: Mouse moved to (408, 382)
Screenshot: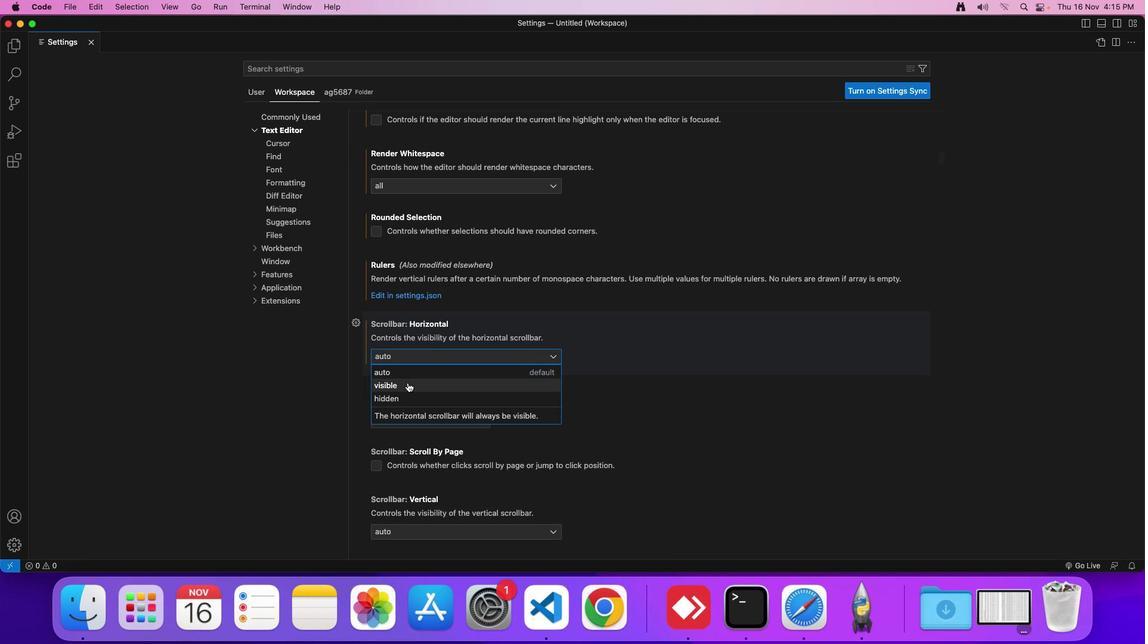 
Action: Mouse pressed left at (408, 382)
Screenshot: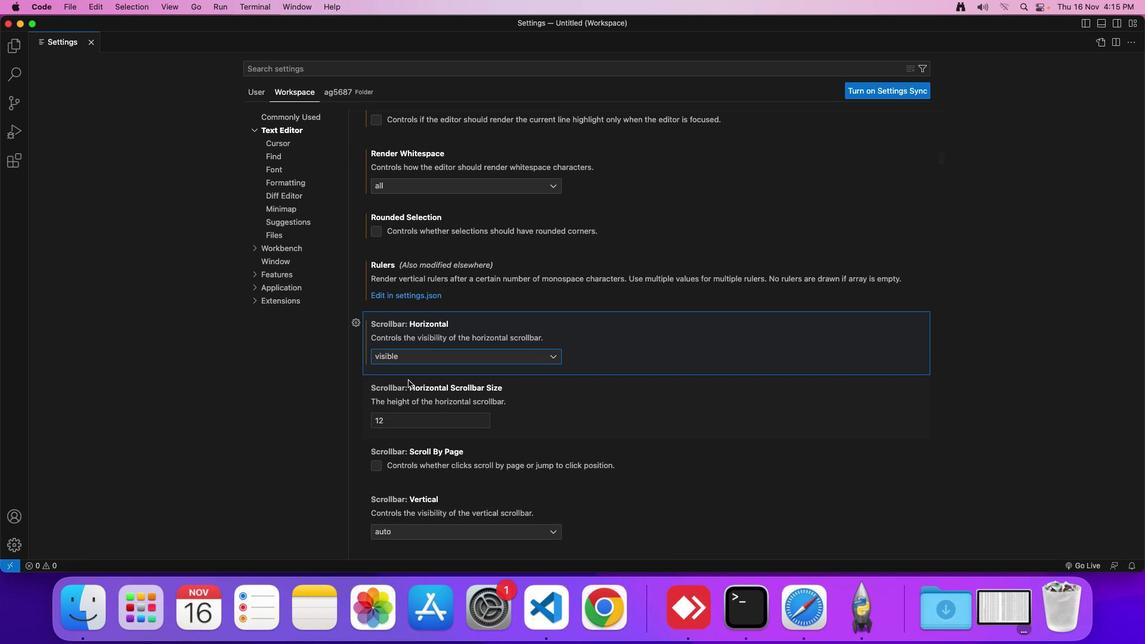 
Action: Mouse moved to (460, 361)
Screenshot: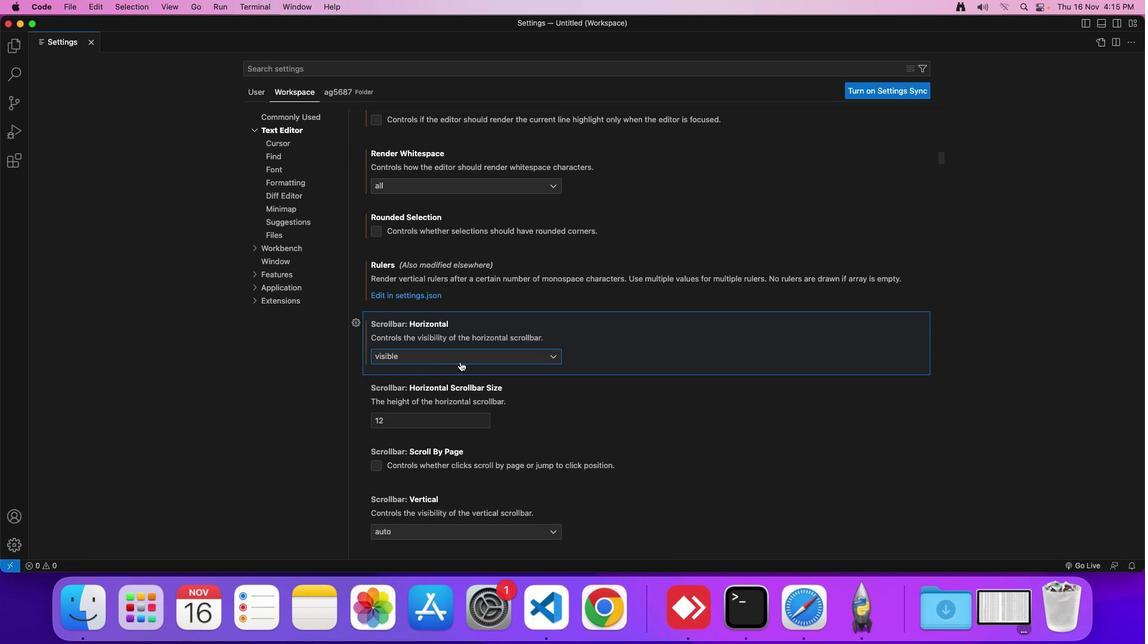 
